 Task: Check the average views per listing of double oven in the last 1 year.
Action: Mouse moved to (1042, 248)
Screenshot: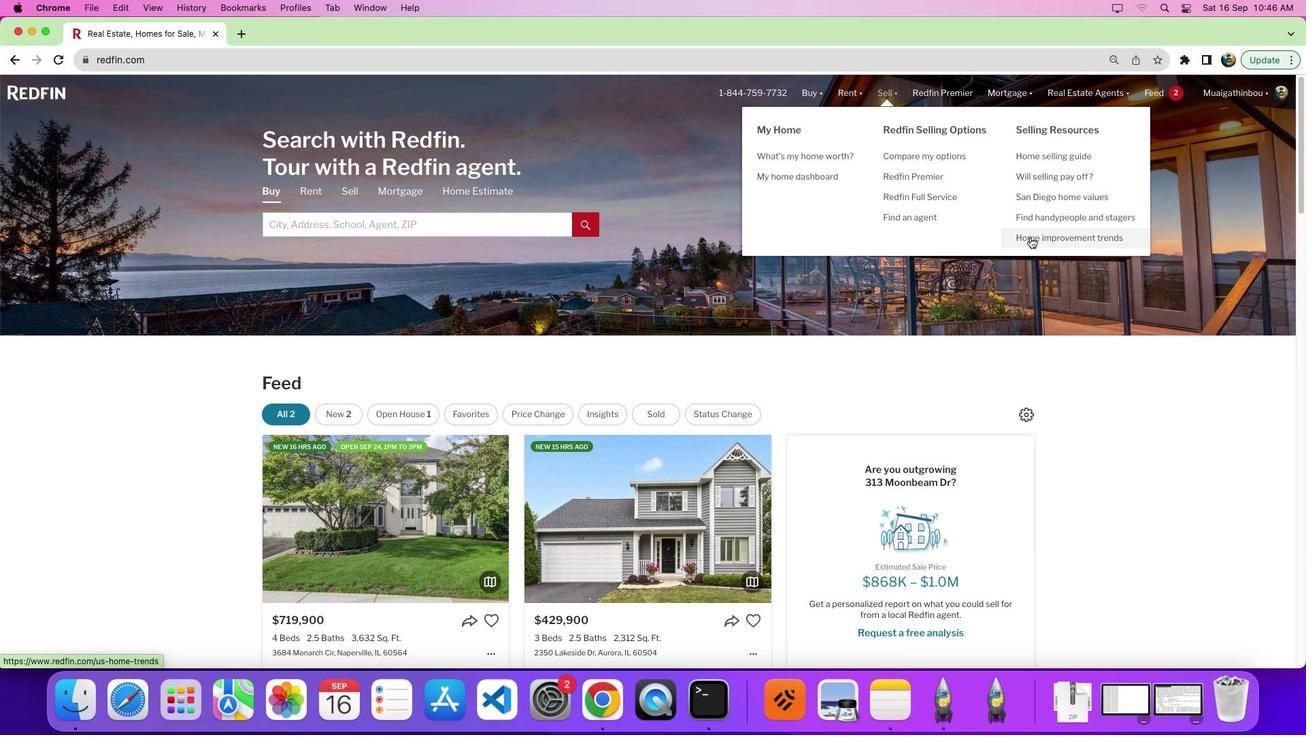 
Action: Mouse pressed left at (1042, 248)
Screenshot: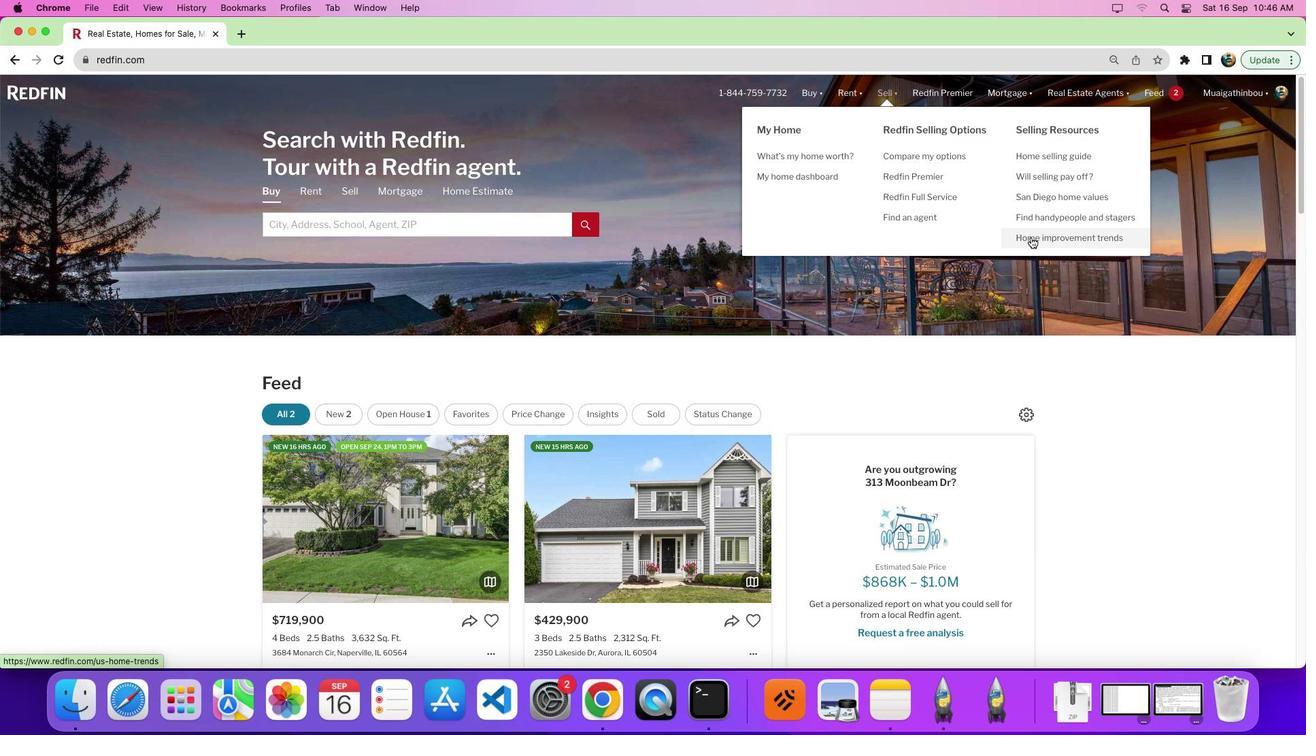 
Action: Mouse moved to (1043, 248)
Screenshot: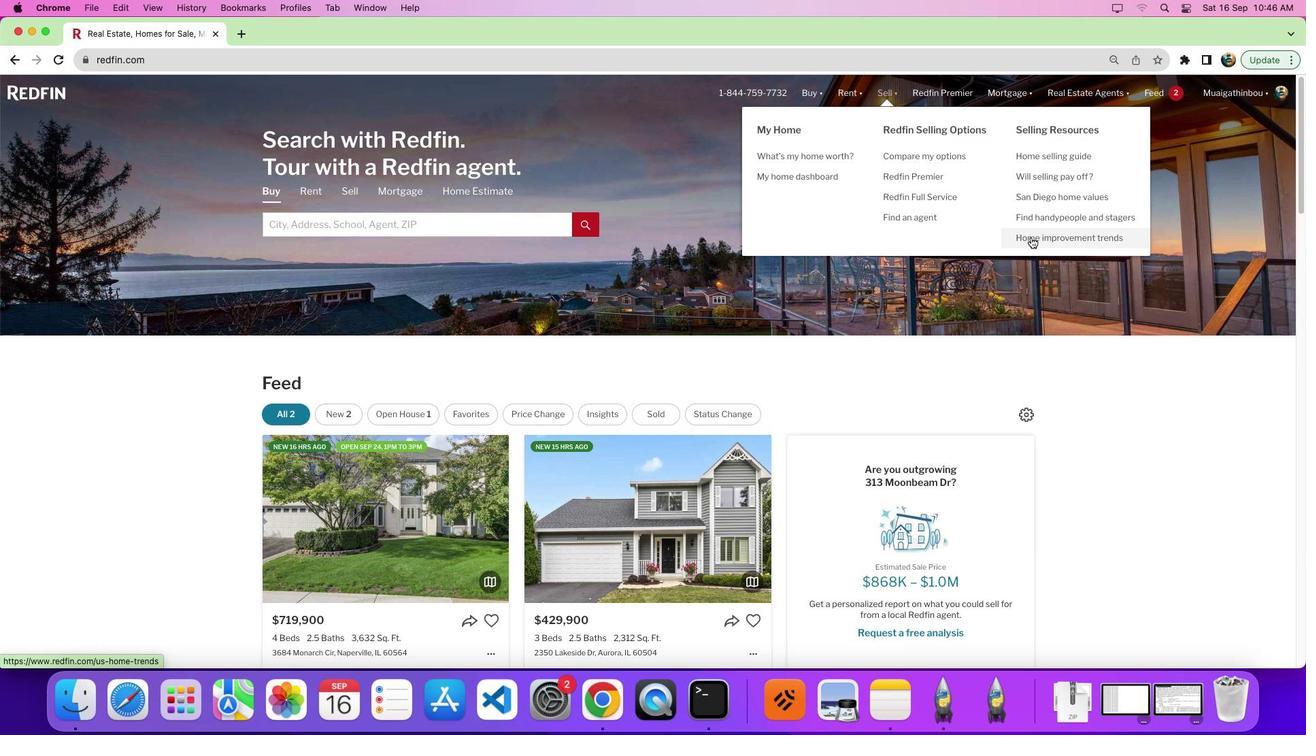 
Action: Mouse pressed left at (1043, 248)
Screenshot: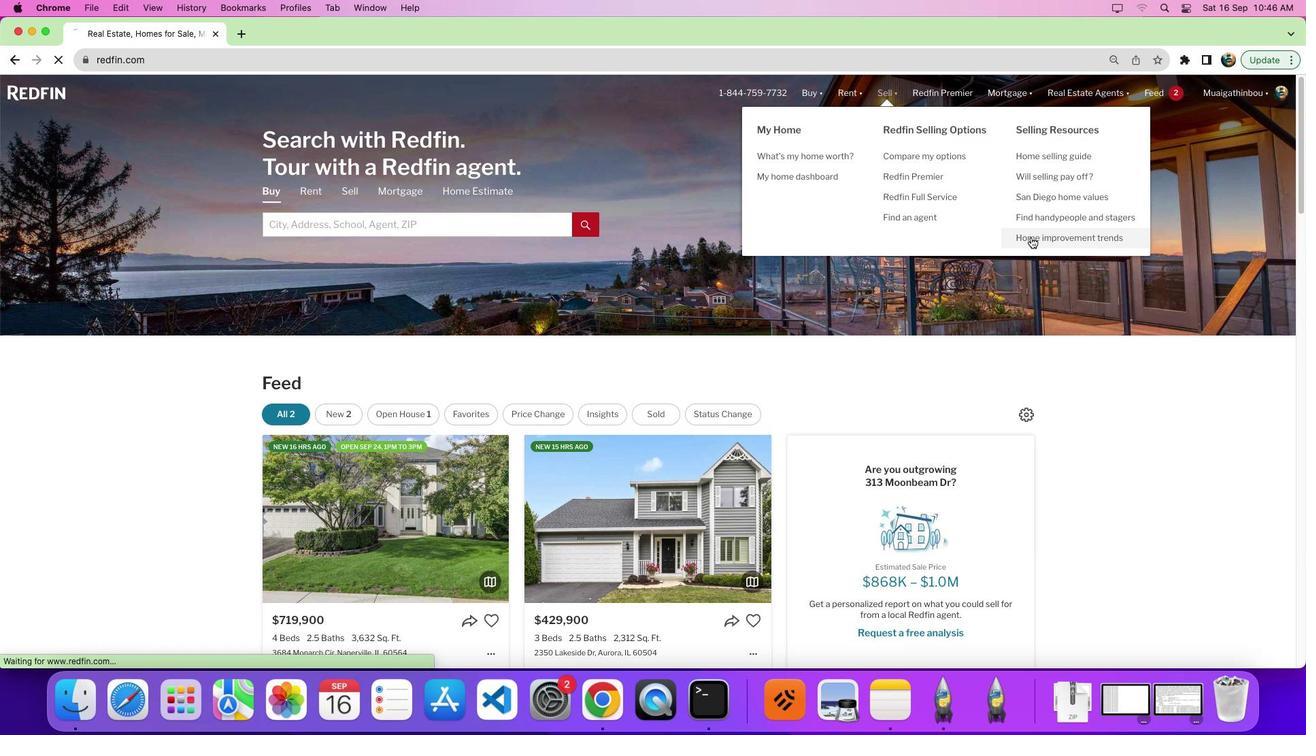 
Action: Mouse moved to (375, 270)
Screenshot: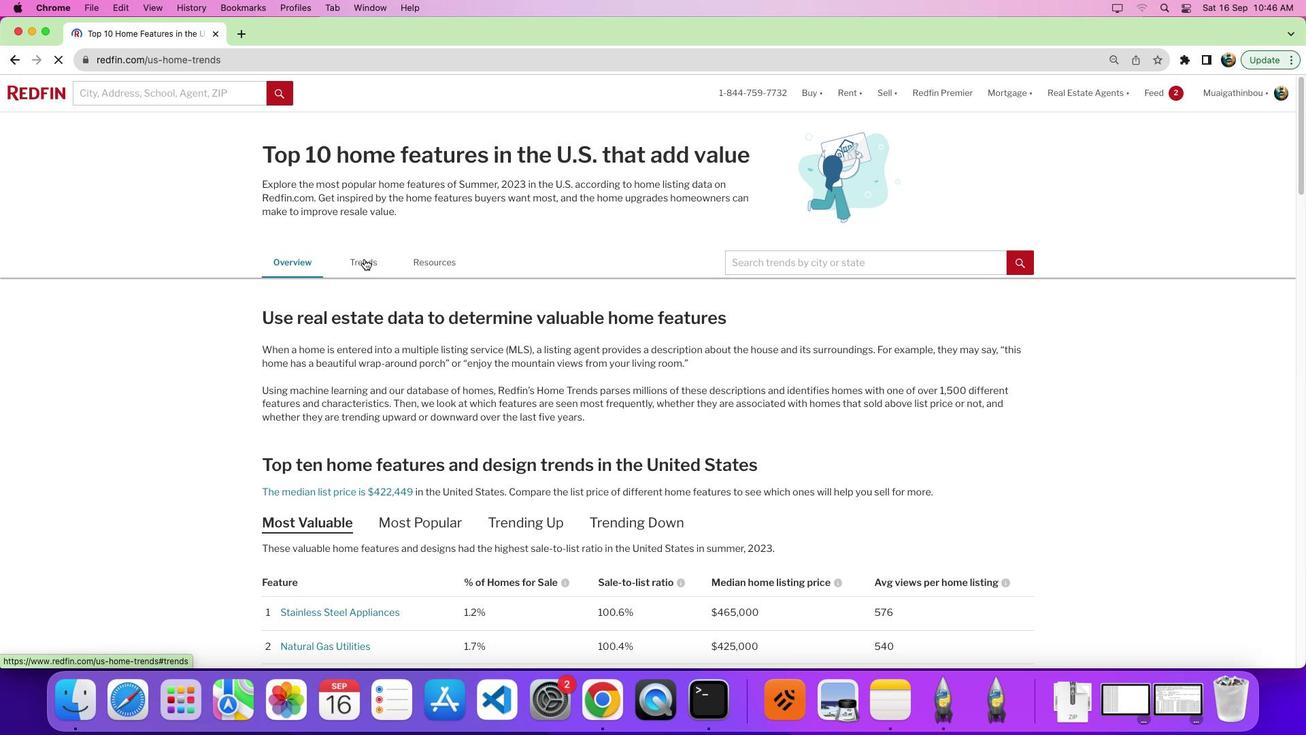 
Action: Mouse pressed left at (375, 270)
Screenshot: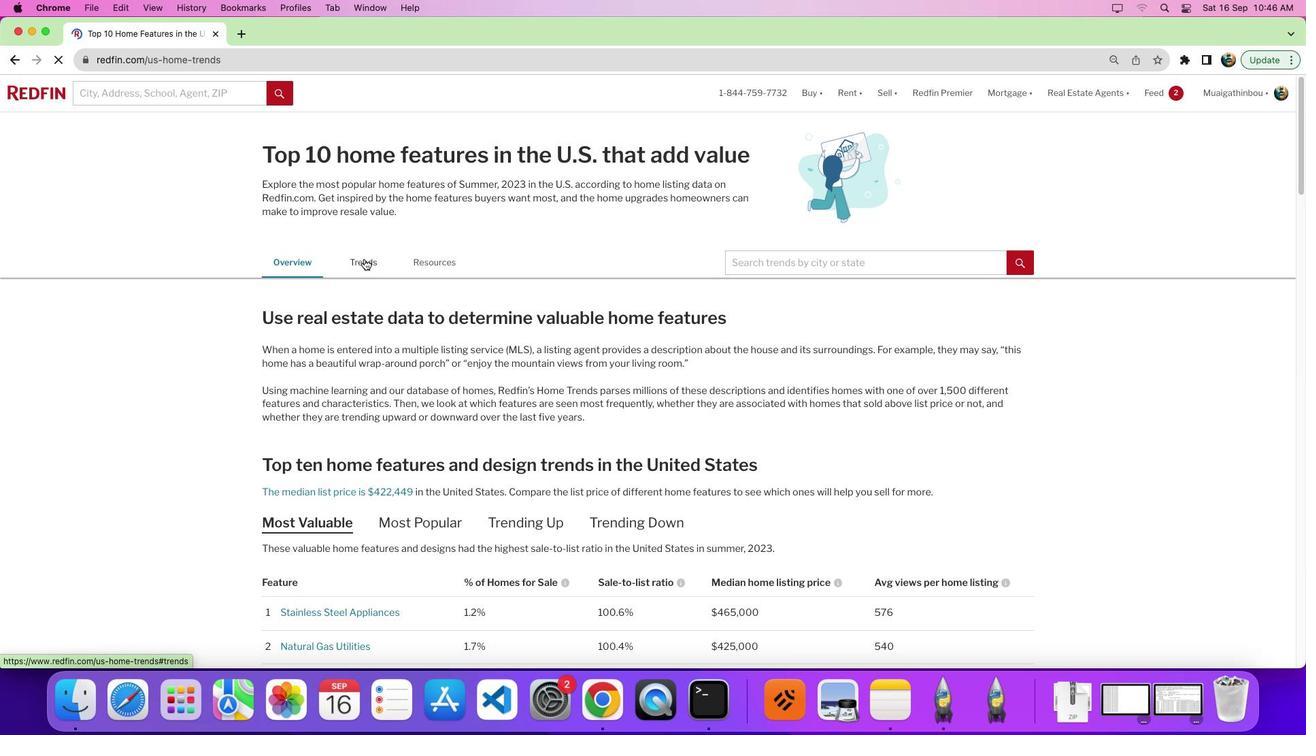 
Action: Mouse moved to (609, 353)
Screenshot: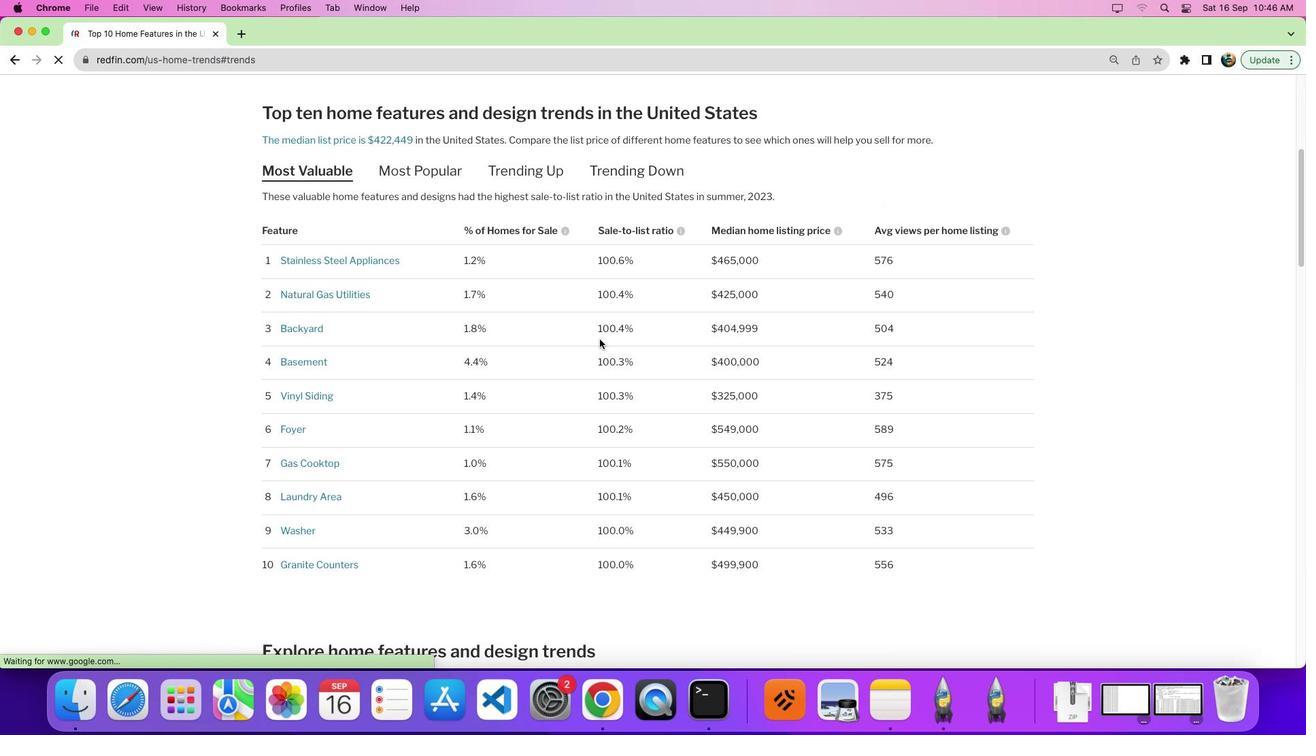 
Action: Mouse scrolled (609, 353) with delta (11, 10)
Screenshot: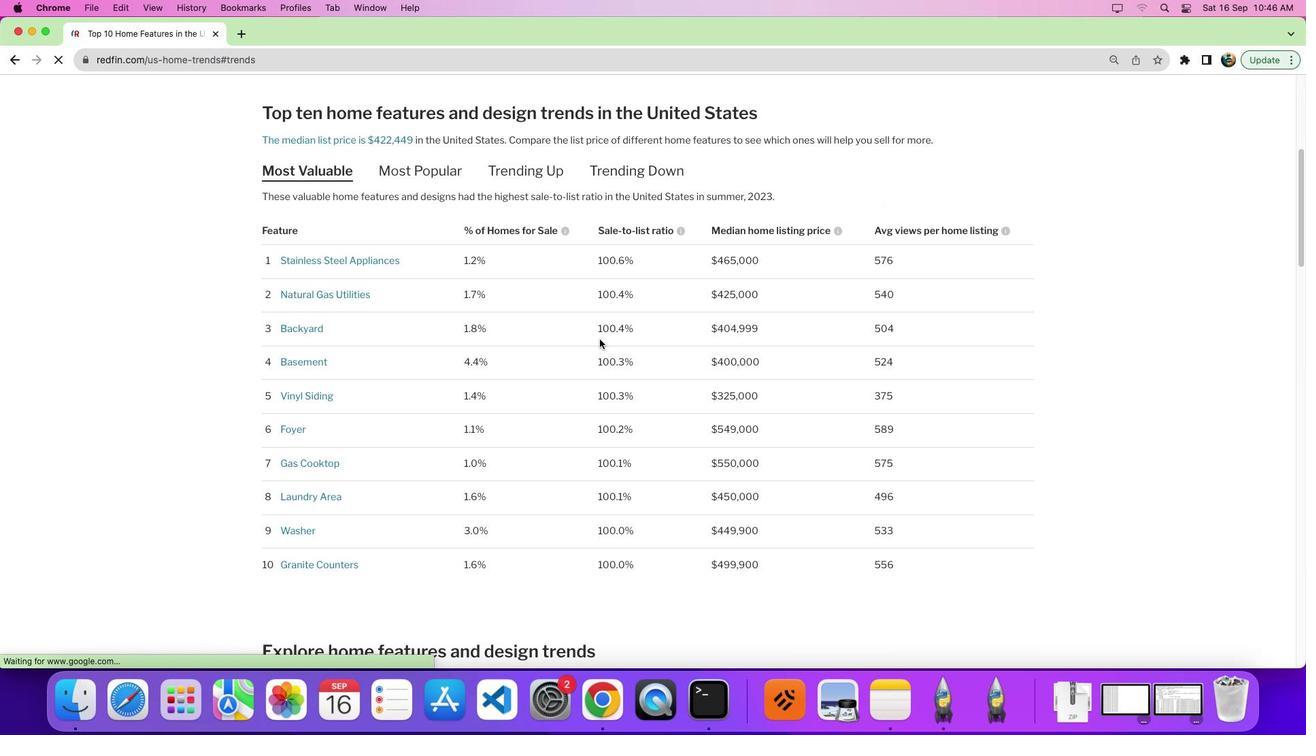 
Action: Mouse moved to (611, 351)
Screenshot: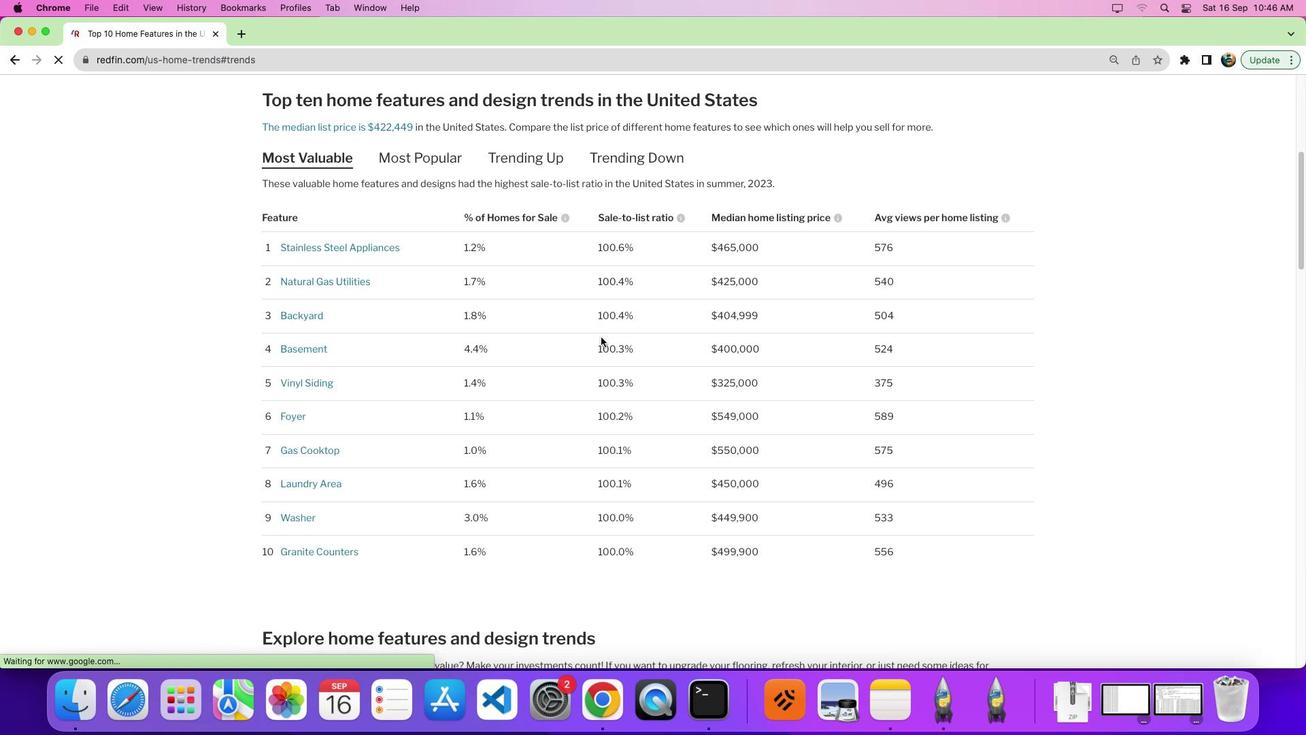 
Action: Mouse scrolled (611, 351) with delta (11, 10)
Screenshot: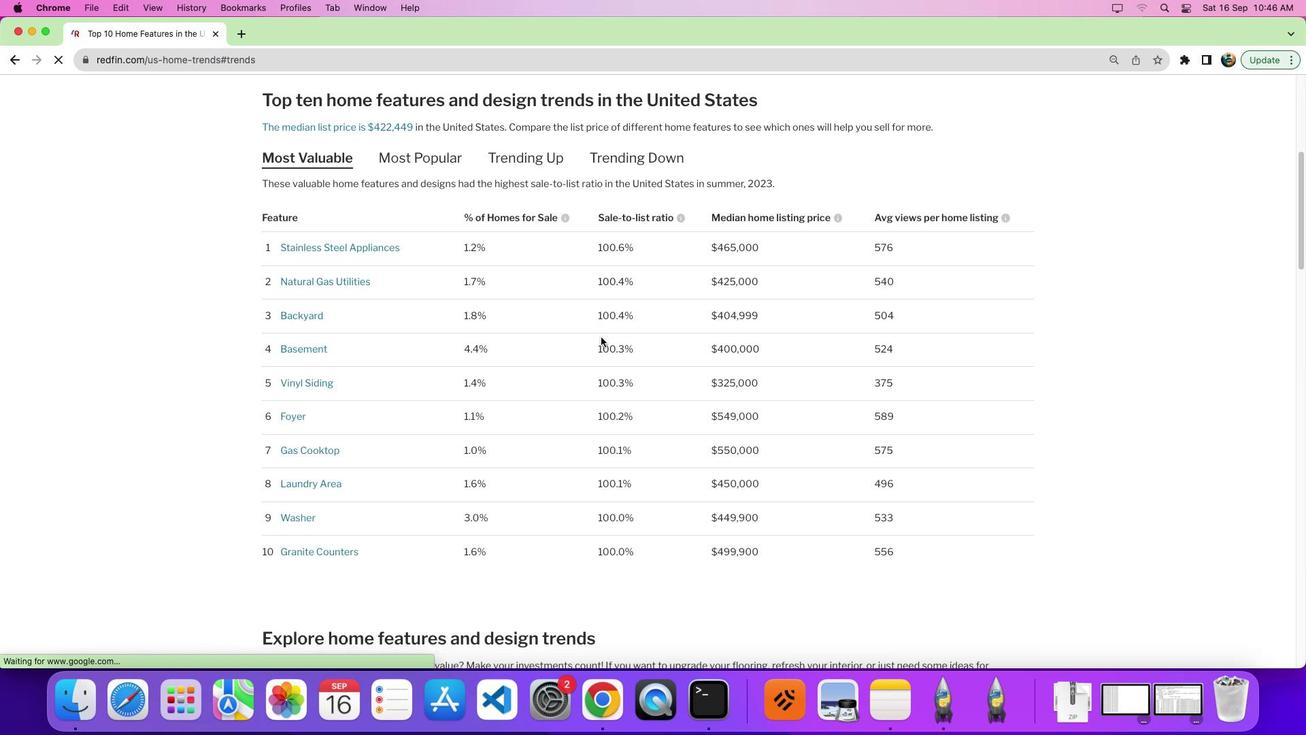 
Action: Mouse moved to (611, 351)
Screenshot: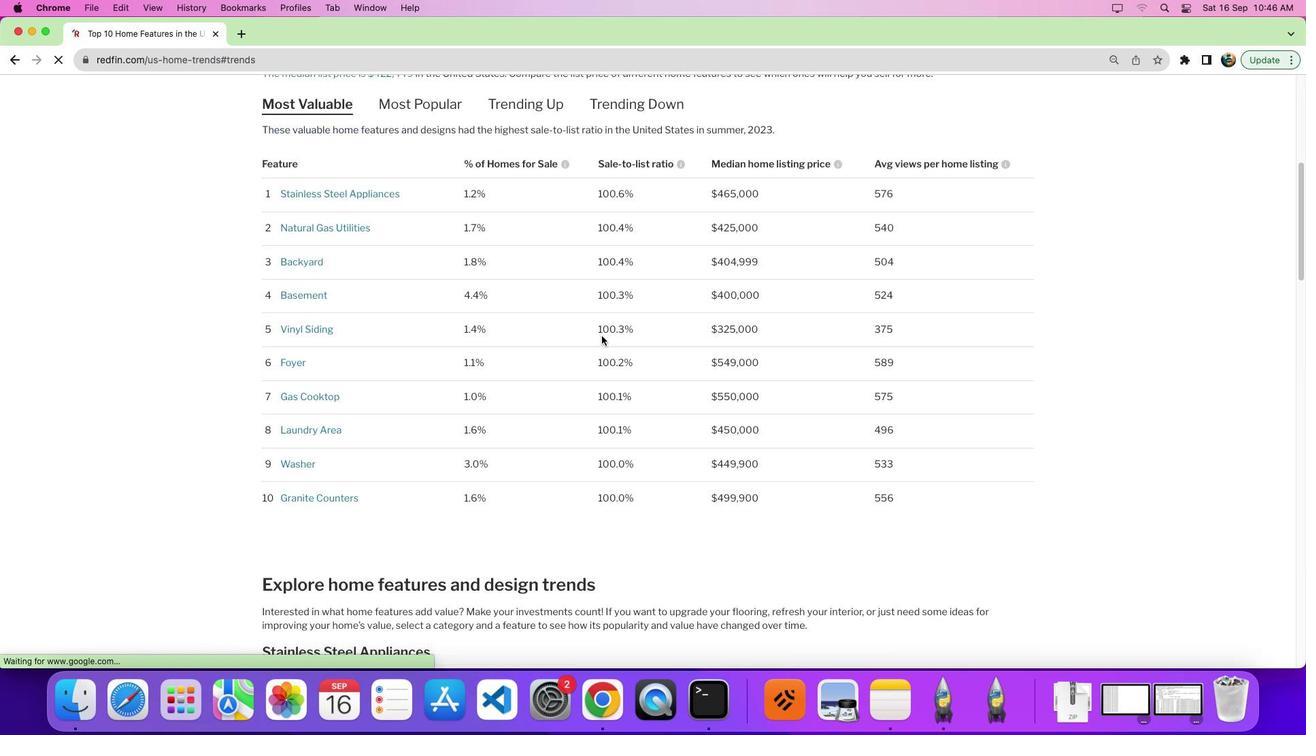 
Action: Mouse scrolled (611, 351) with delta (11, 7)
Screenshot: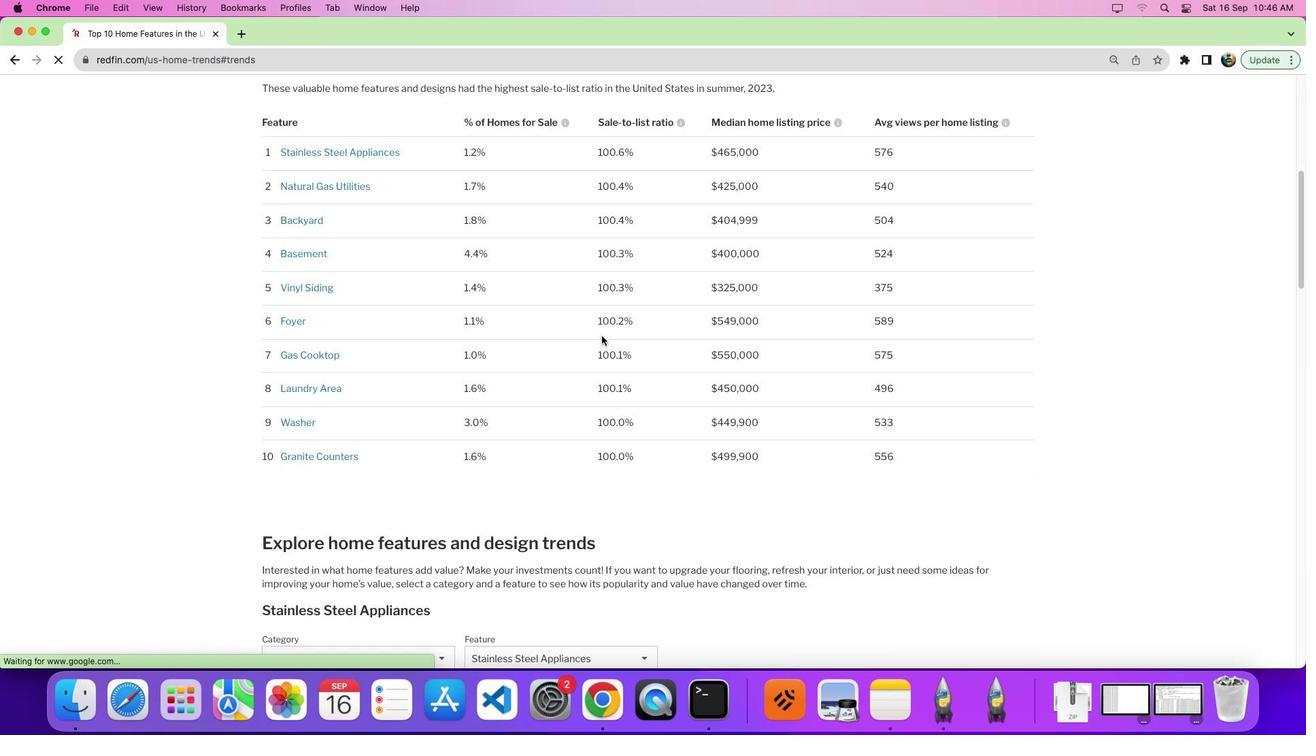 
Action: Mouse moved to (613, 347)
Screenshot: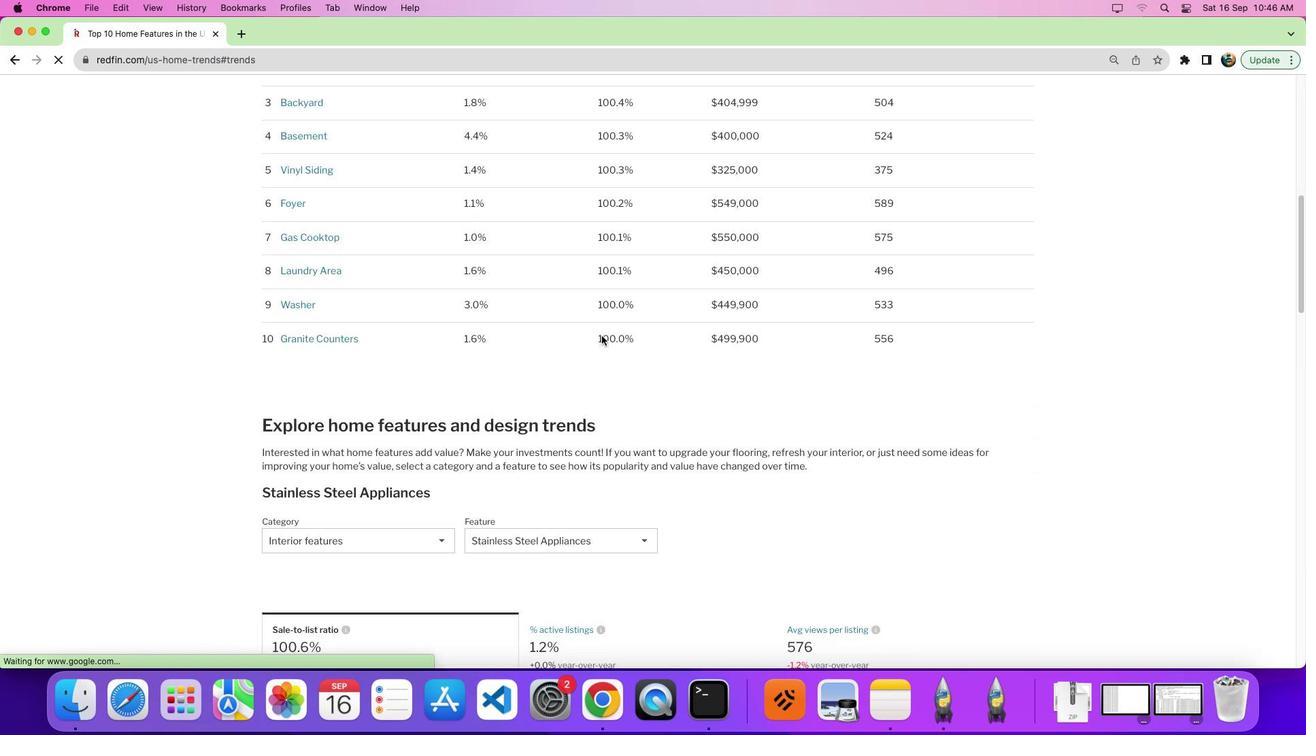 
Action: Mouse scrolled (613, 347) with delta (11, 10)
Screenshot: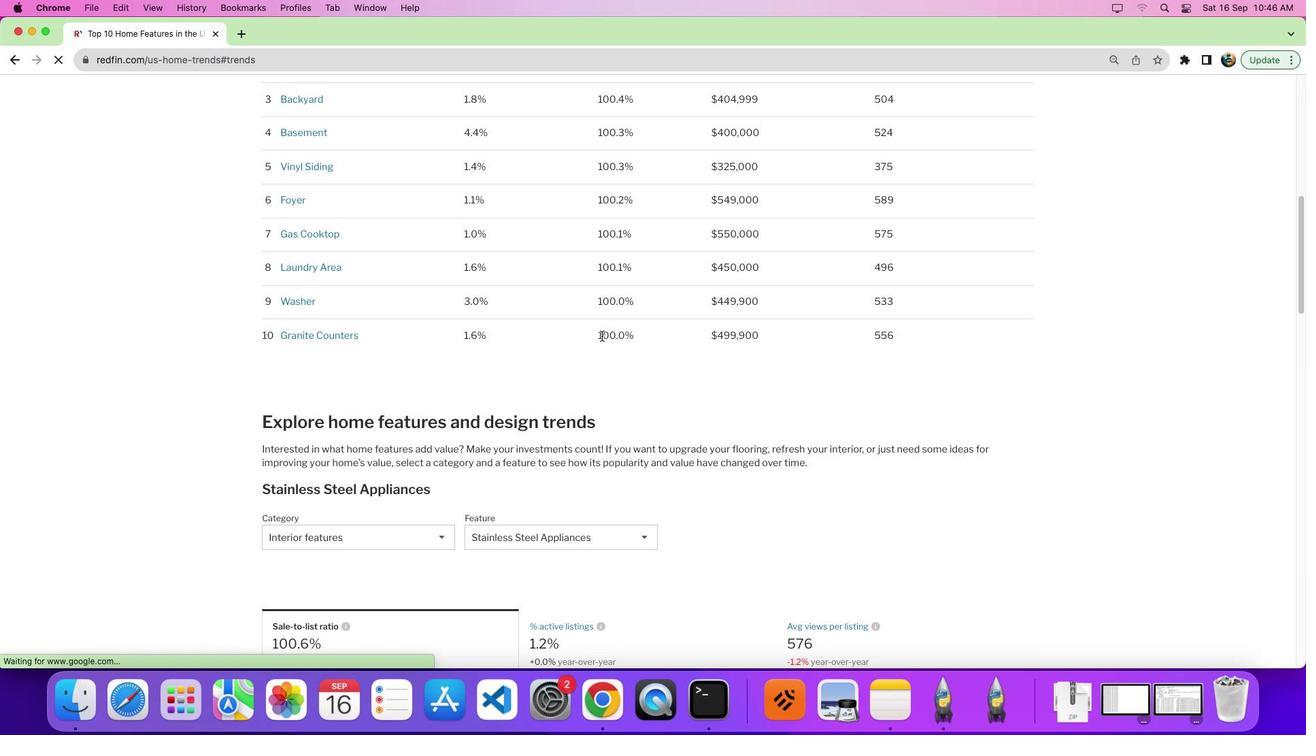 
Action: Mouse scrolled (613, 347) with delta (11, 10)
Screenshot: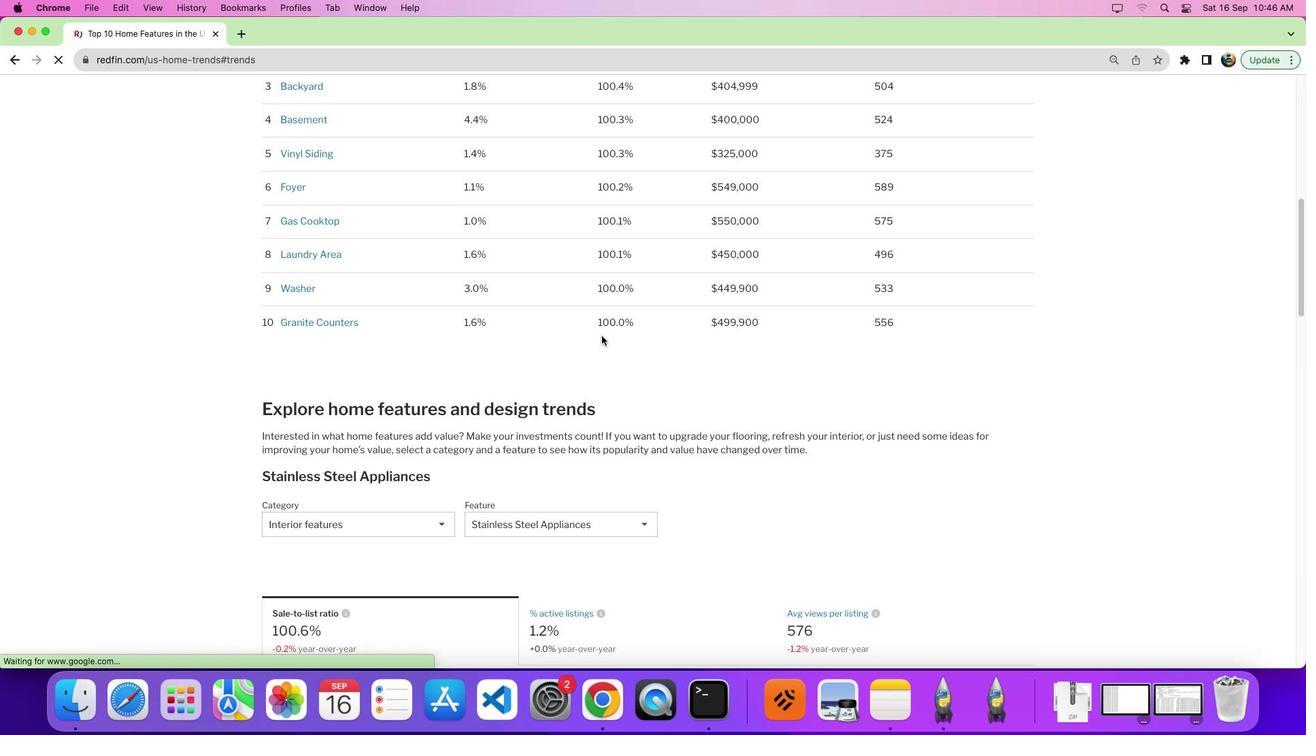 
Action: Mouse scrolled (613, 347) with delta (11, 10)
Screenshot: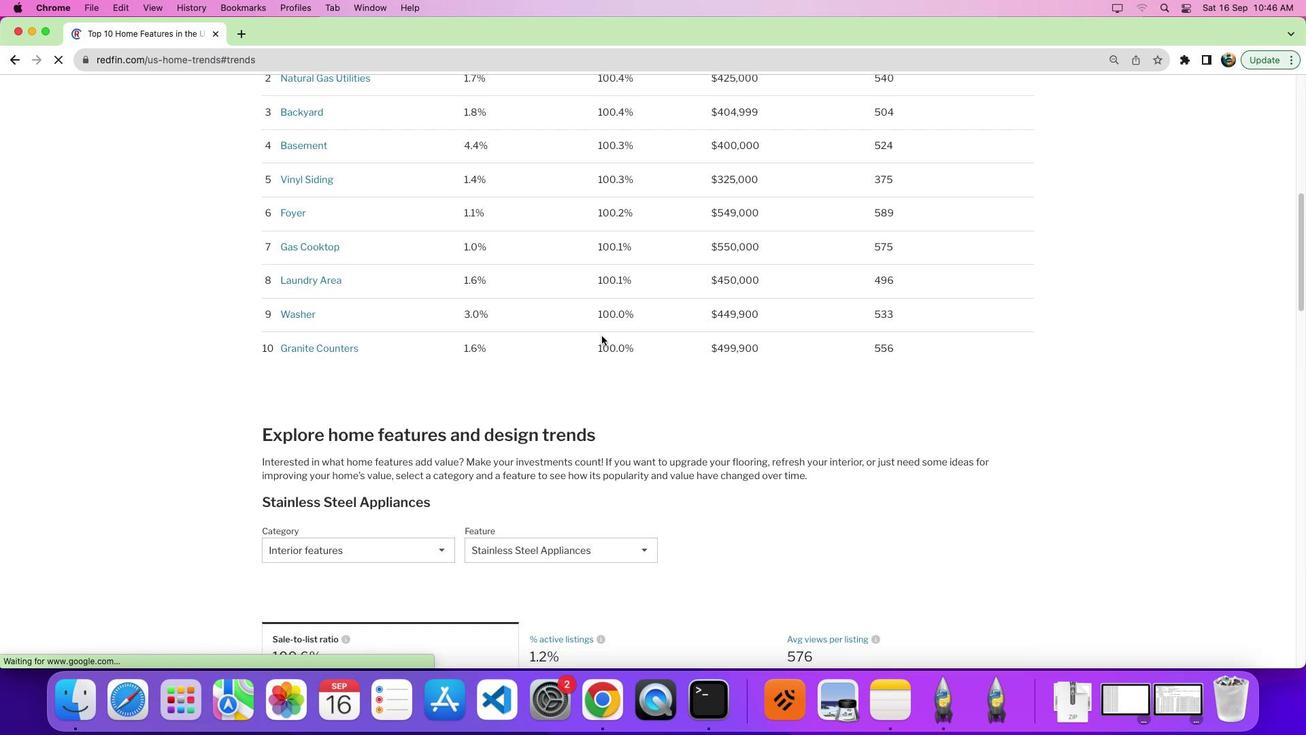 
Action: Mouse scrolled (613, 347) with delta (11, 10)
Screenshot: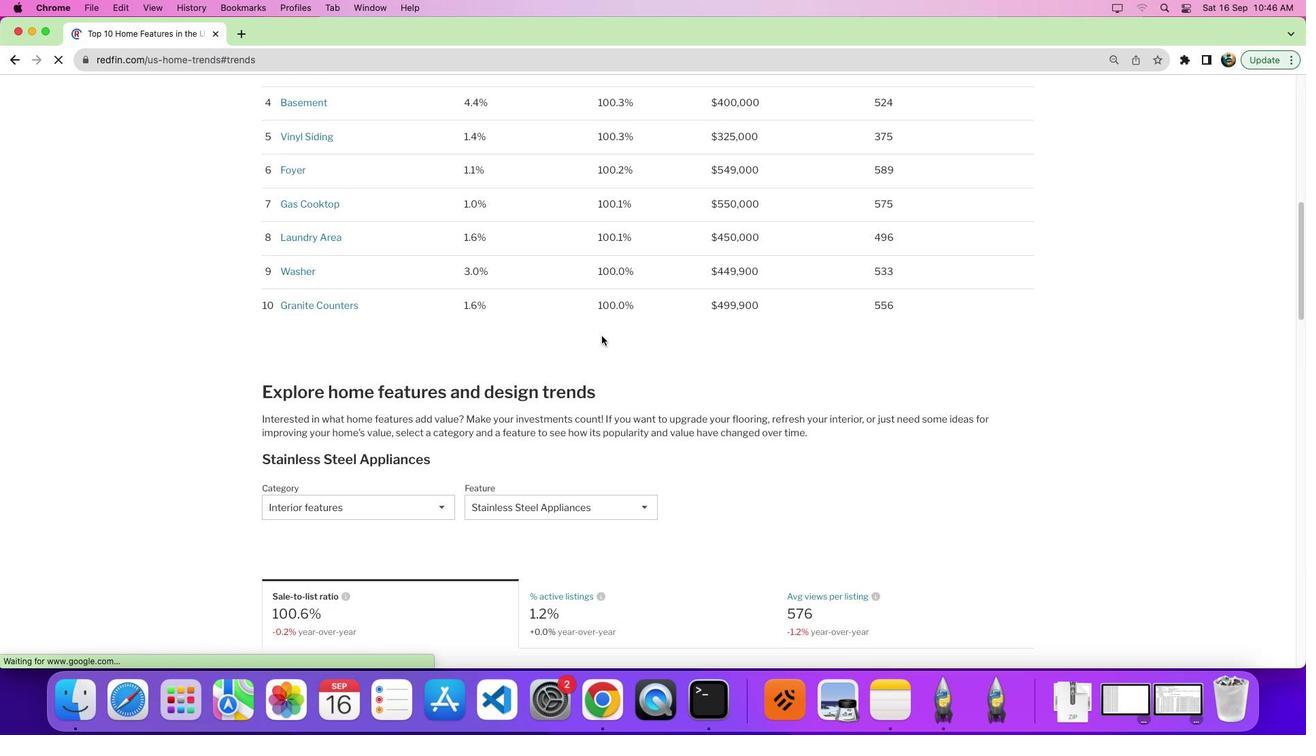 
Action: Mouse scrolled (613, 347) with delta (11, 6)
Screenshot: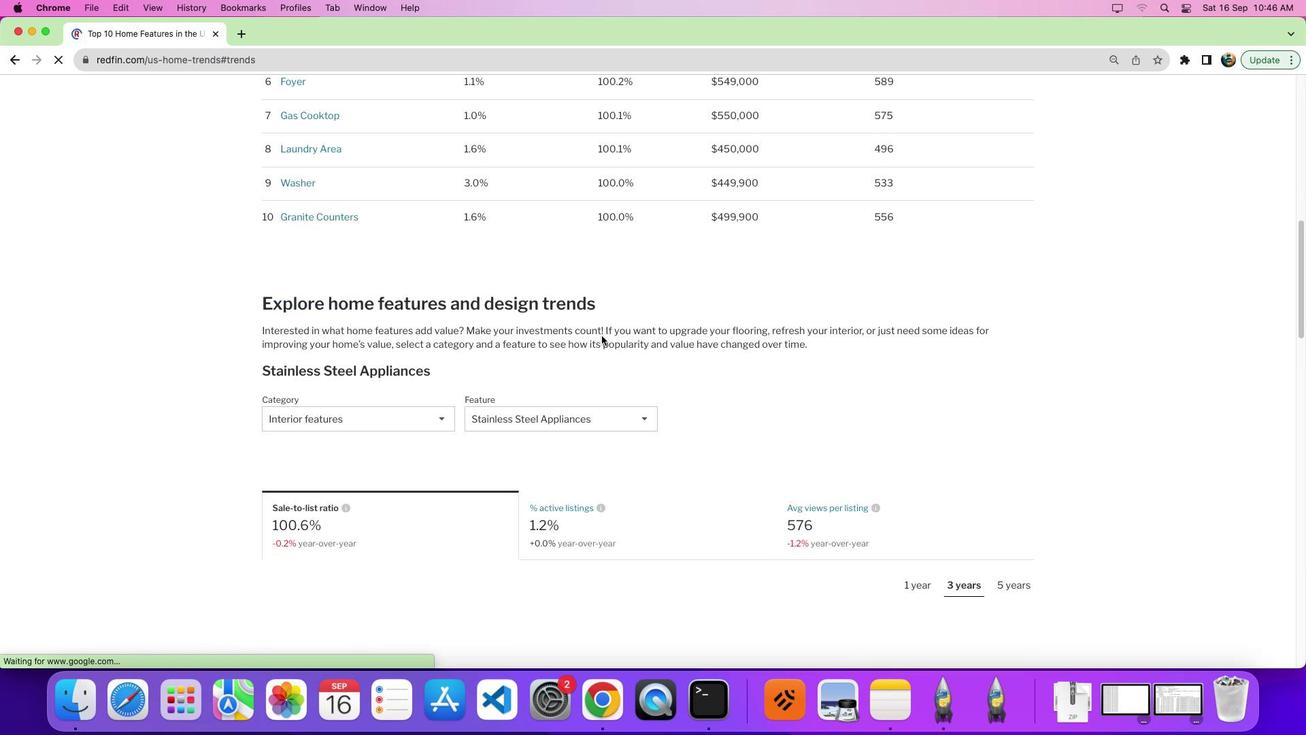 
Action: Mouse moved to (613, 347)
Screenshot: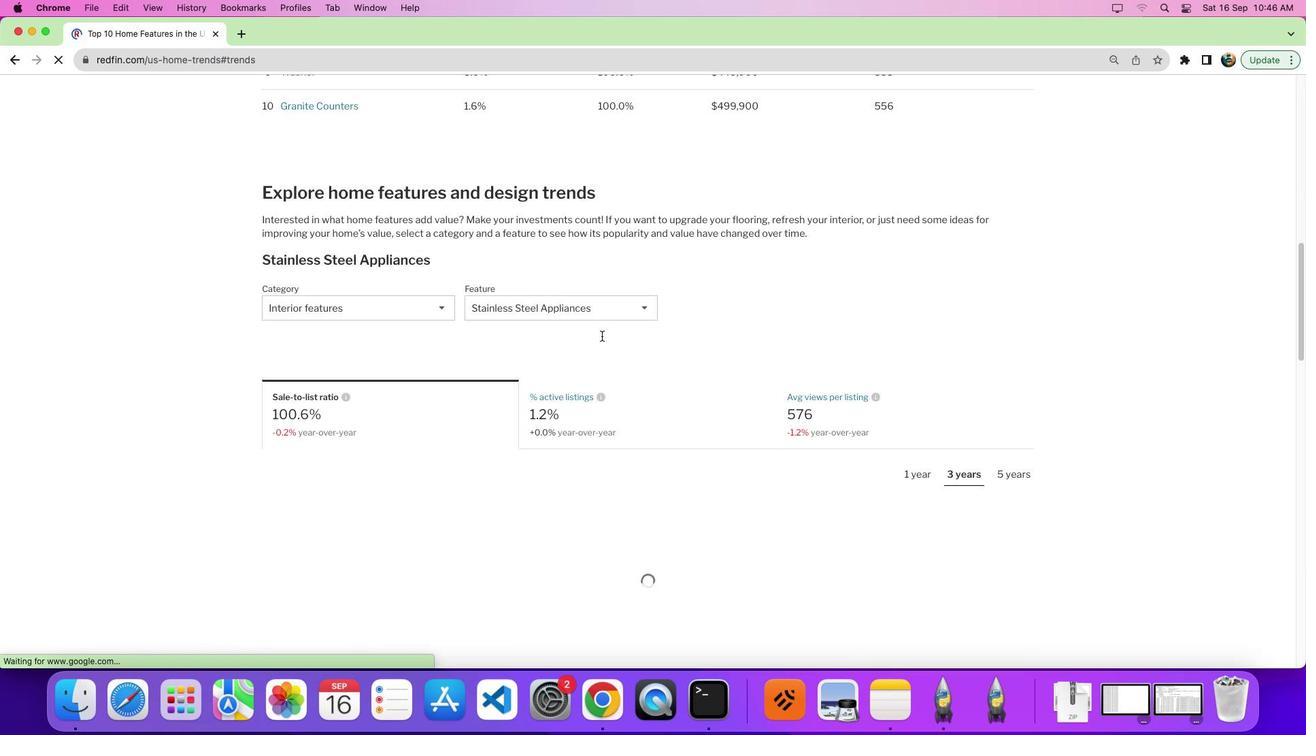 
Action: Mouse scrolled (613, 347) with delta (11, 10)
Screenshot: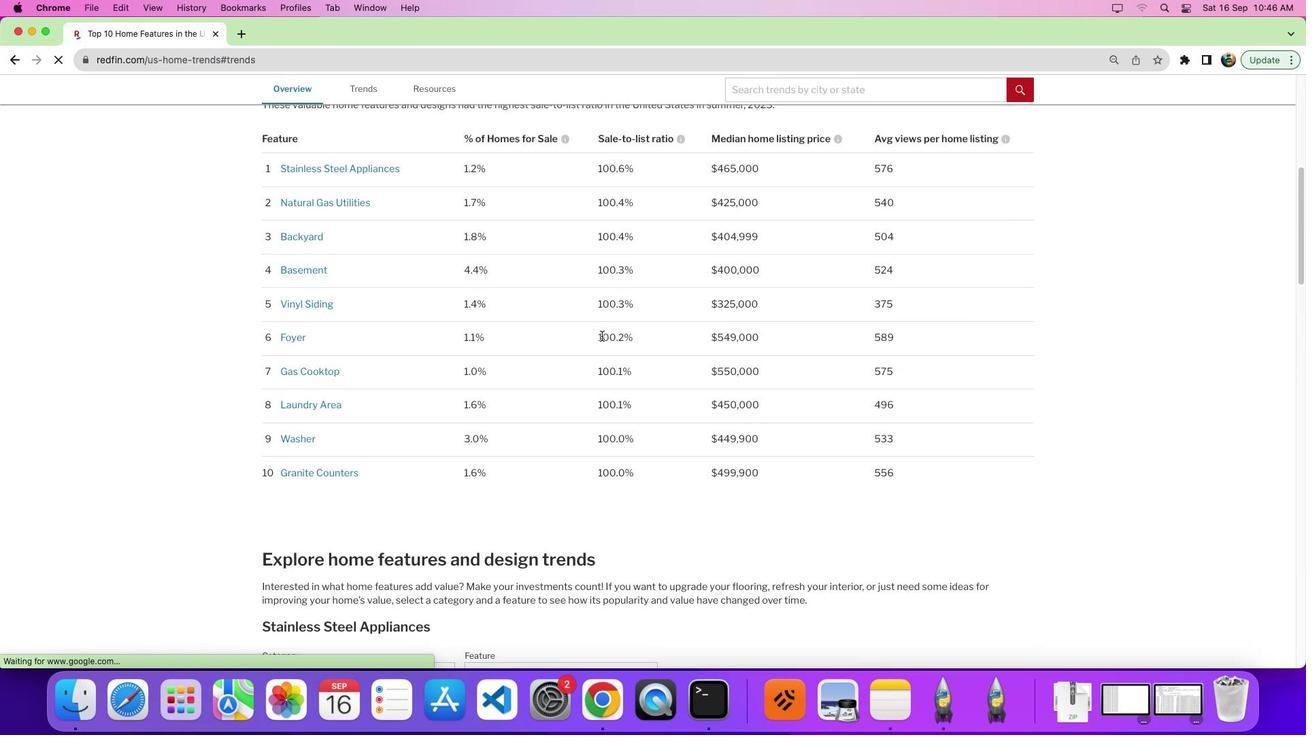 
Action: Mouse scrolled (613, 347) with delta (11, 10)
Screenshot: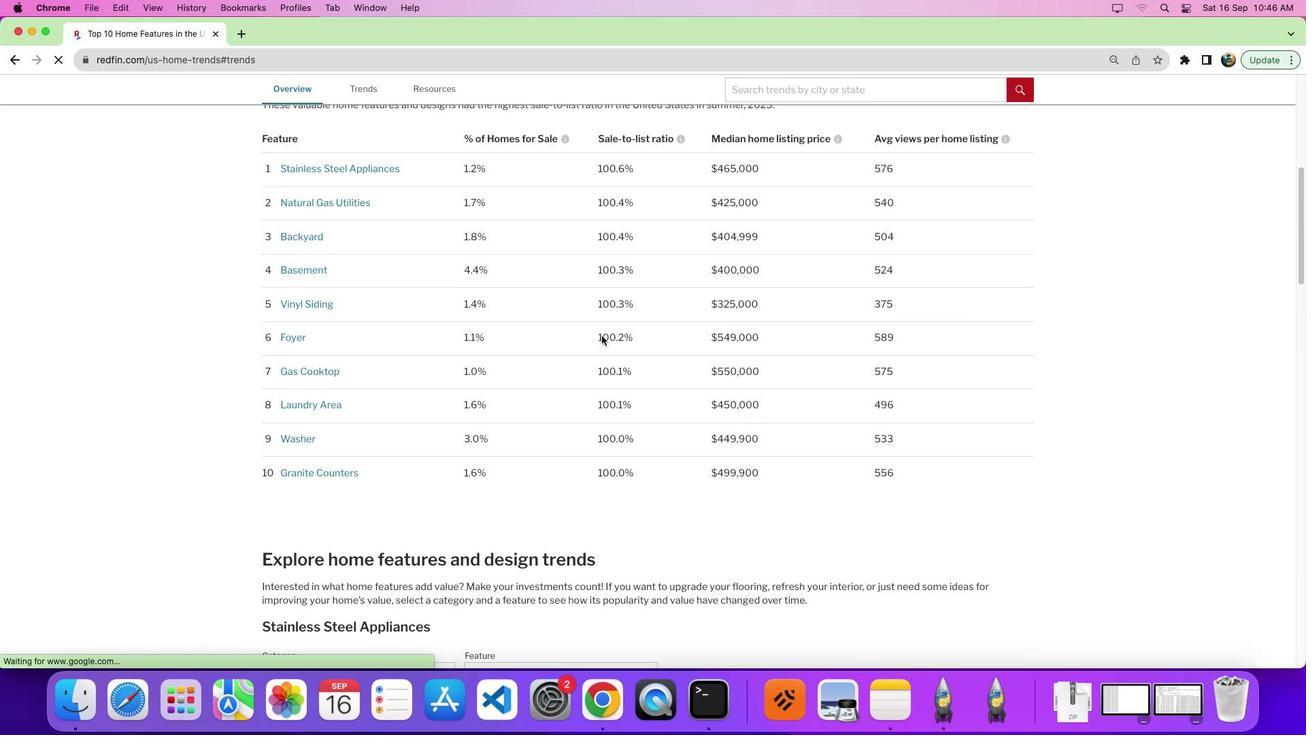 
Action: Mouse scrolled (613, 347) with delta (11, 9)
Screenshot: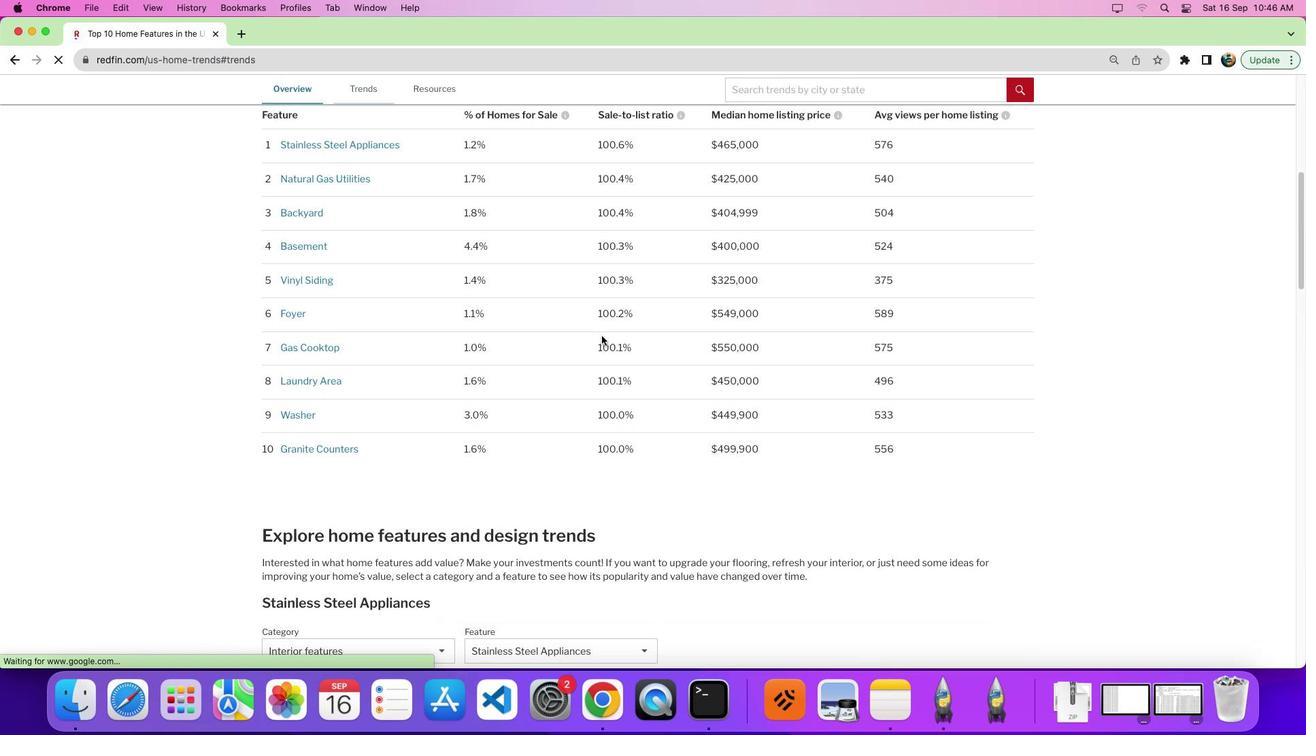 
Action: Mouse scrolled (613, 347) with delta (11, 10)
Screenshot: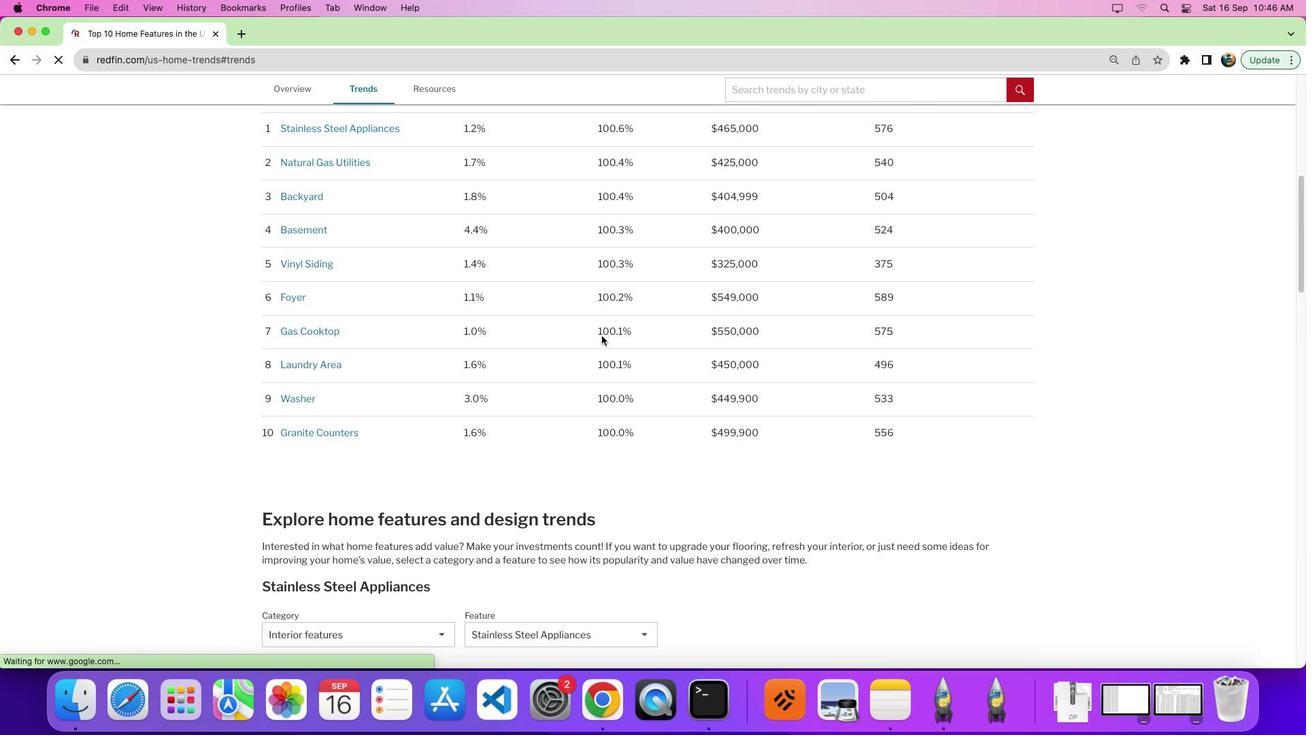
Action: Mouse scrolled (613, 347) with delta (11, 10)
Screenshot: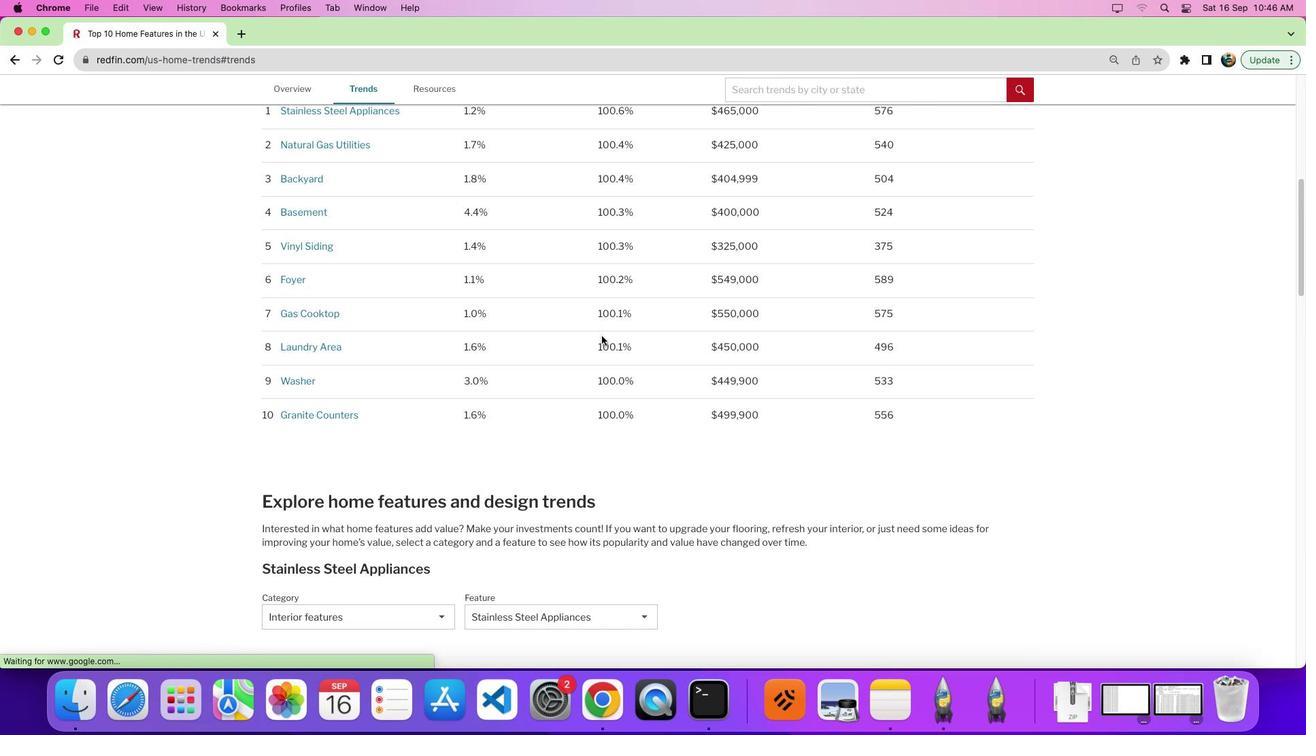 
Action: Mouse moved to (565, 379)
Screenshot: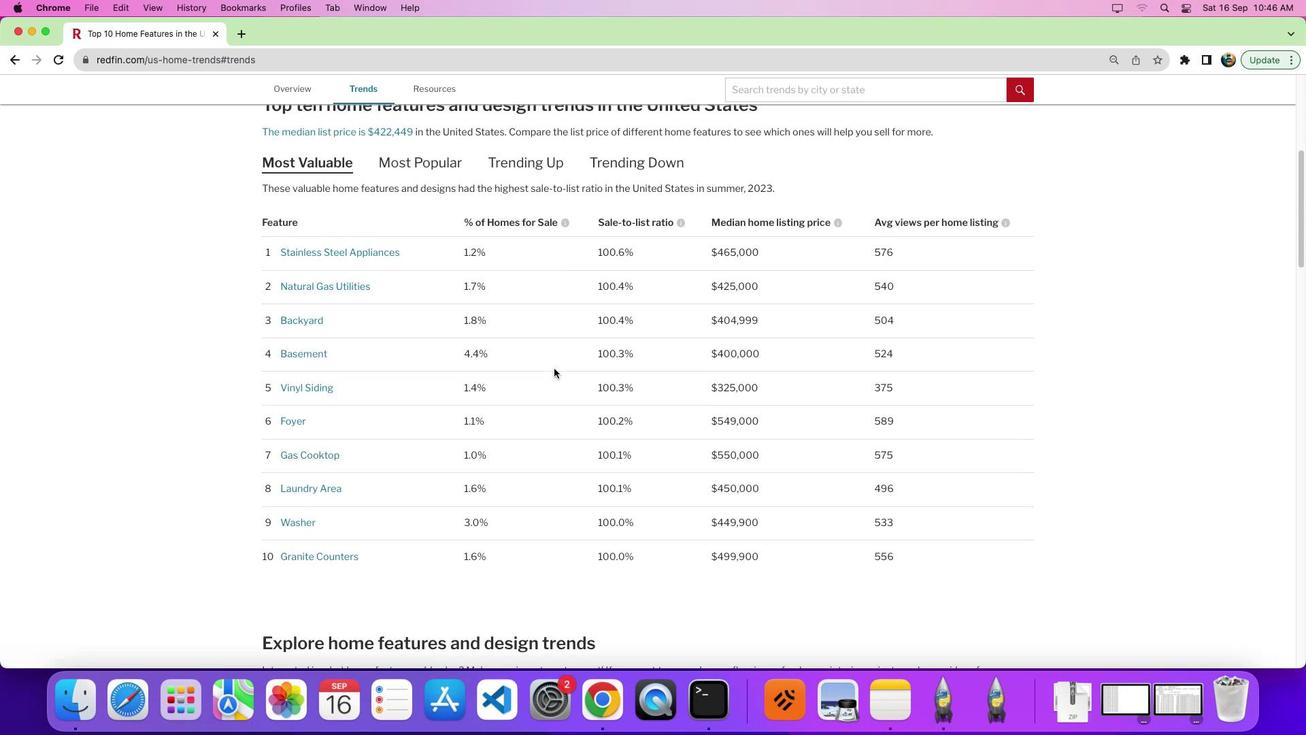 
Action: Mouse scrolled (565, 379) with delta (11, 10)
Screenshot: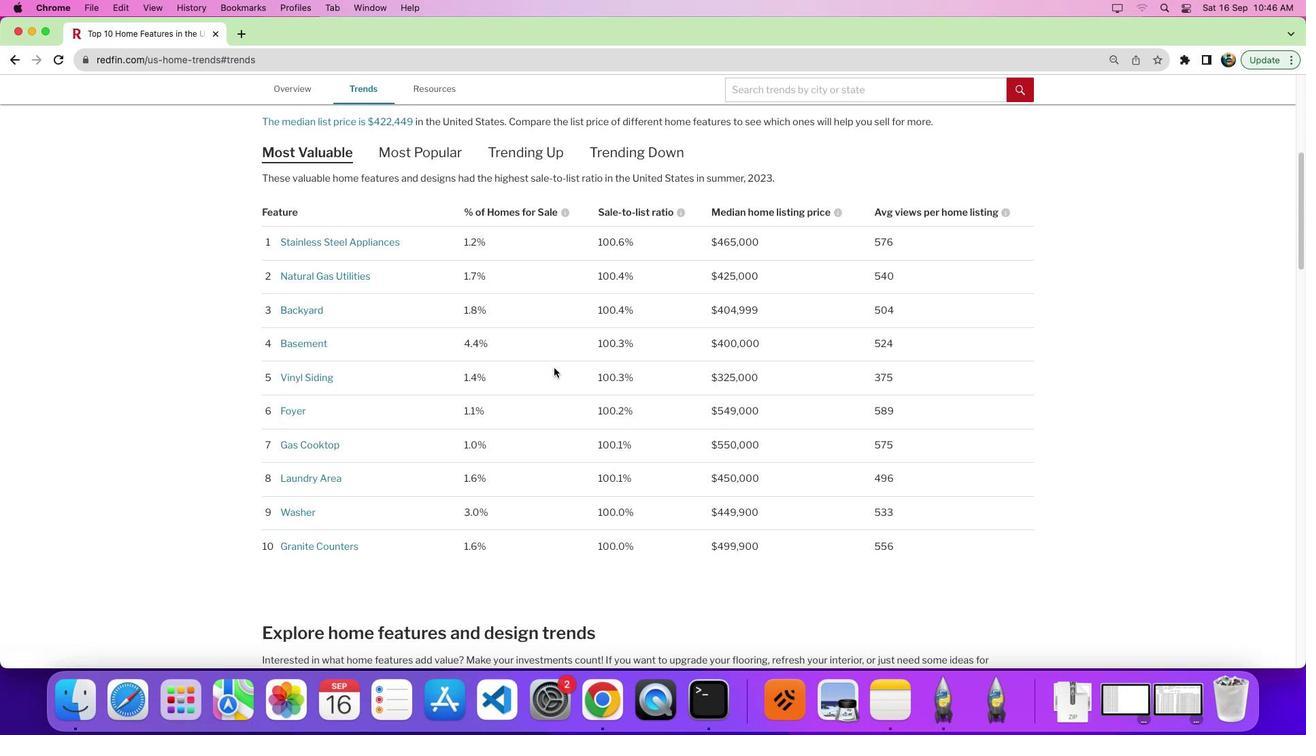 
Action: Mouse scrolled (565, 379) with delta (11, 10)
Screenshot: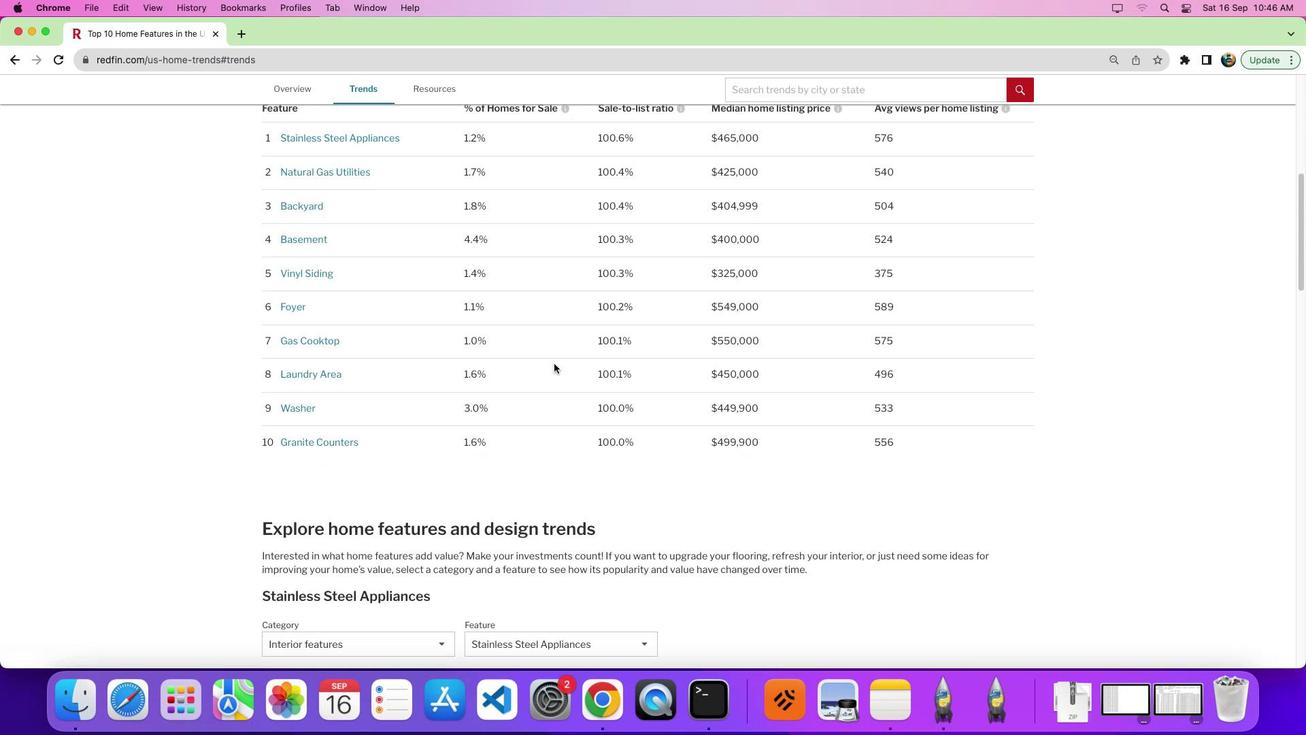 
Action: Mouse scrolled (565, 379) with delta (11, 6)
Screenshot: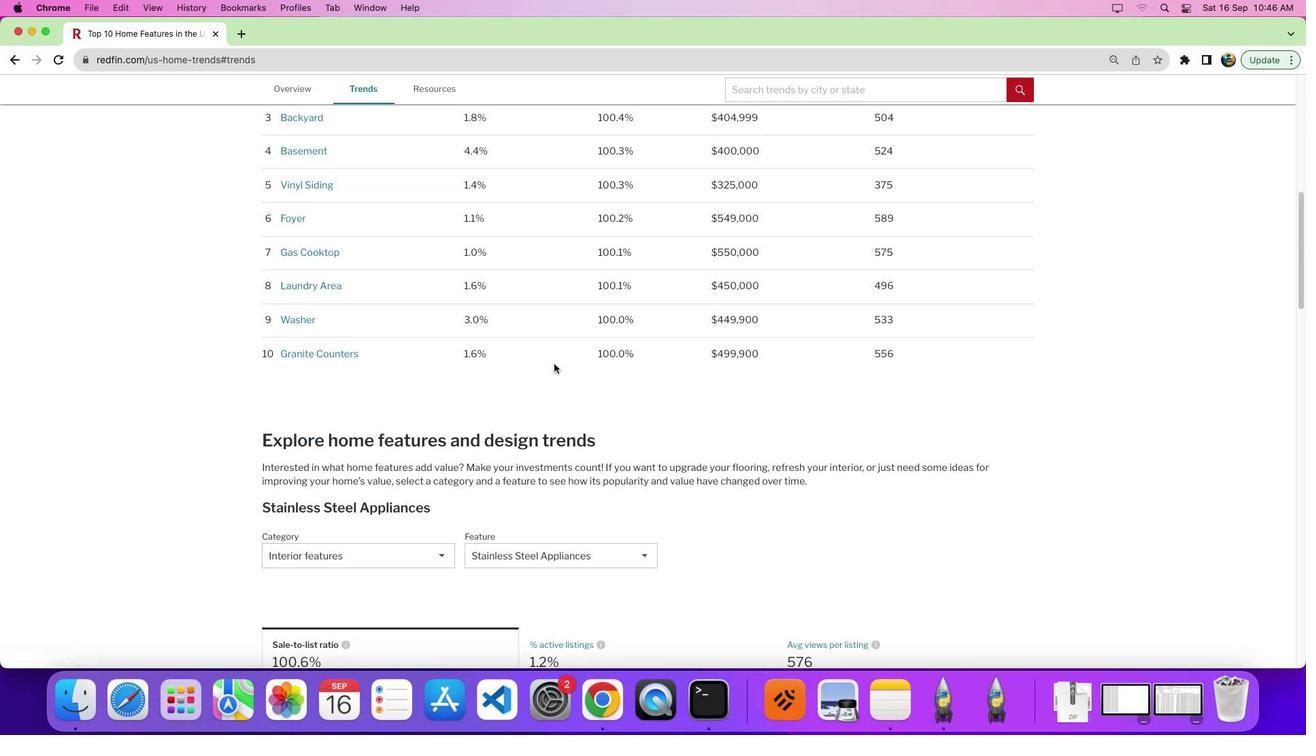 
Action: Mouse moved to (566, 375)
Screenshot: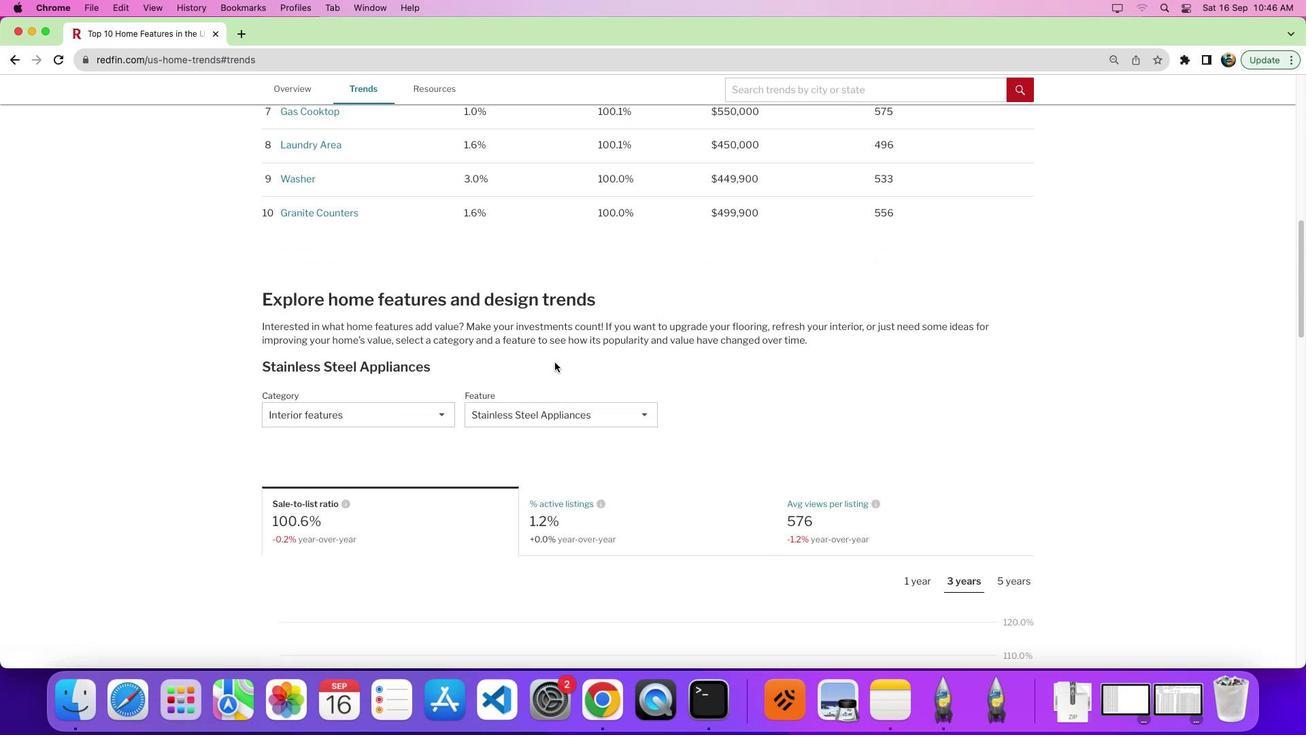 
Action: Mouse scrolled (566, 375) with delta (11, 6)
Screenshot: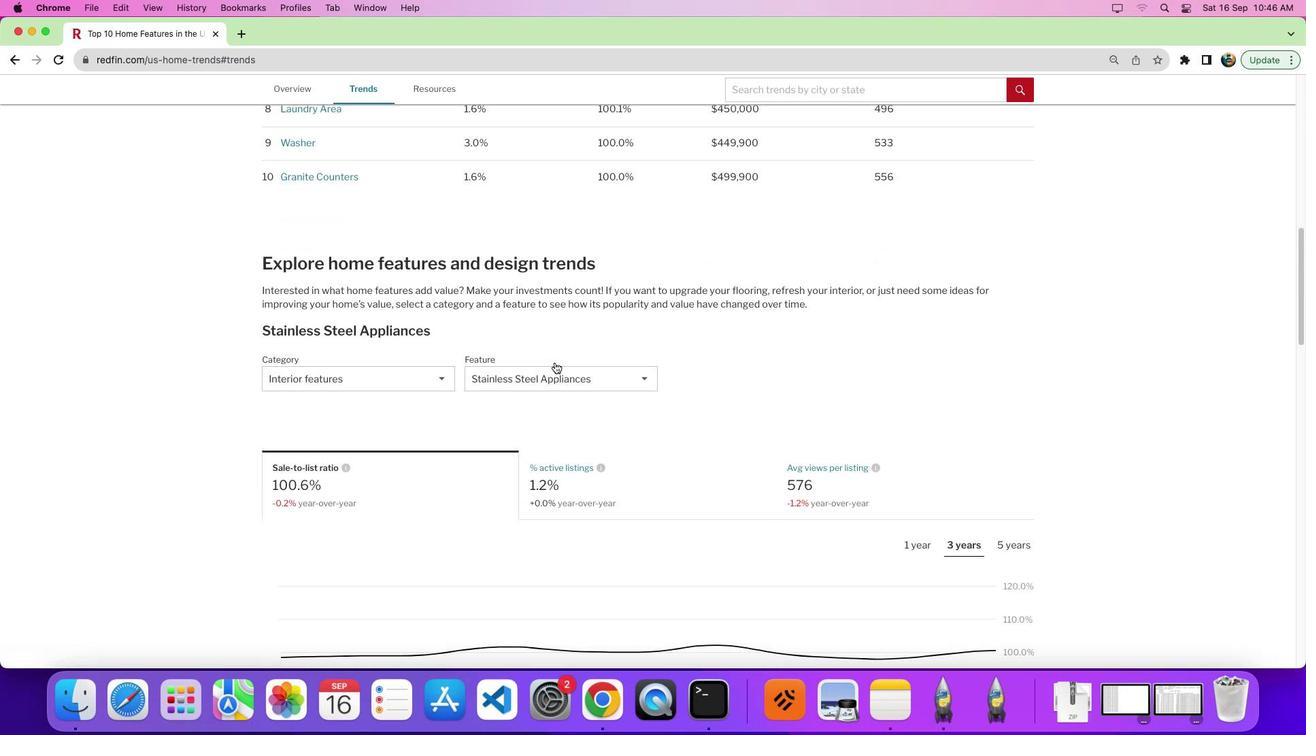 
Action: Mouse moved to (530, 334)
Screenshot: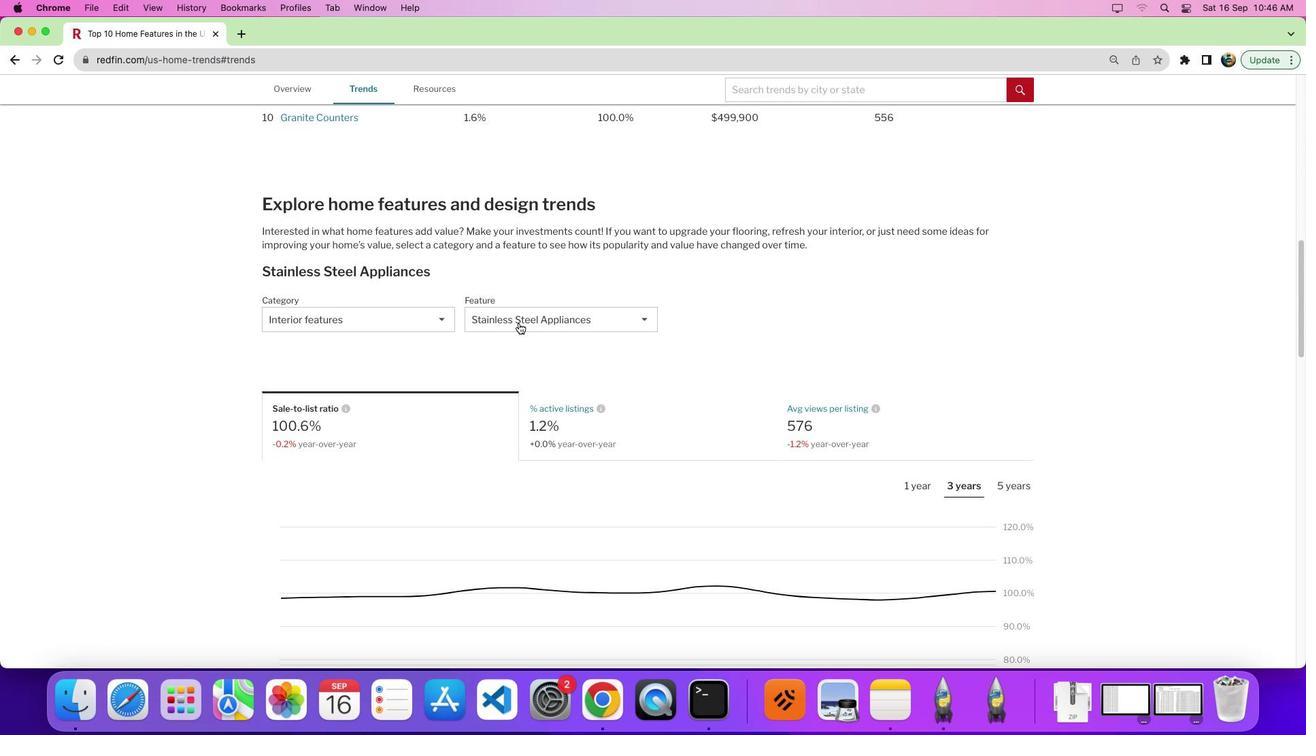 
Action: Mouse pressed left at (530, 334)
Screenshot: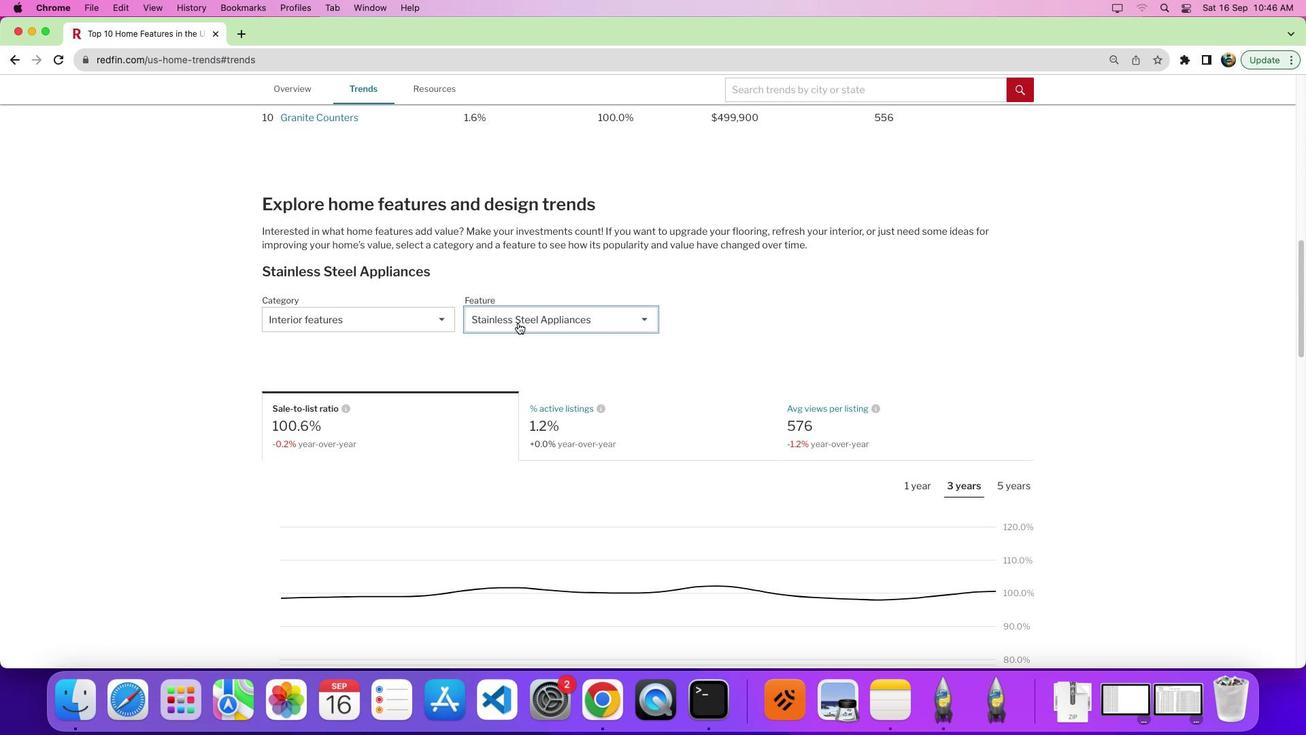 
Action: Mouse moved to (529, 427)
Screenshot: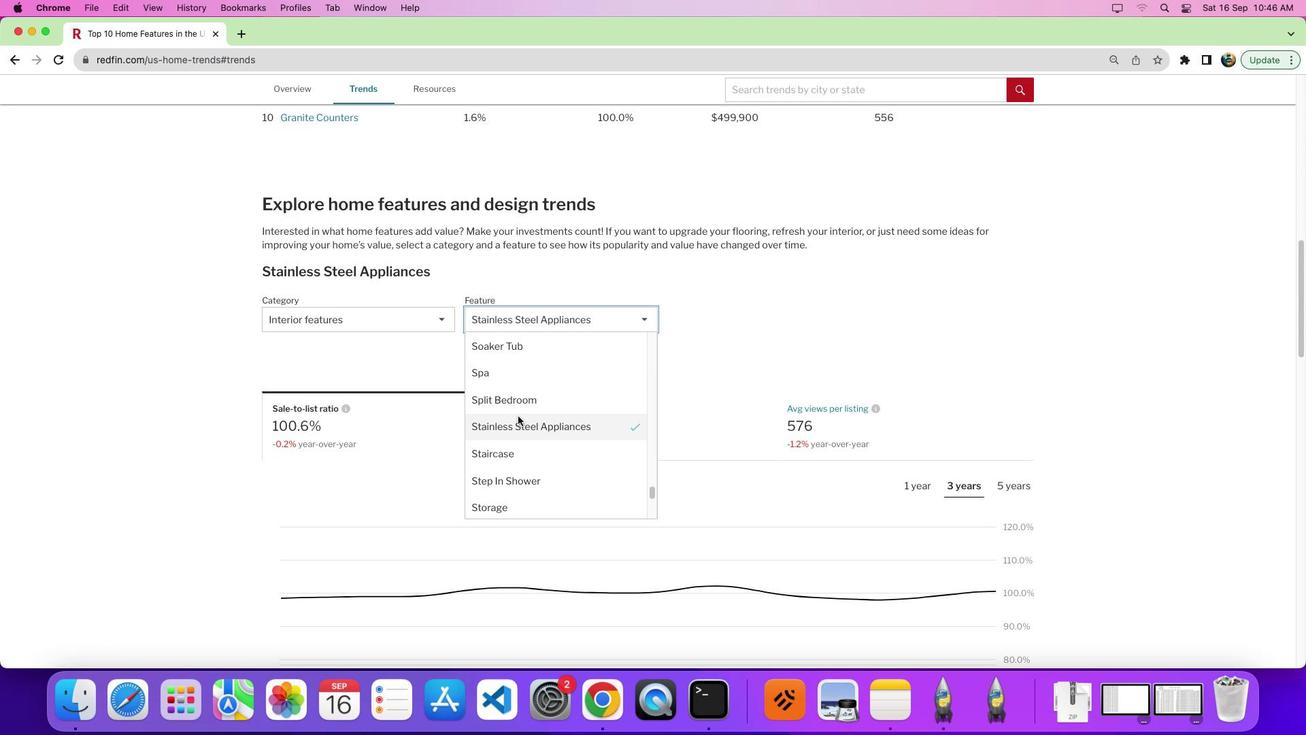 
Action: Mouse scrolled (529, 427) with delta (11, 12)
Screenshot: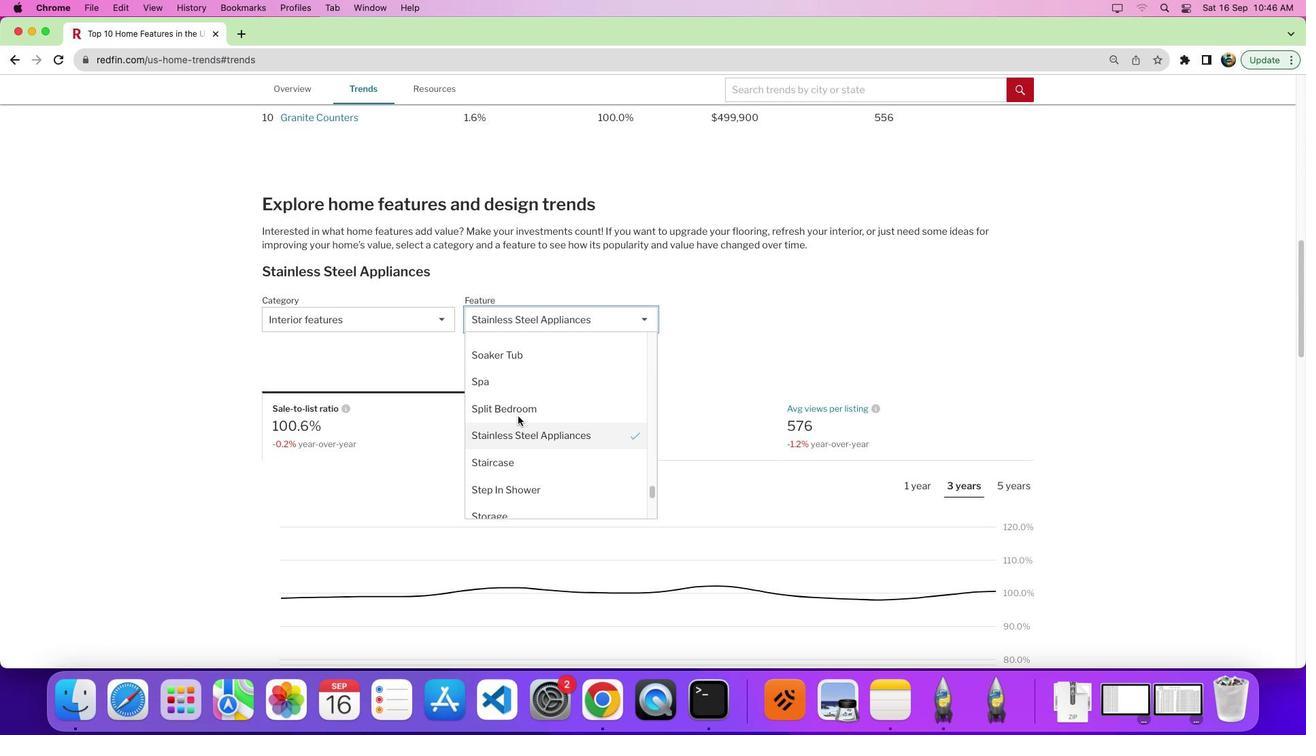 
Action: Mouse scrolled (529, 427) with delta (11, 12)
Screenshot: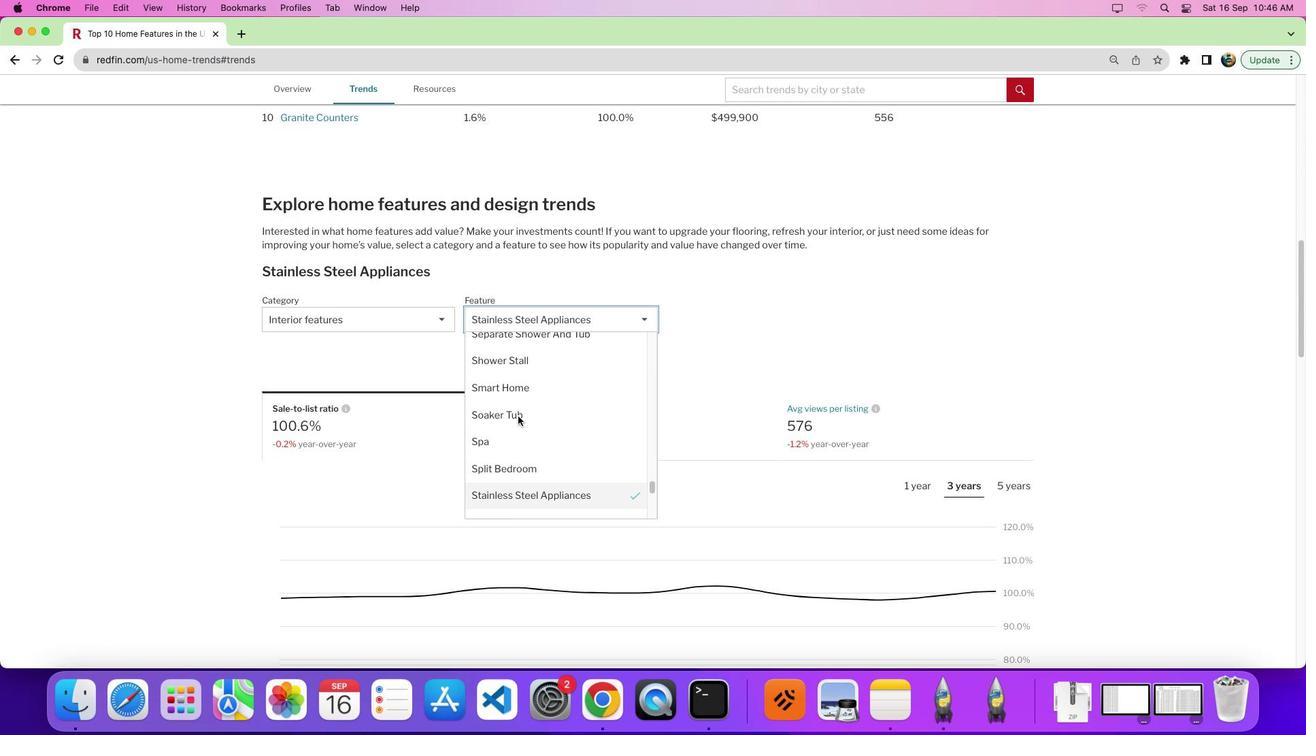 
Action: Mouse scrolled (529, 427) with delta (11, 16)
Screenshot: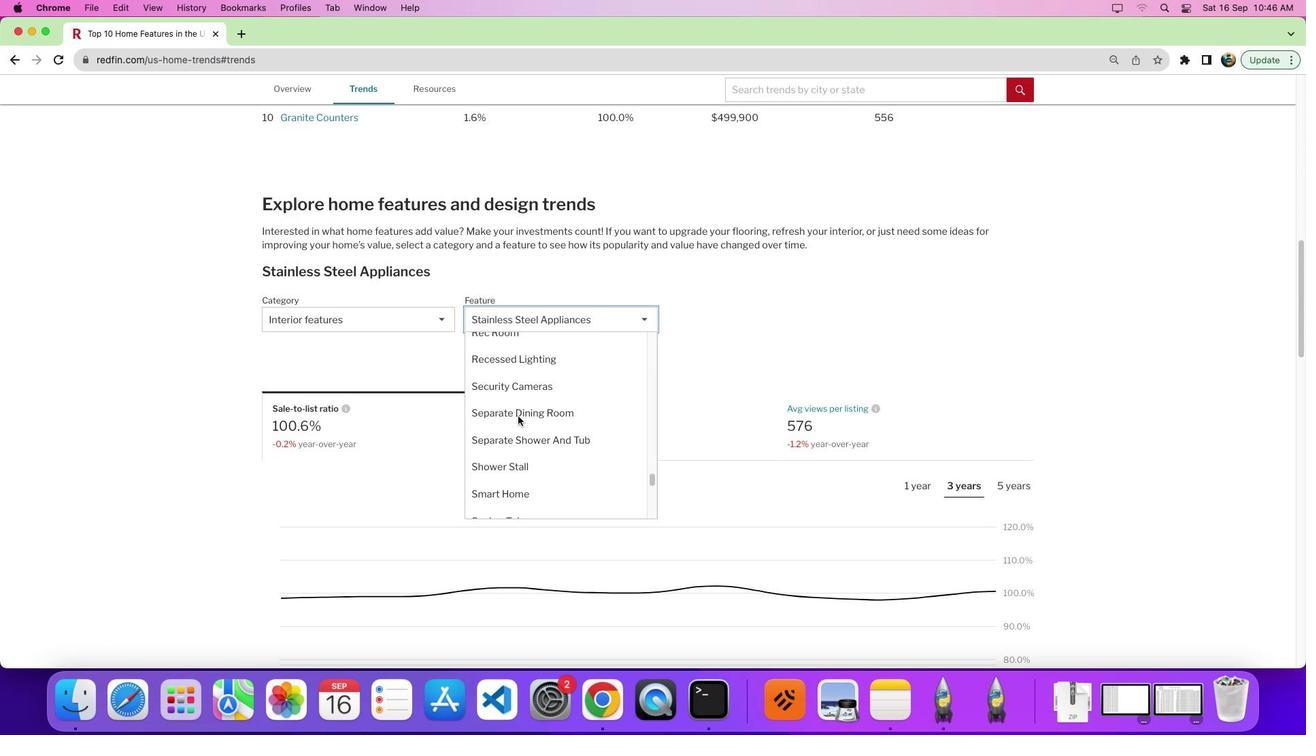 
Action: Mouse scrolled (529, 427) with delta (11, 12)
Screenshot: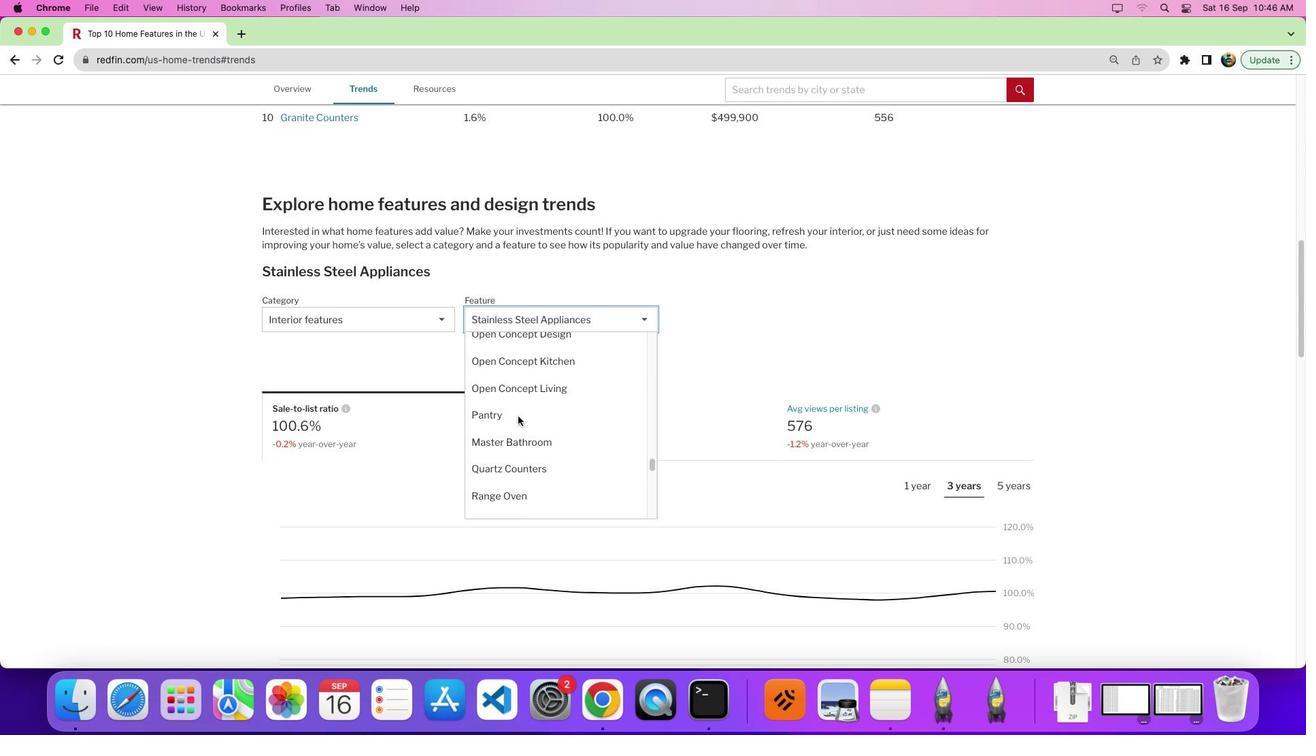 
Action: Mouse scrolled (529, 427) with delta (11, 12)
Screenshot: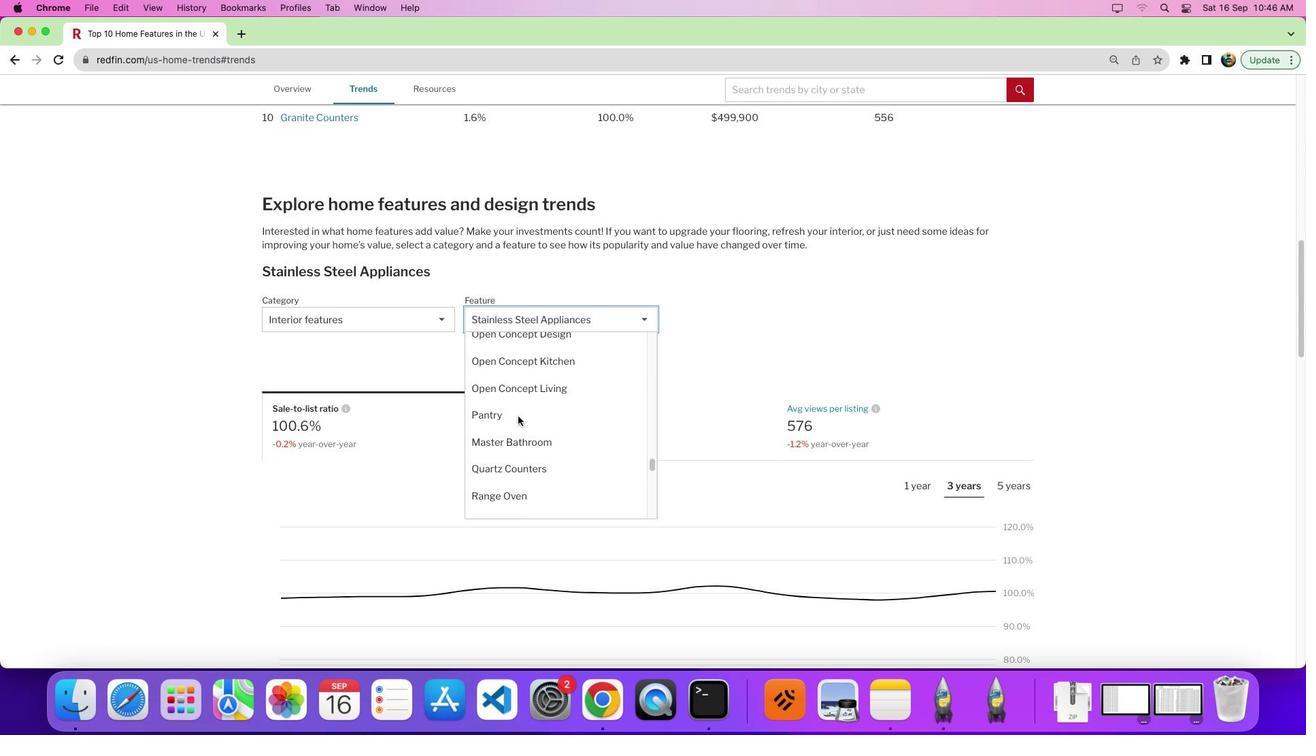 
Action: Mouse scrolled (529, 427) with delta (11, 17)
Screenshot: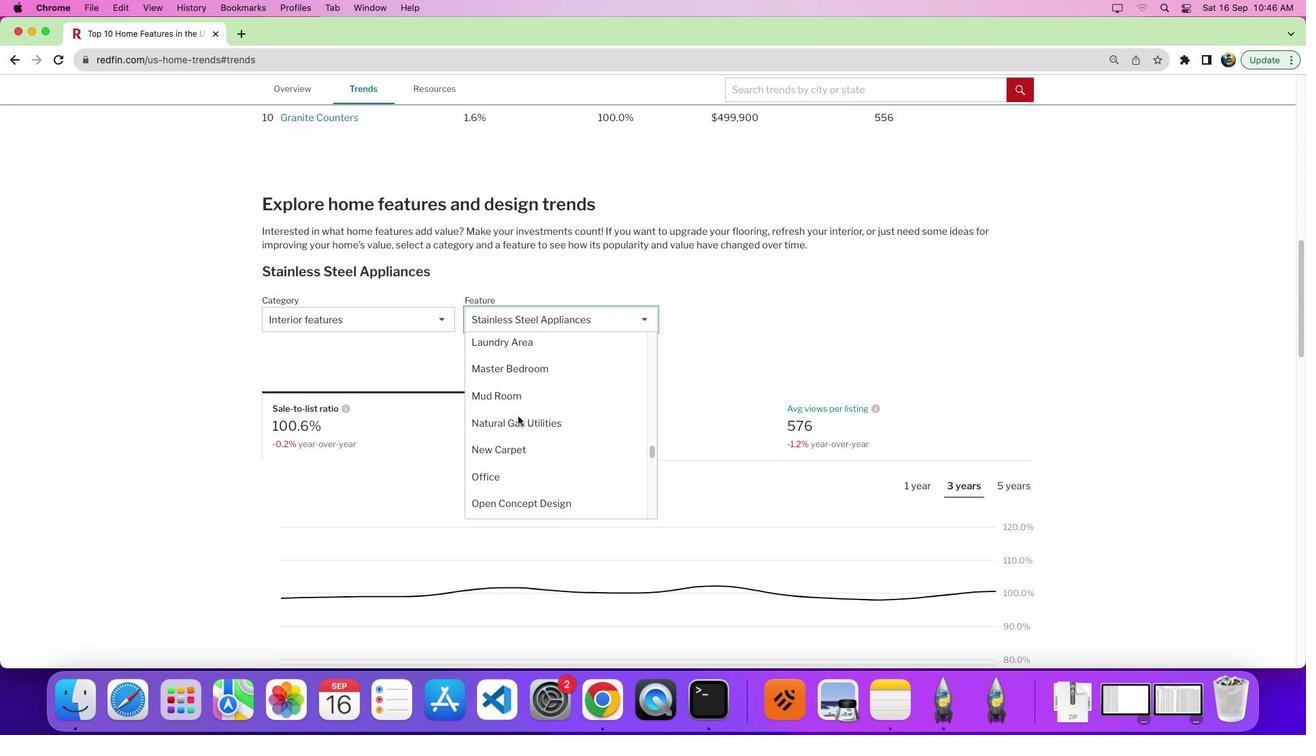 
Action: Mouse scrolled (529, 427) with delta (11, 12)
Screenshot: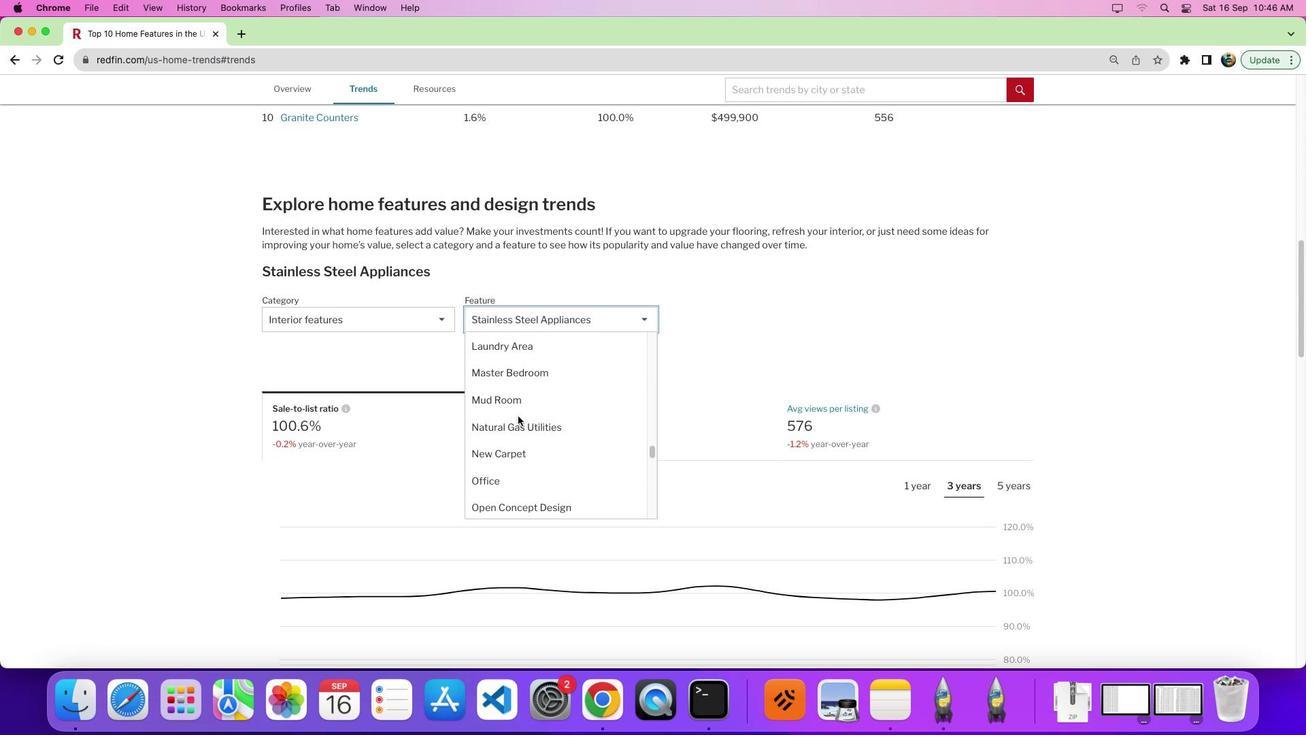 
Action: Mouse scrolled (529, 427) with delta (11, 12)
Screenshot: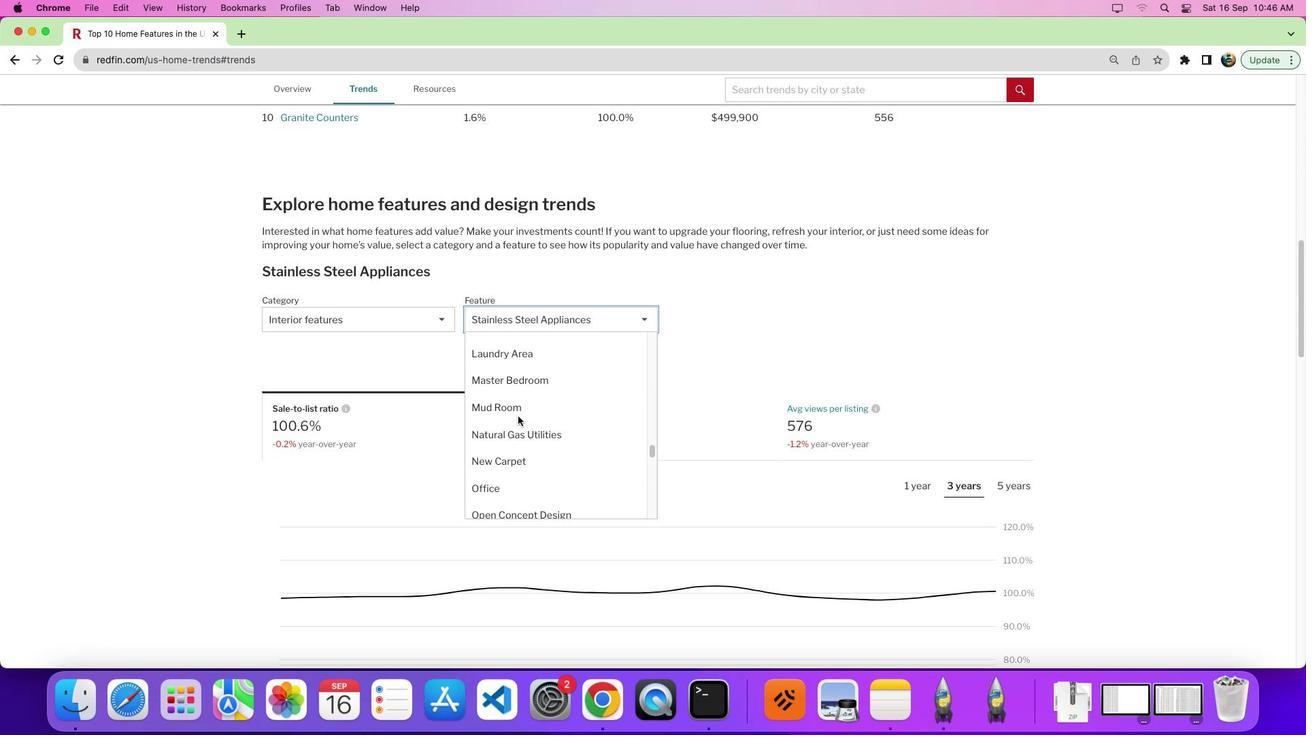
Action: Mouse scrolled (529, 427) with delta (11, 12)
Screenshot: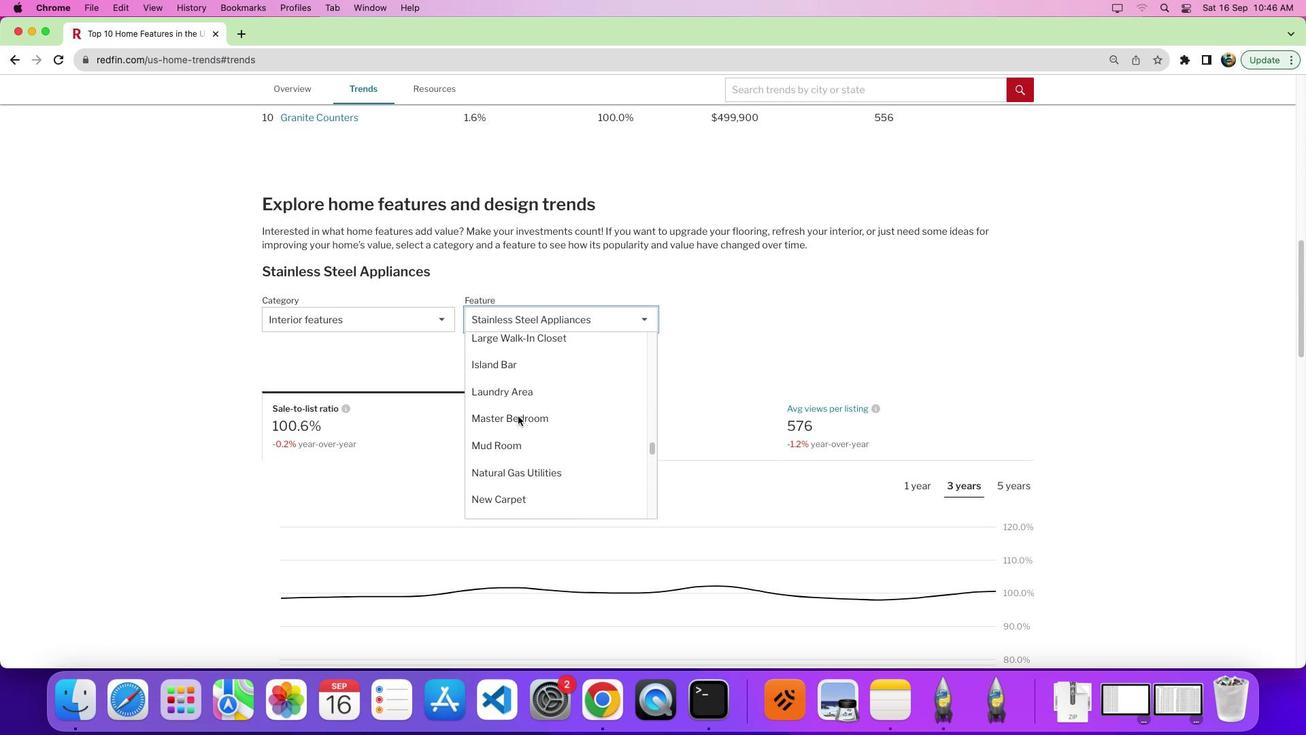 
Action: Mouse scrolled (529, 427) with delta (11, 12)
Screenshot: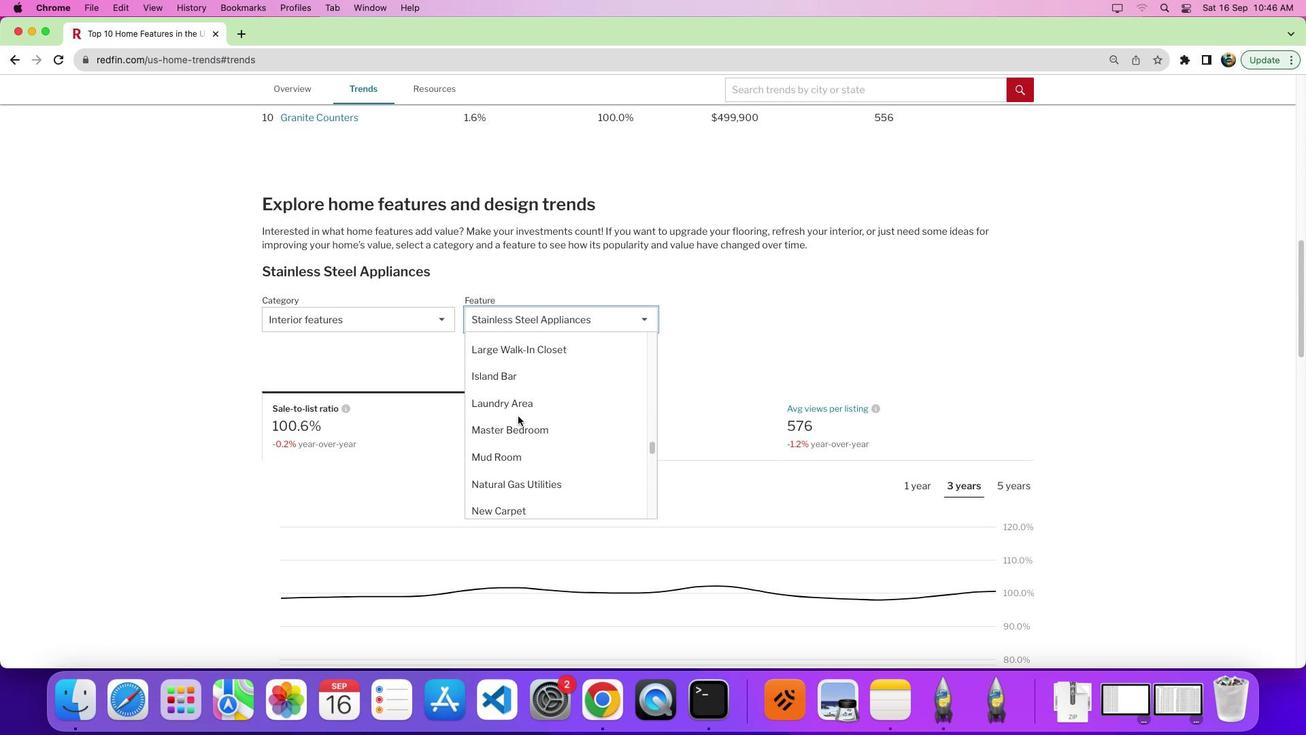 
Action: Mouse scrolled (529, 427) with delta (11, 12)
Screenshot: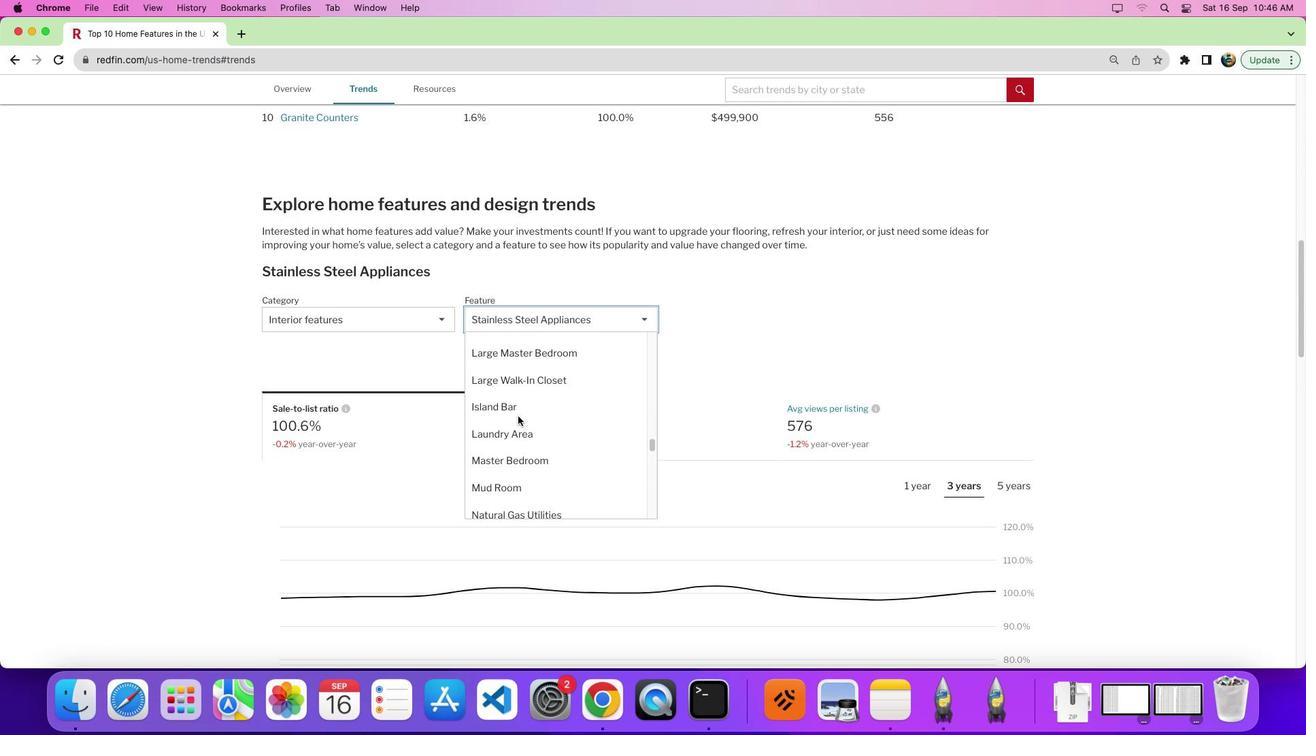 
Action: Mouse scrolled (529, 427) with delta (11, 12)
Screenshot: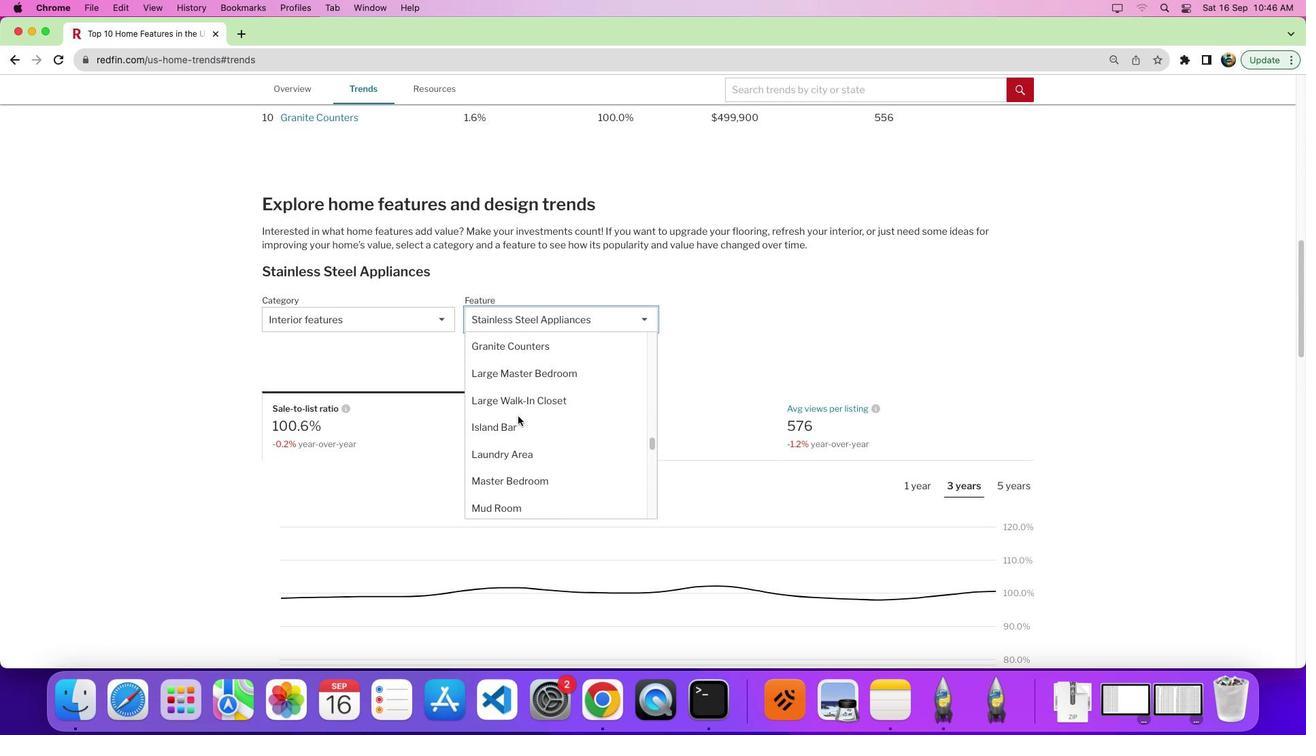 
Action: Mouse scrolled (529, 427) with delta (11, 12)
Screenshot: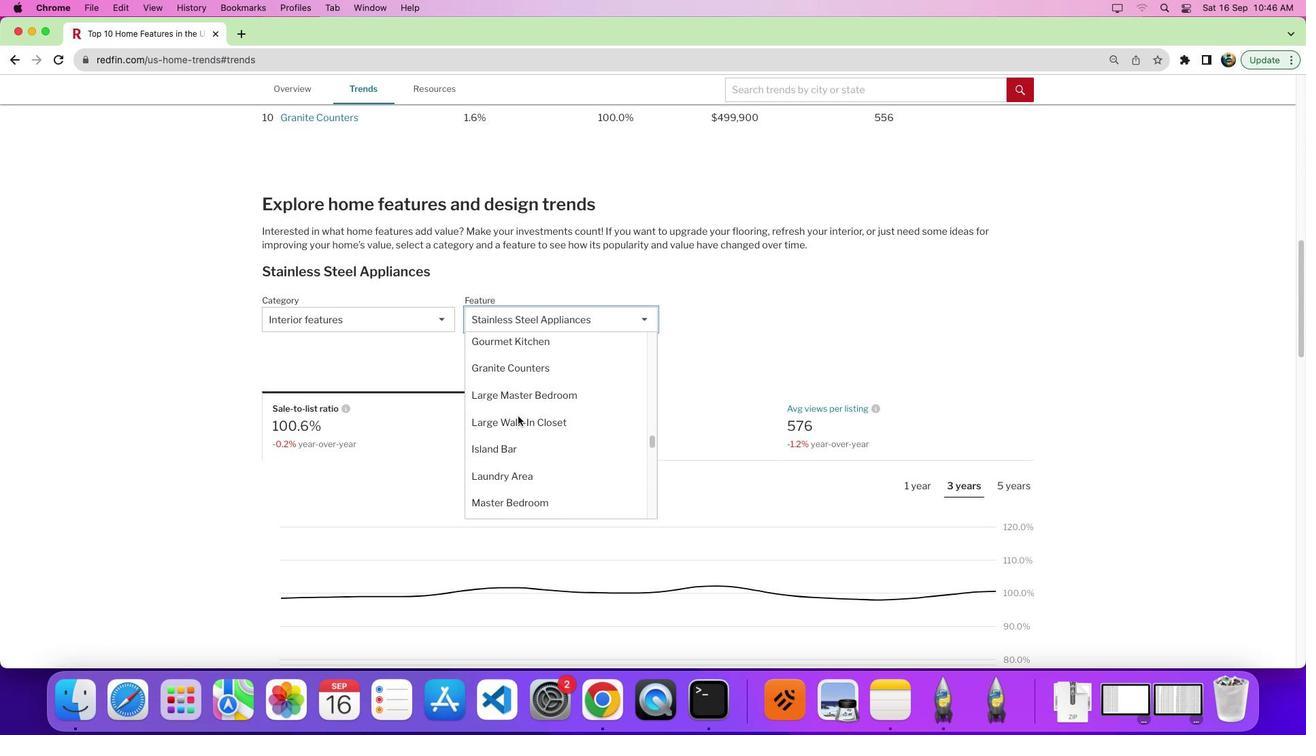 
Action: Mouse scrolled (529, 427) with delta (11, 12)
Screenshot: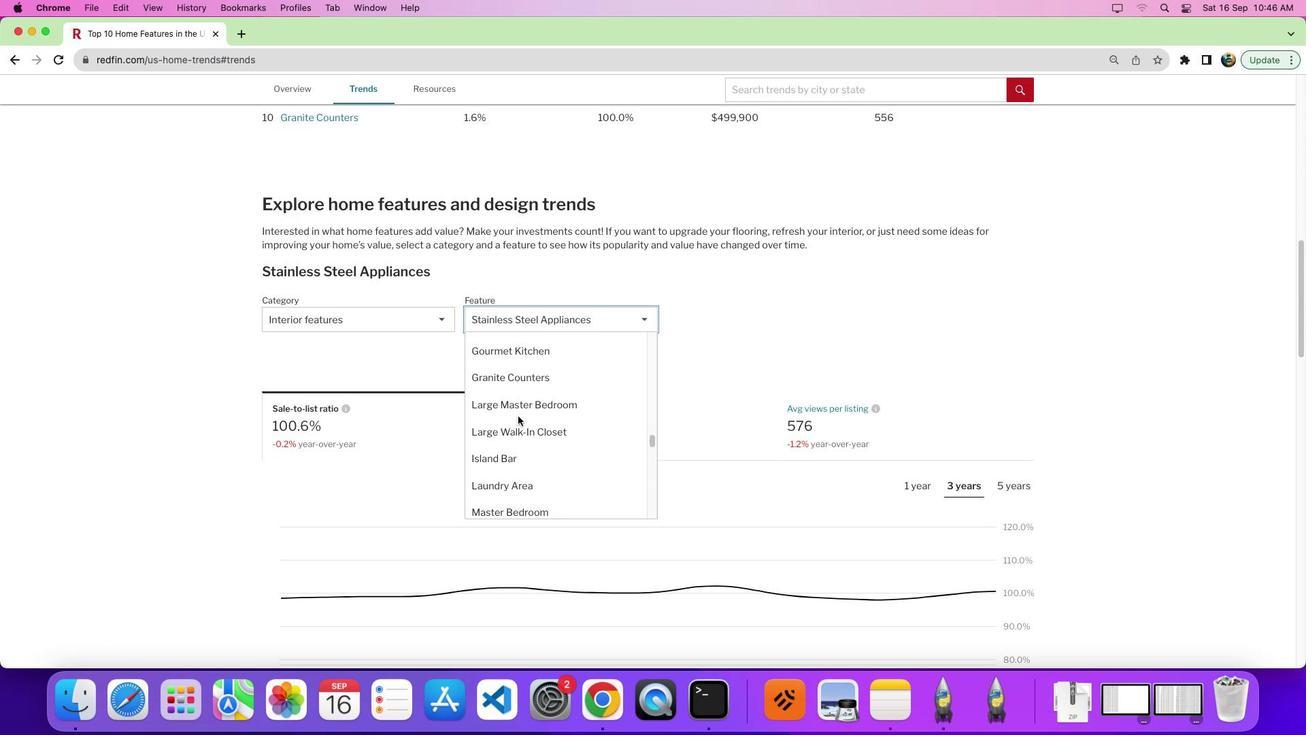 
Action: Mouse scrolled (529, 427) with delta (11, 12)
Screenshot: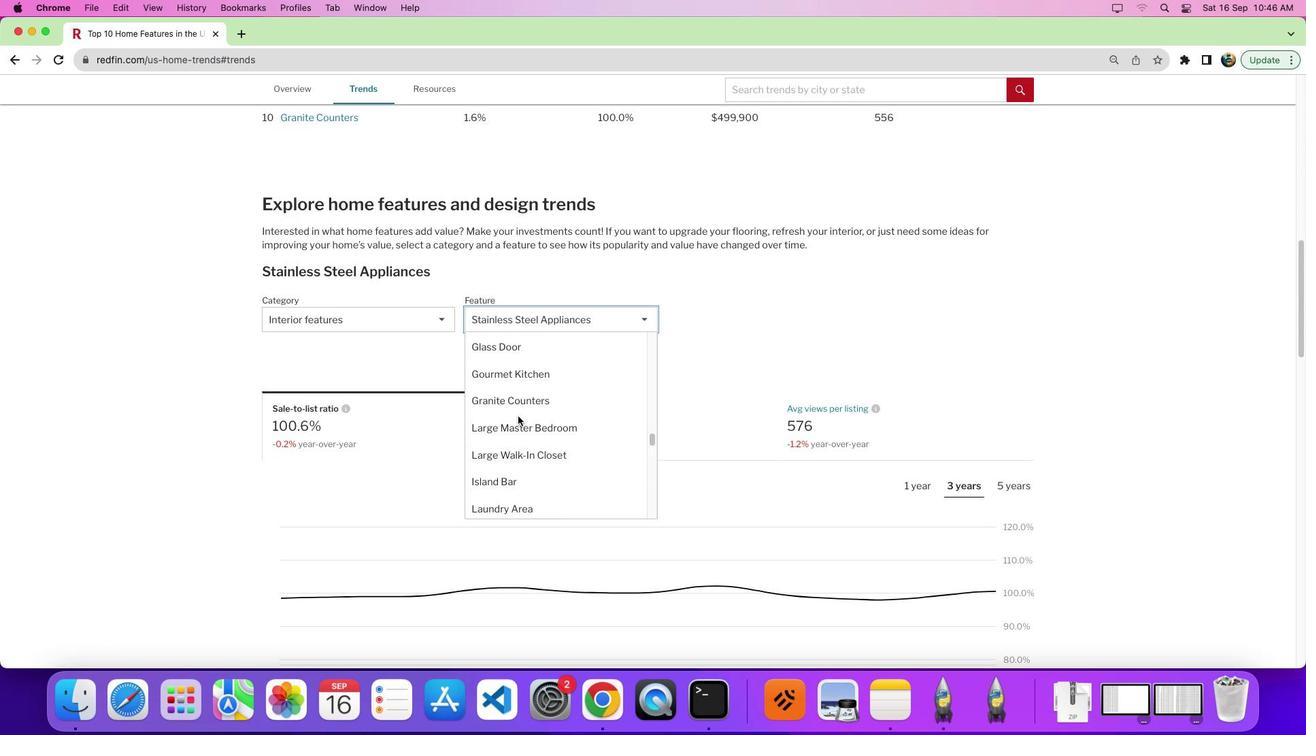 
Action: Mouse scrolled (529, 427) with delta (11, 12)
Screenshot: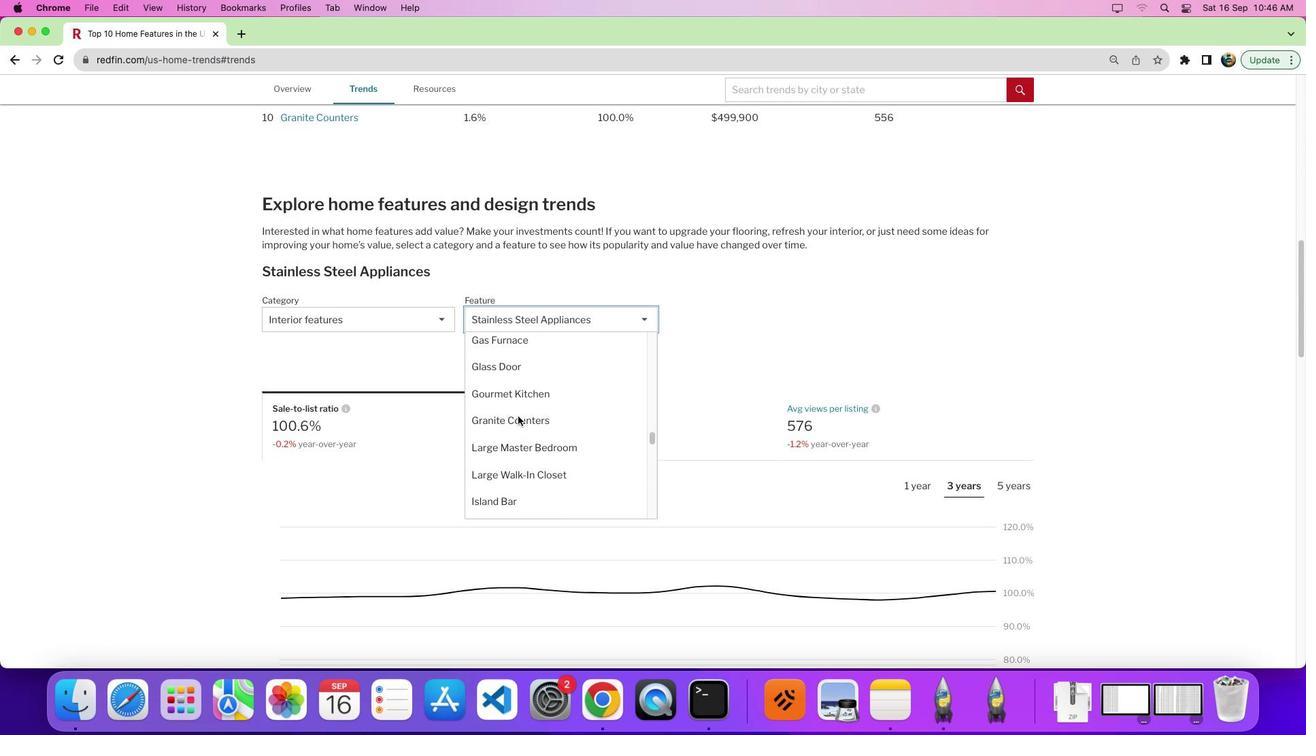 
Action: Mouse moved to (529, 427)
Screenshot: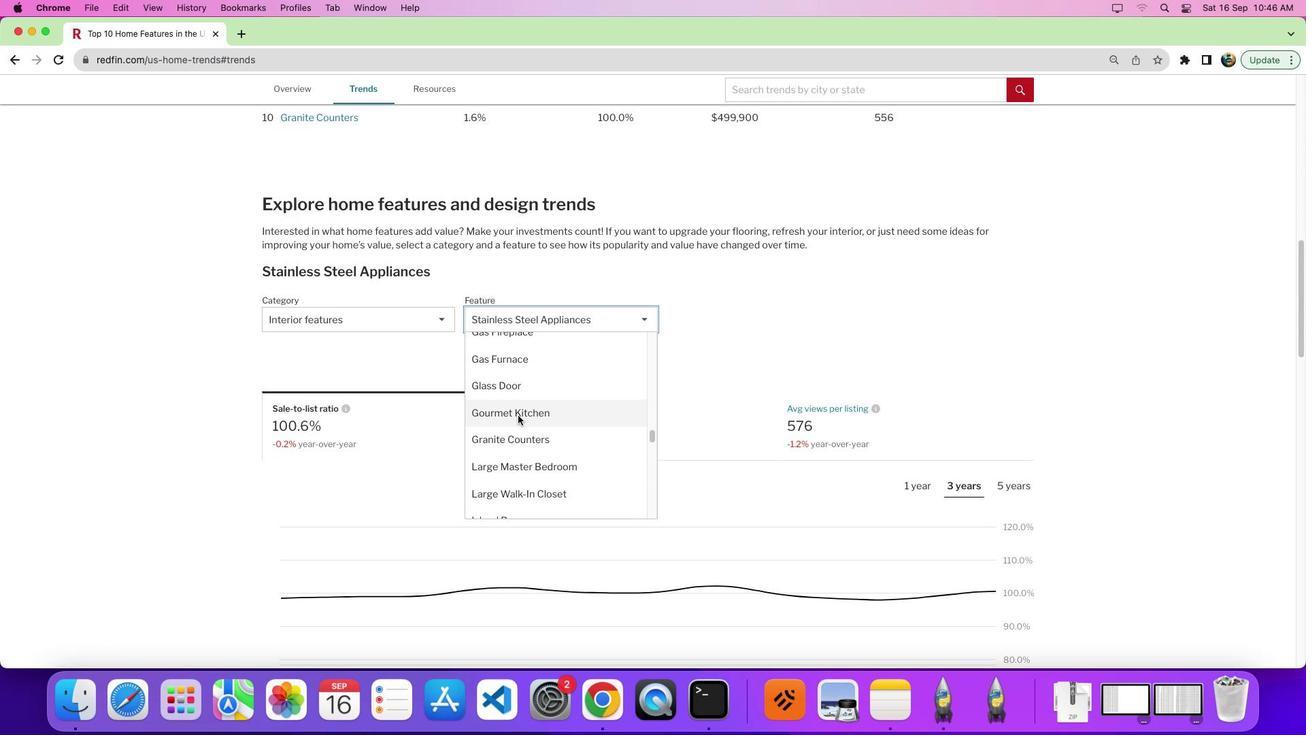 
Action: Mouse scrolled (529, 427) with delta (11, 12)
Screenshot: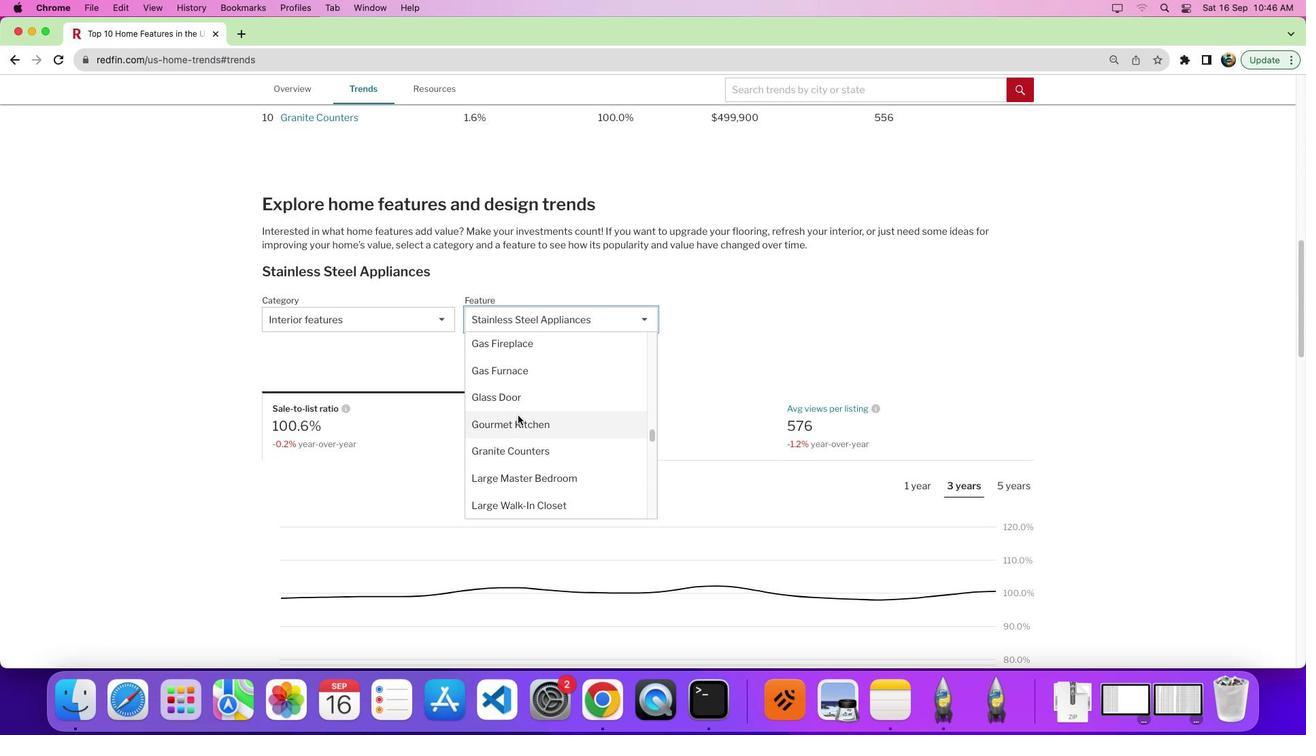 
Action: Mouse scrolled (529, 427) with delta (11, 12)
Screenshot: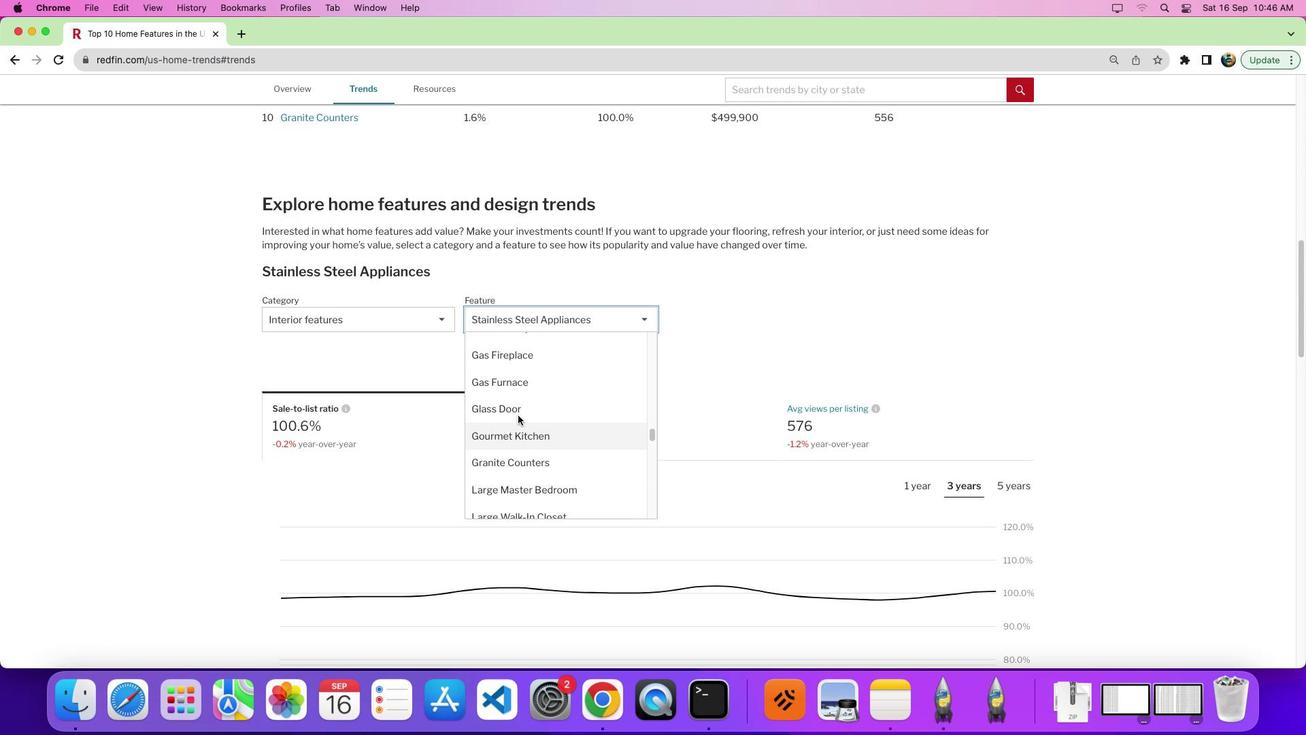 
Action: Mouse scrolled (529, 427) with delta (11, 12)
Screenshot: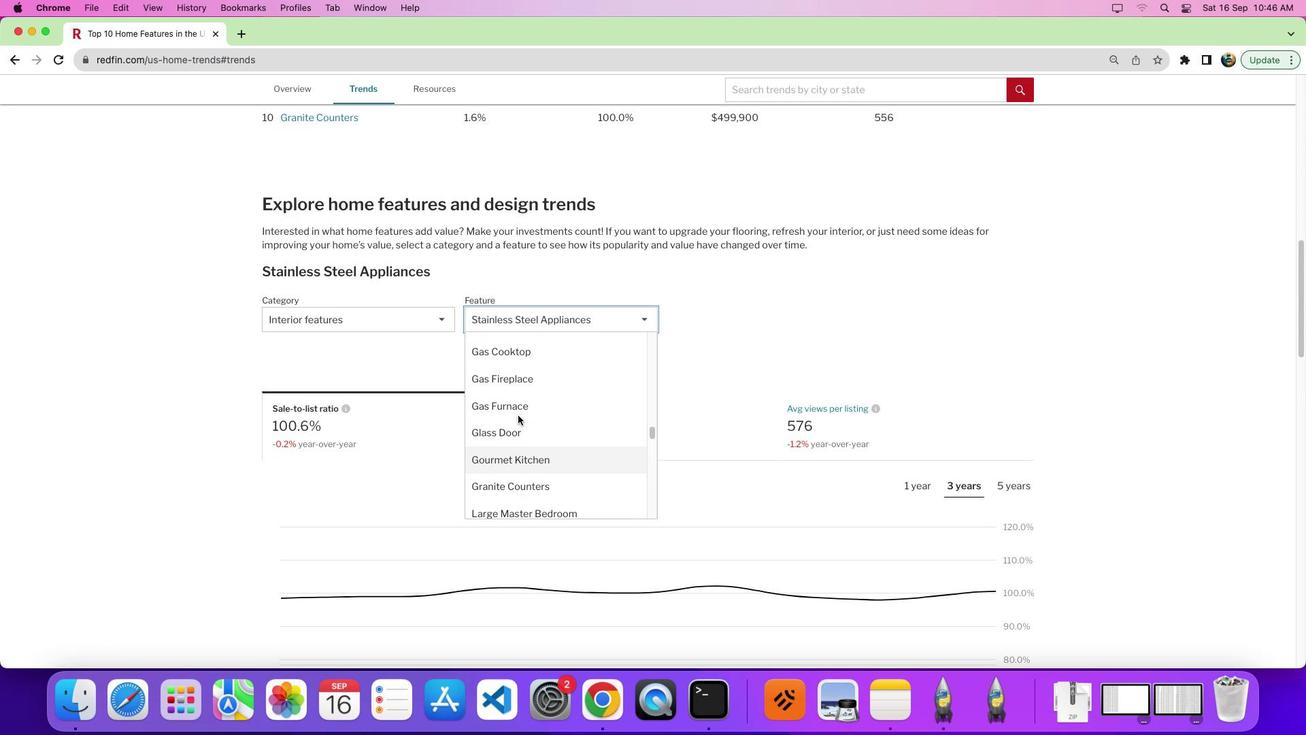 
Action: Mouse scrolled (529, 427) with delta (11, 12)
Screenshot: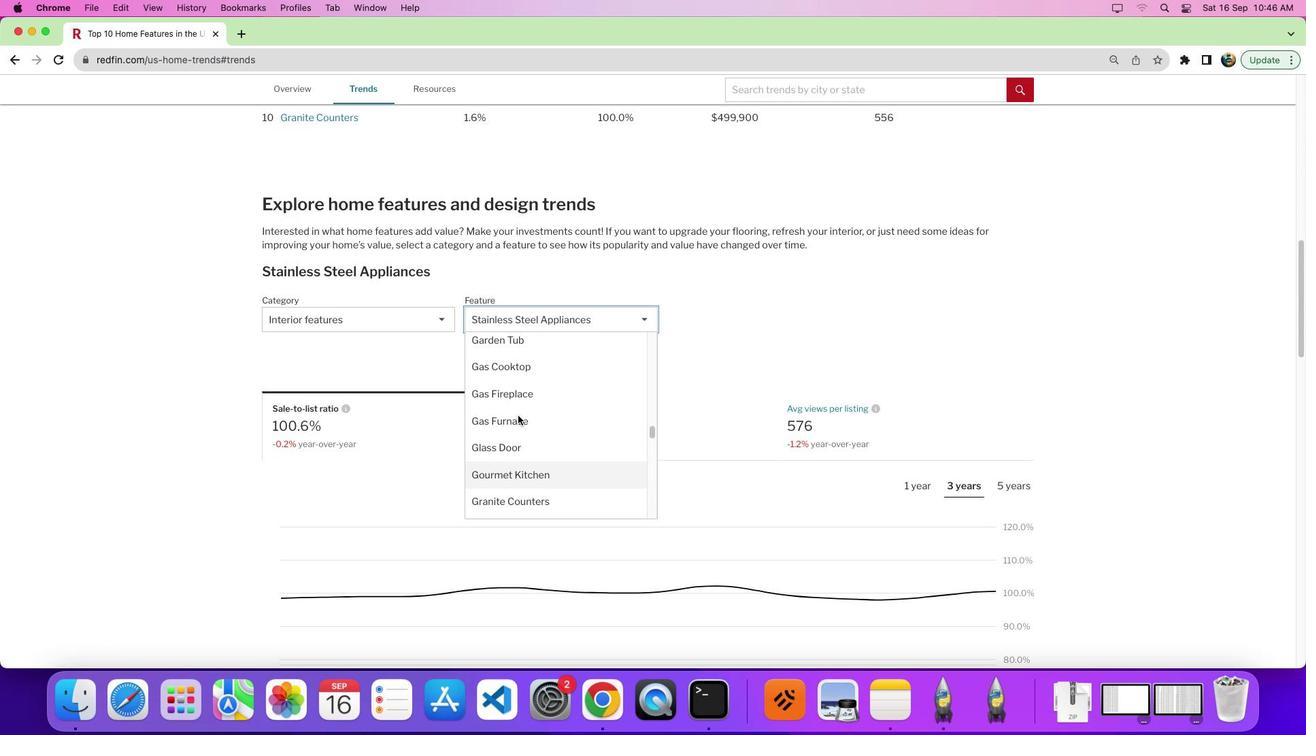 
Action: Mouse moved to (529, 426)
Screenshot: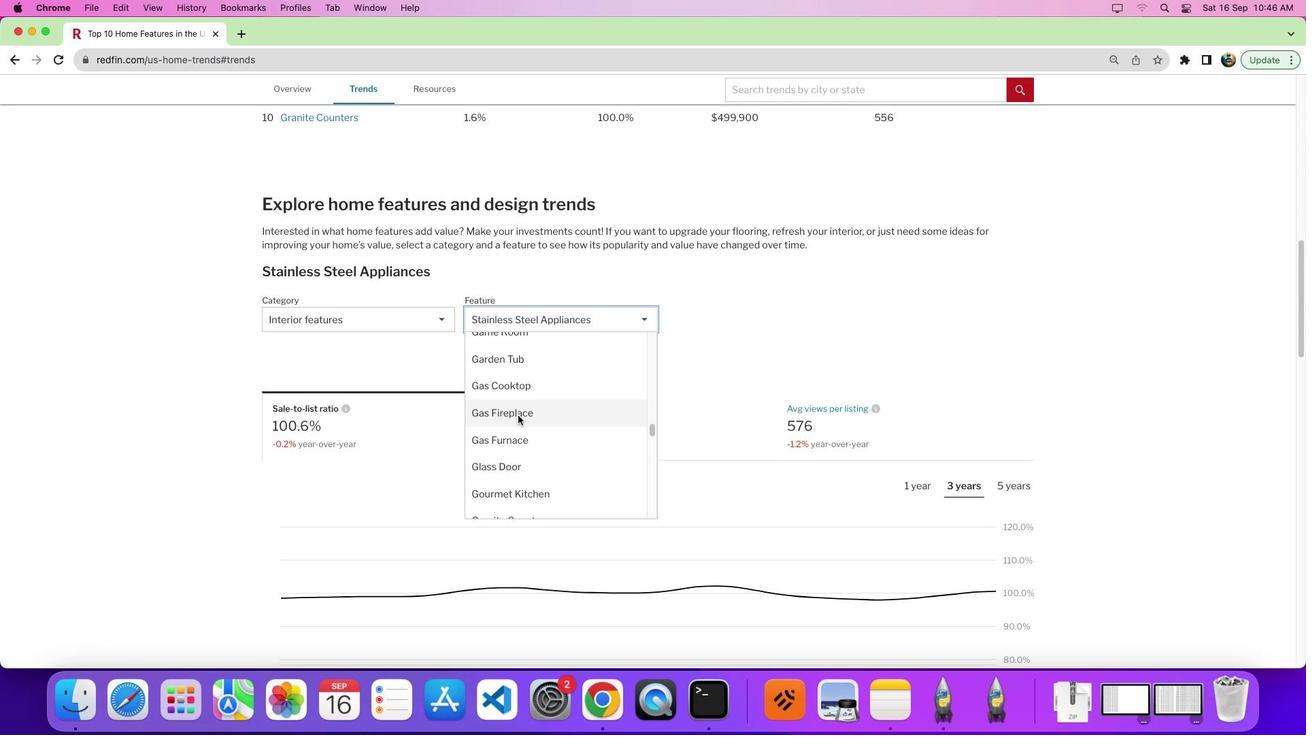 
Action: Mouse scrolled (529, 426) with delta (11, 12)
Screenshot: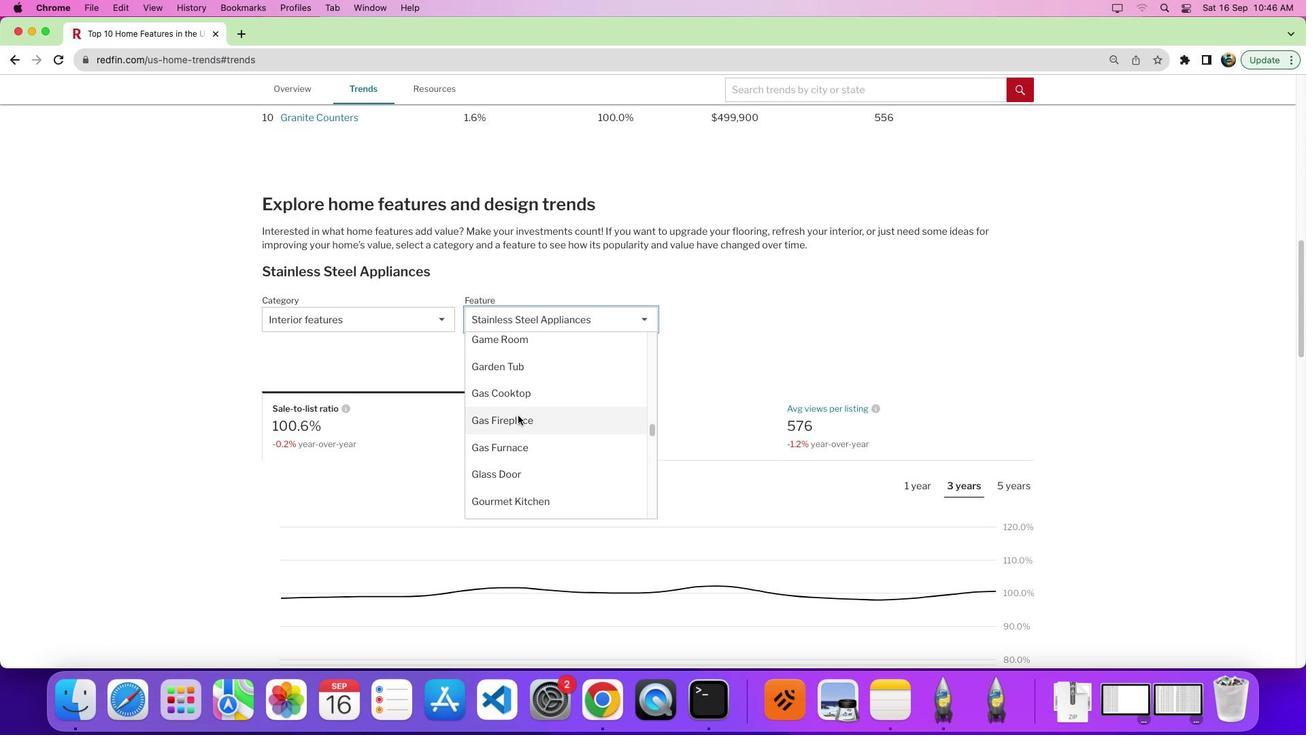 
Action: Mouse scrolled (529, 426) with delta (11, 12)
Screenshot: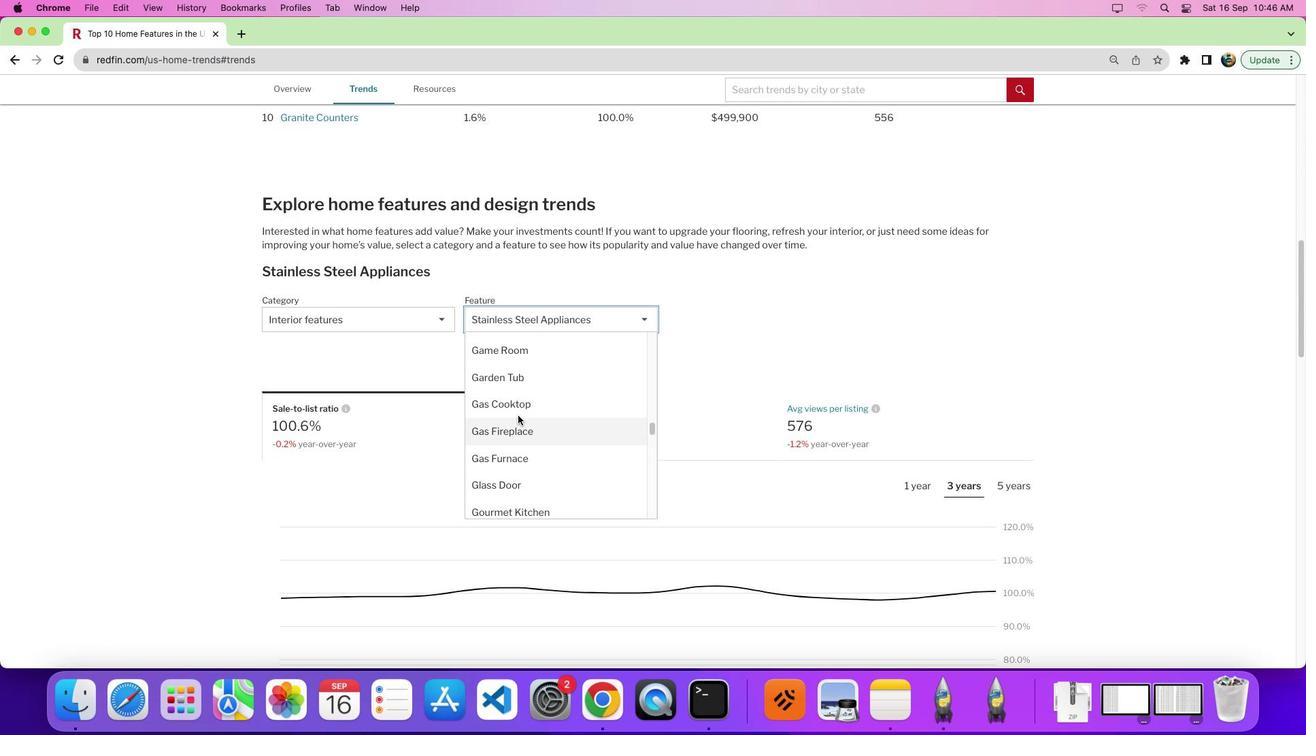 
Action: Mouse scrolled (529, 426) with delta (11, 12)
Screenshot: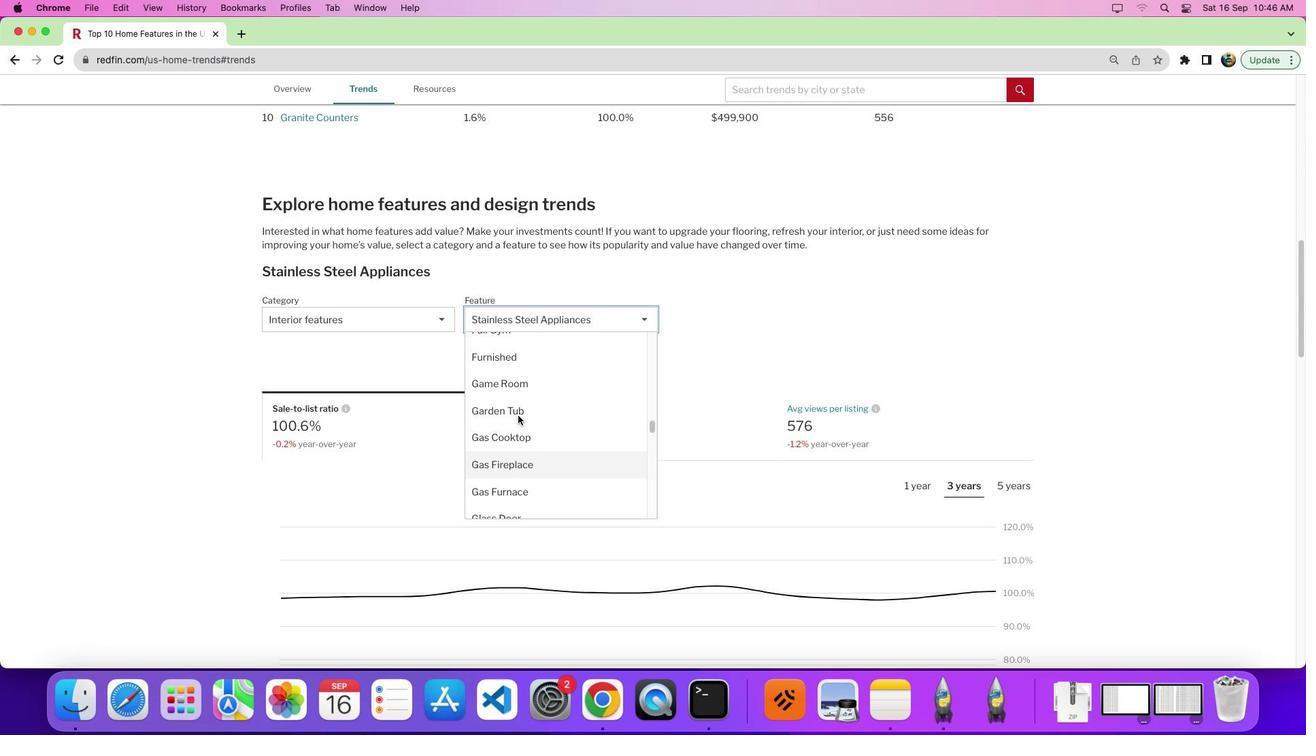 
Action: Mouse scrolled (529, 426) with delta (11, 12)
Screenshot: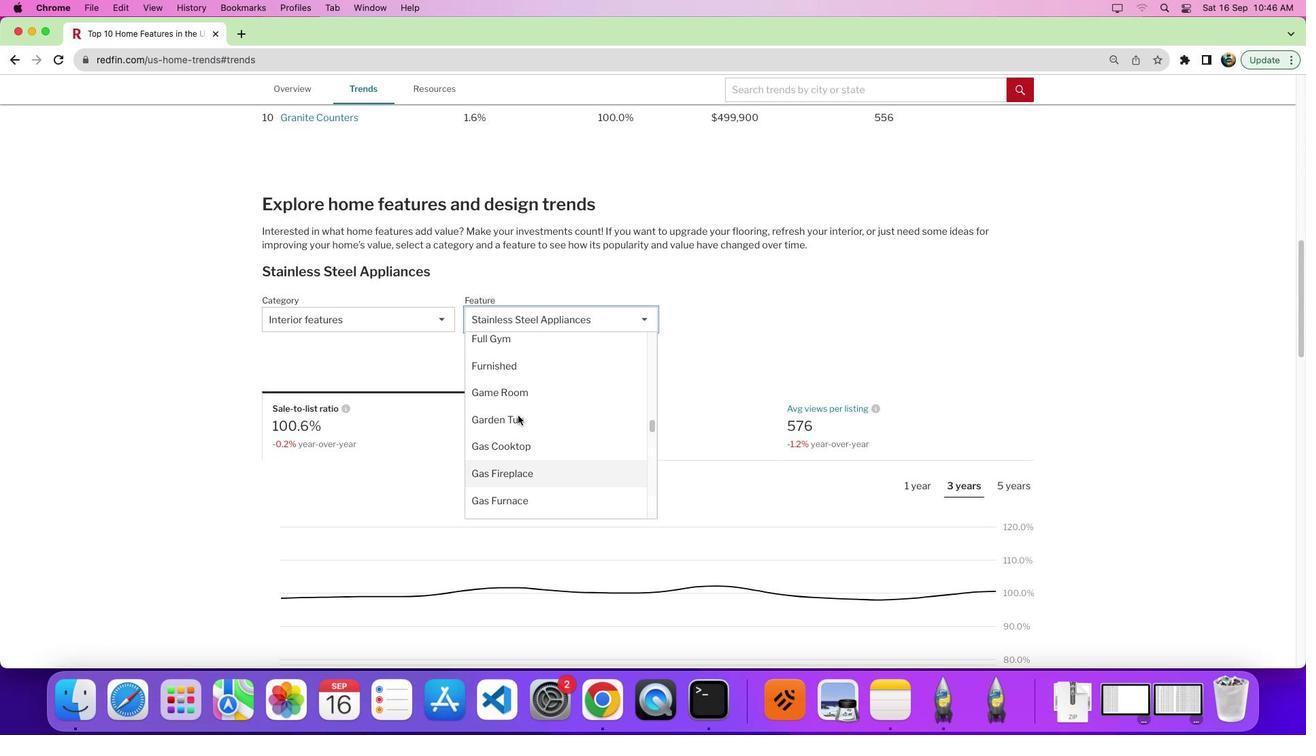 
Action: Mouse scrolled (529, 426) with delta (11, 12)
Screenshot: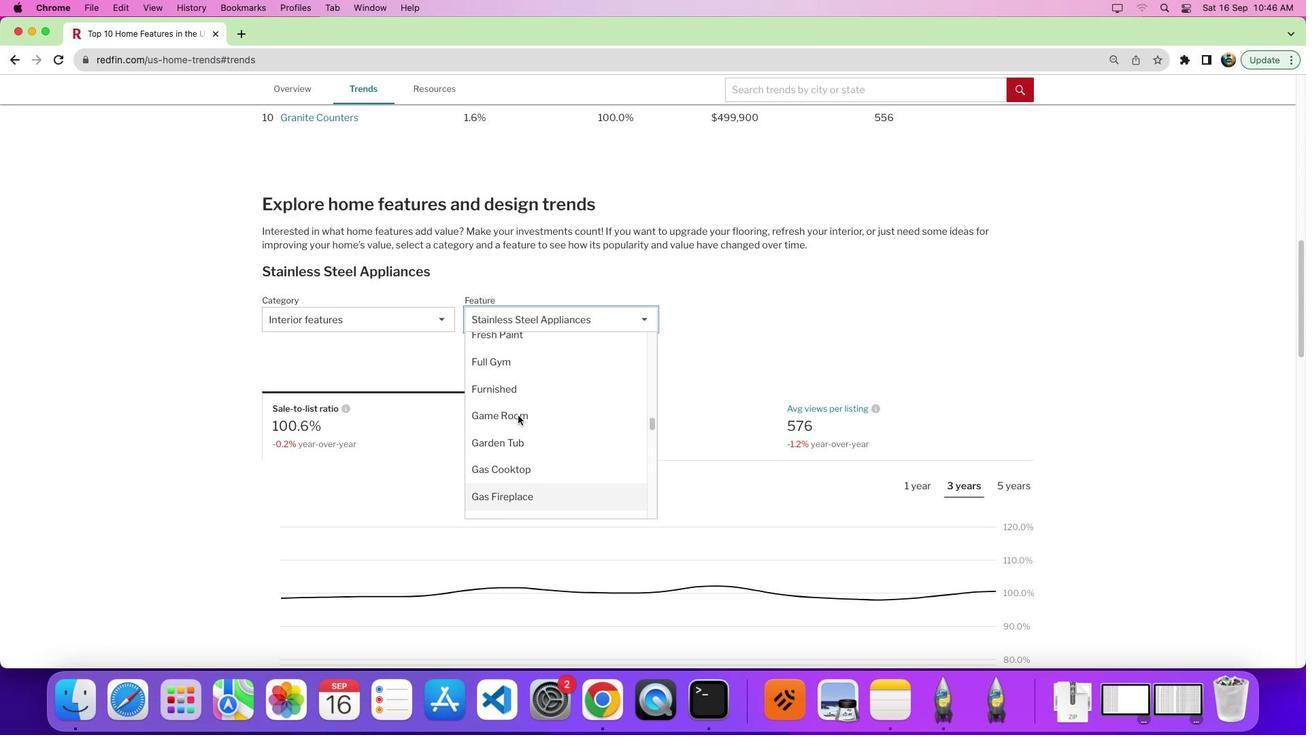 
Action: Mouse scrolled (529, 426) with delta (11, 12)
Screenshot: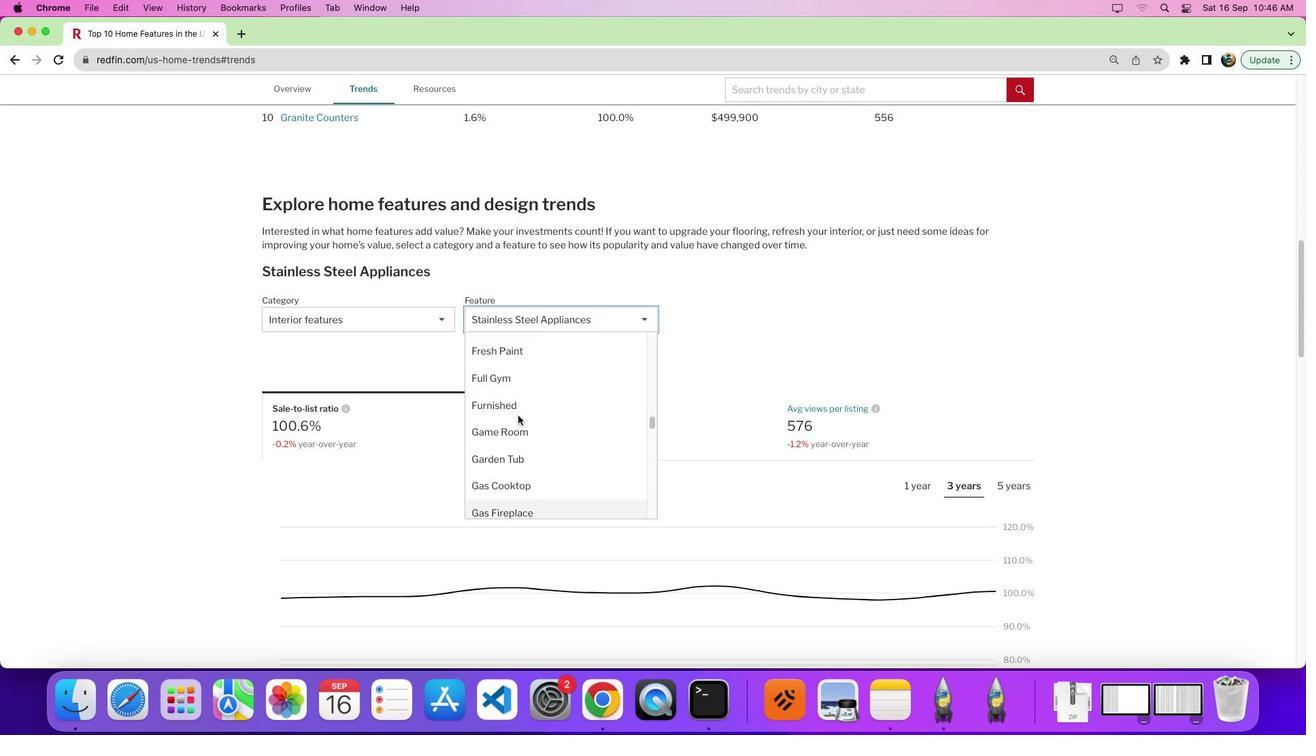 
Action: Mouse scrolled (529, 426) with delta (11, 12)
Screenshot: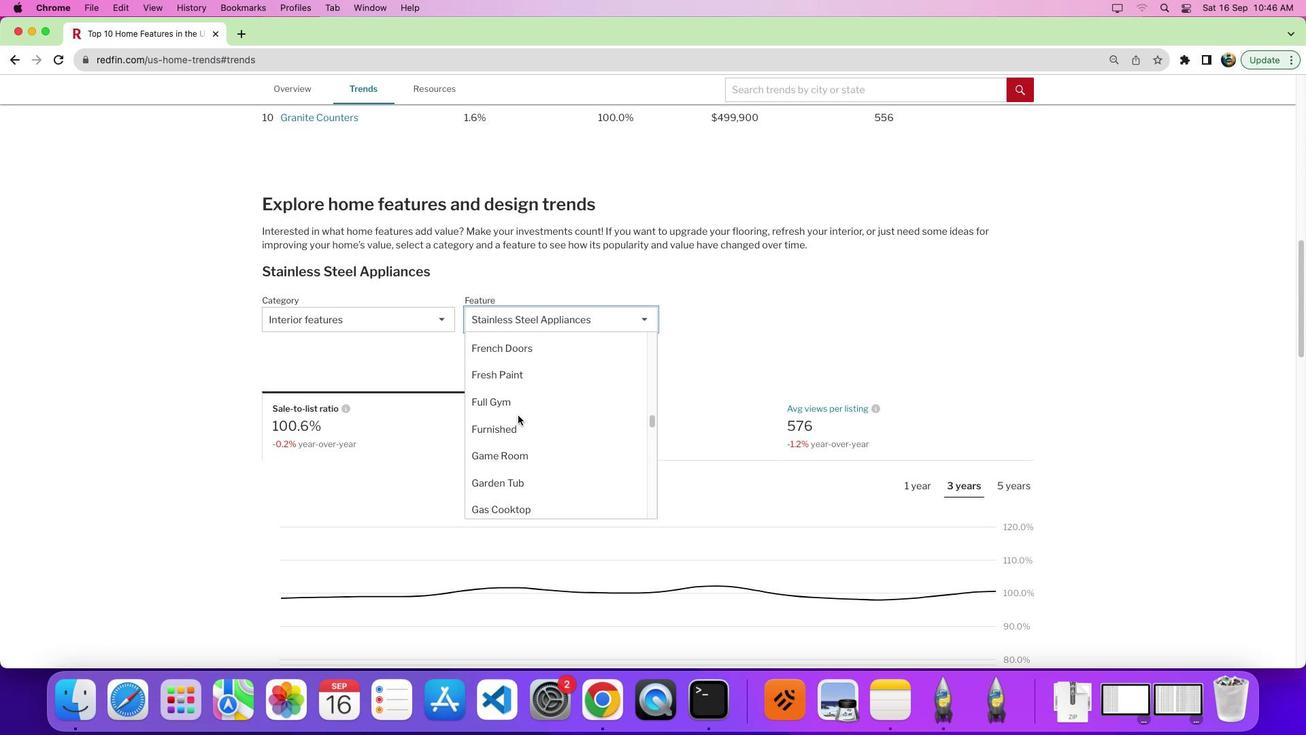 
Action: Mouse scrolled (529, 426) with delta (11, 12)
Screenshot: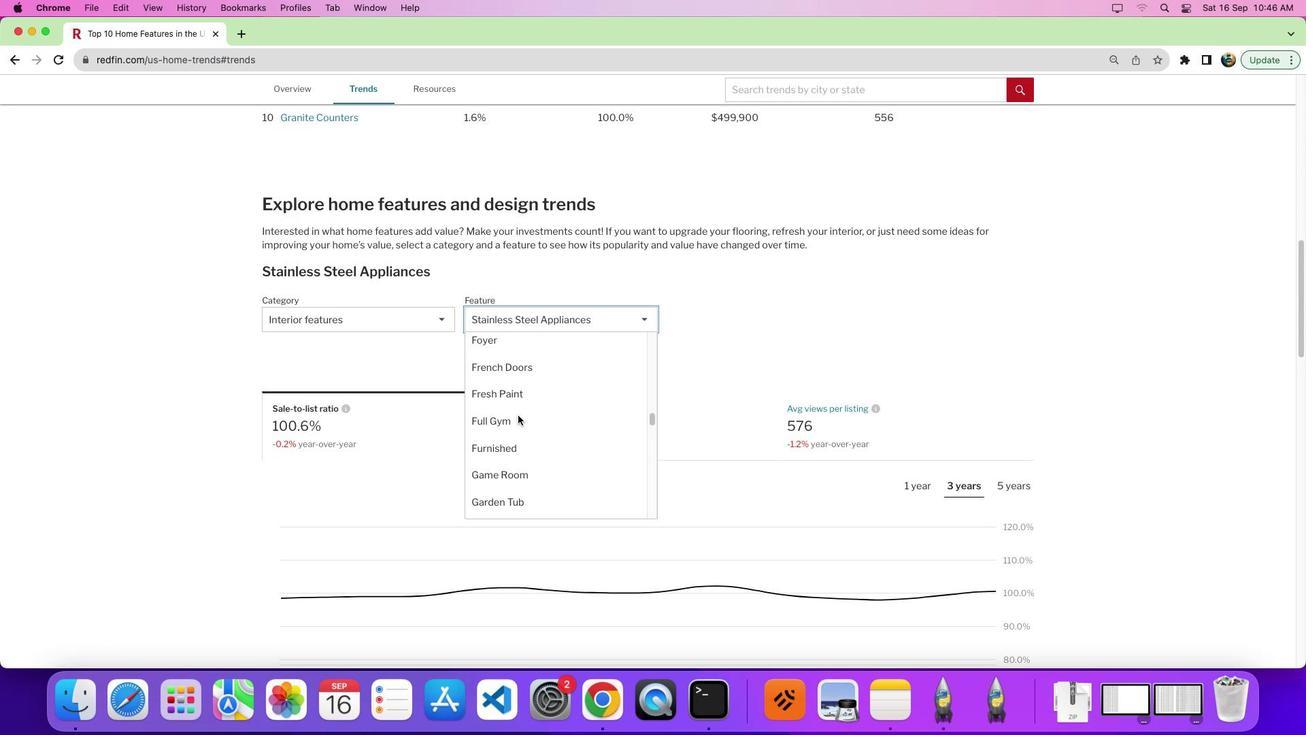 
Action: Mouse scrolled (529, 426) with delta (11, 12)
Screenshot: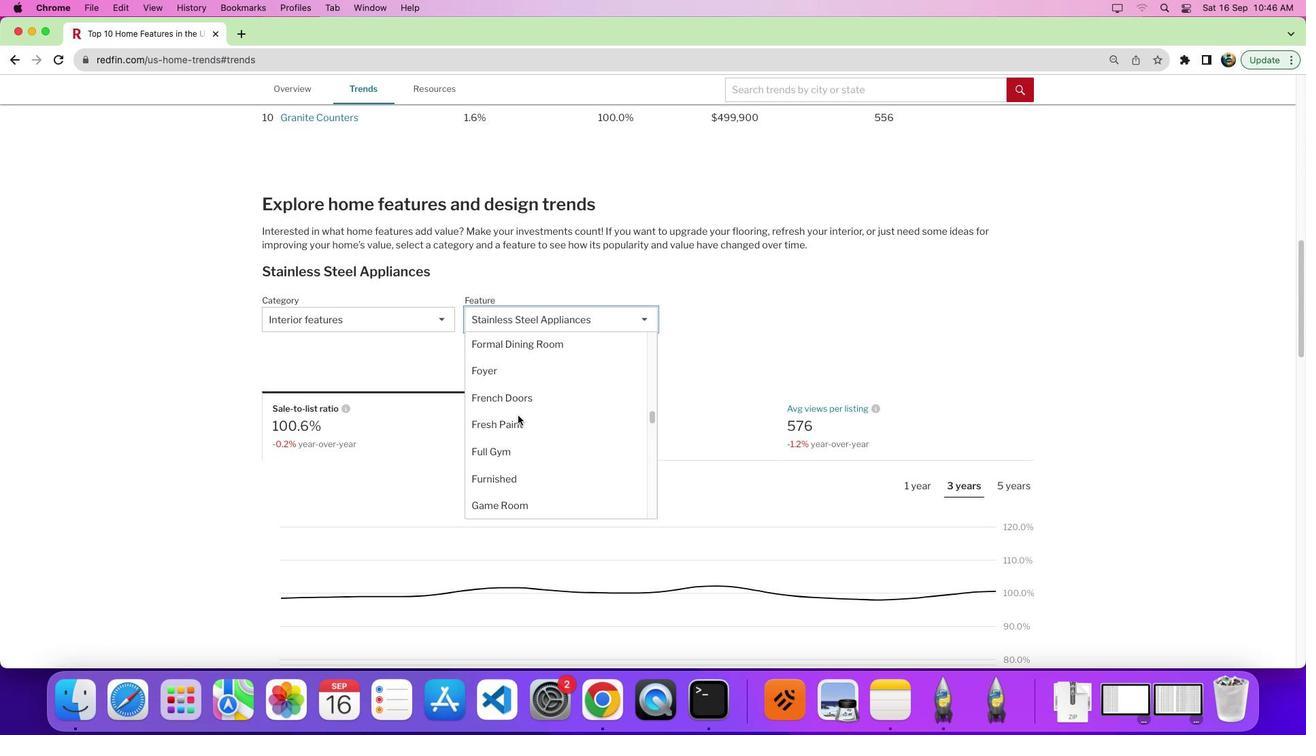
Action: Mouse scrolled (529, 426) with delta (11, 12)
Screenshot: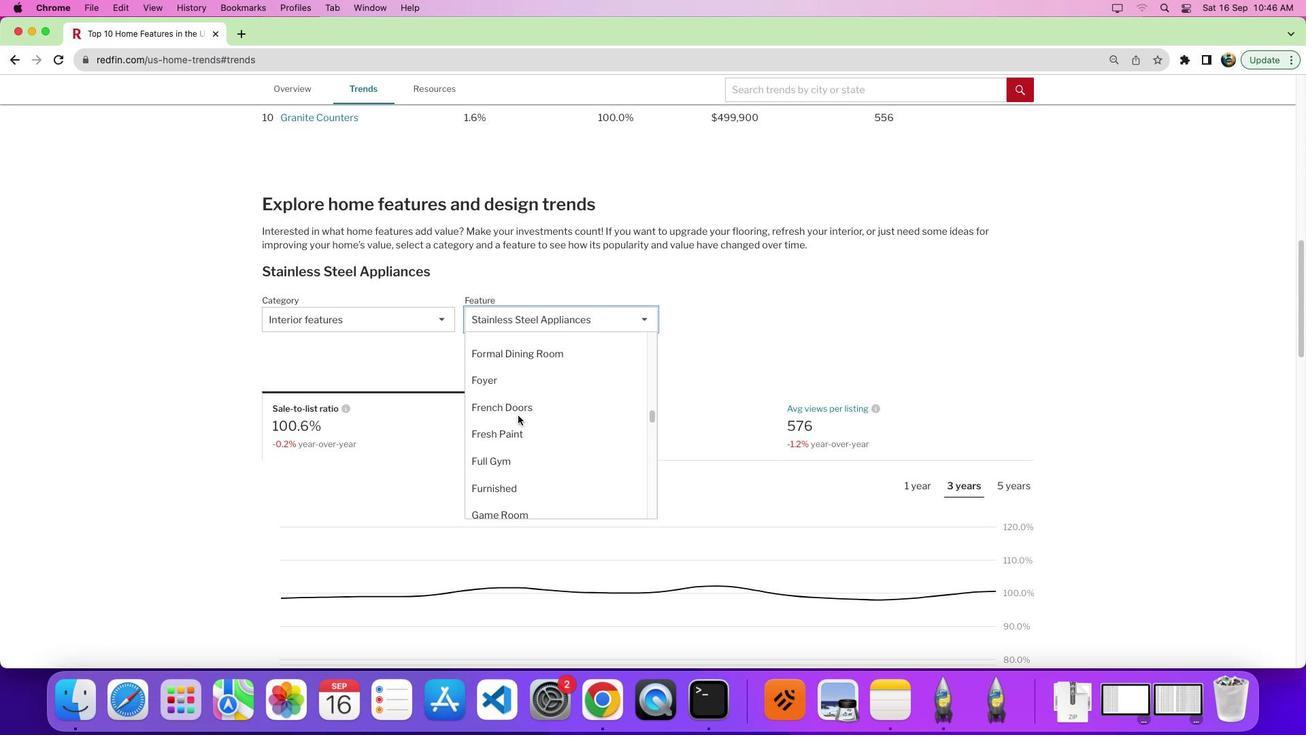 
Action: Mouse scrolled (529, 426) with delta (11, 12)
Screenshot: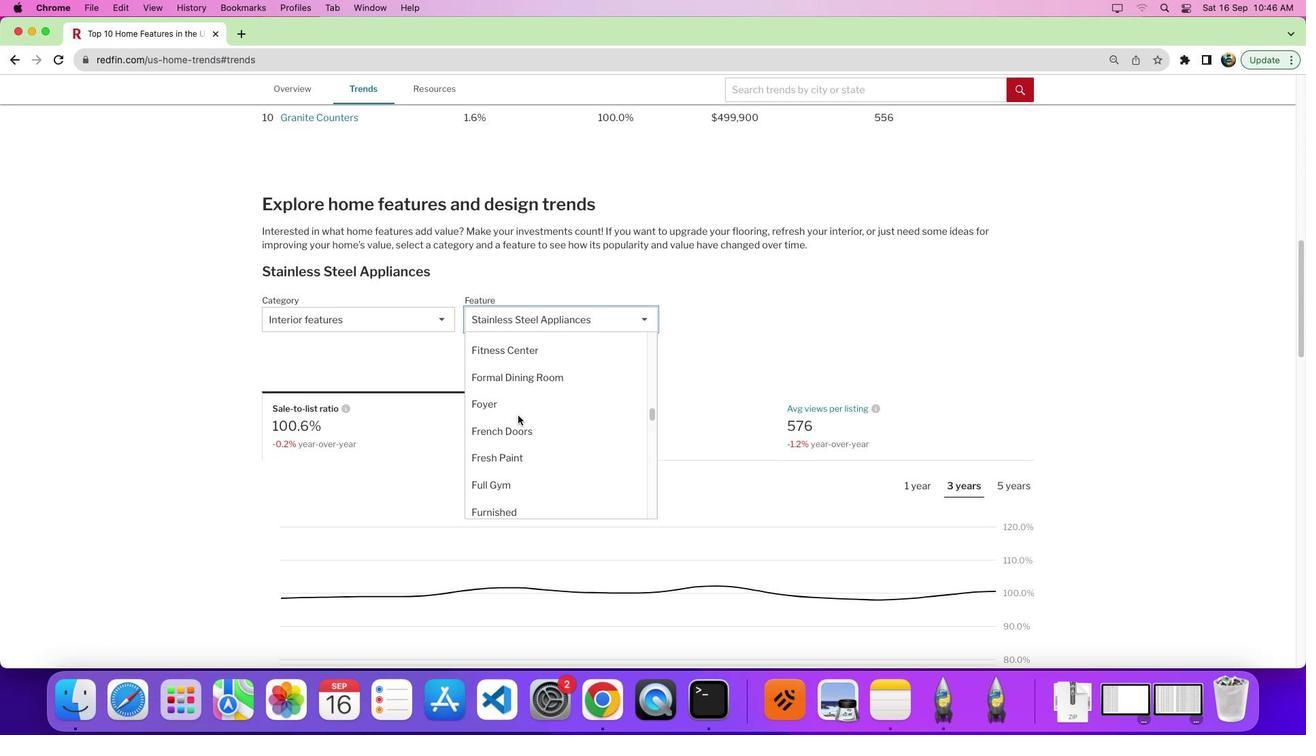 
Action: Mouse scrolled (529, 426) with delta (11, 12)
Screenshot: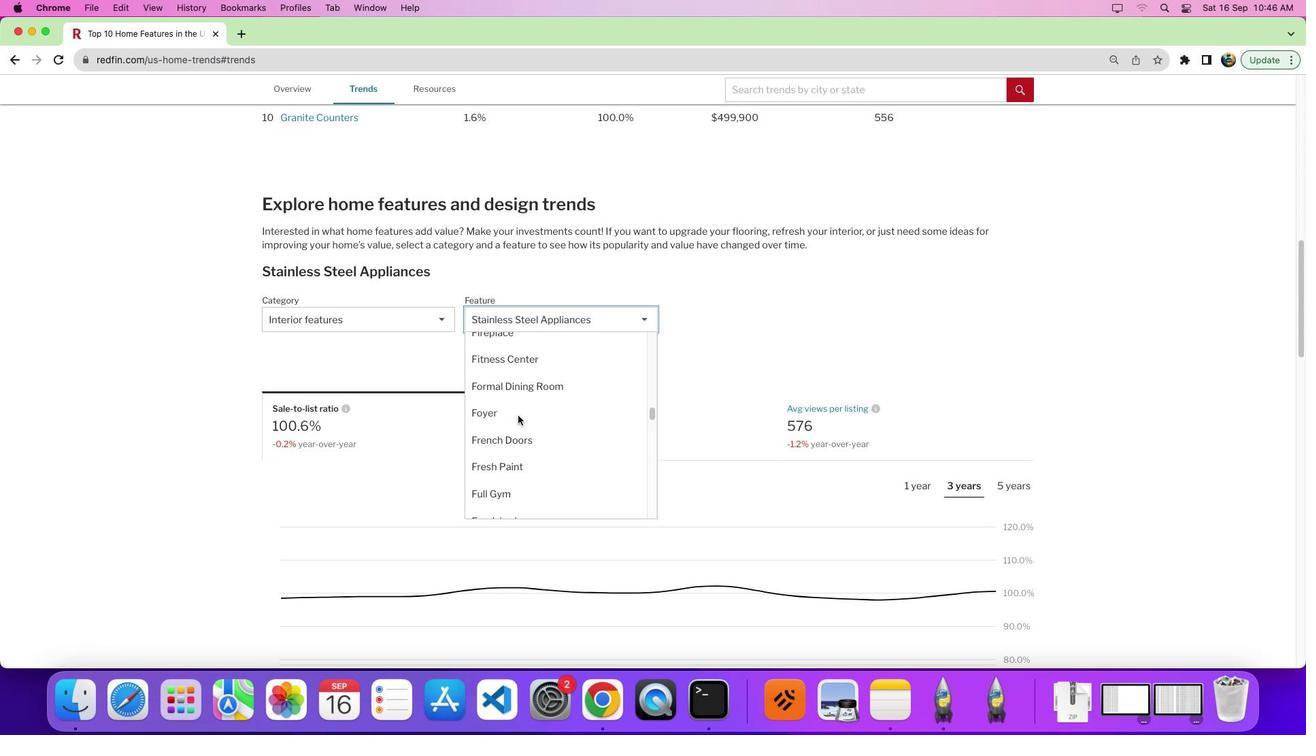 
Action: Mouse scrolled (529, 426) with delta (11, 12)
Screenshot: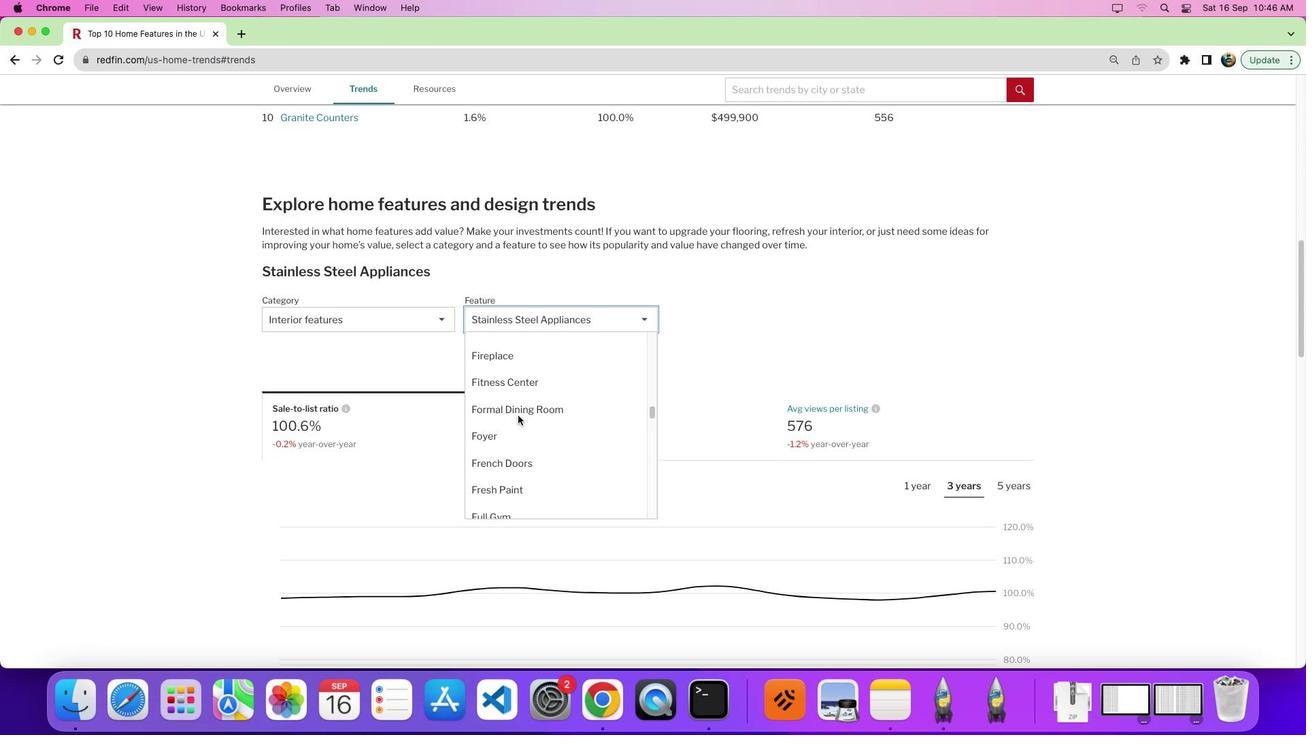 
Action: Mouse scrolled (529, 426) with delta (11, 12)
Screenshot: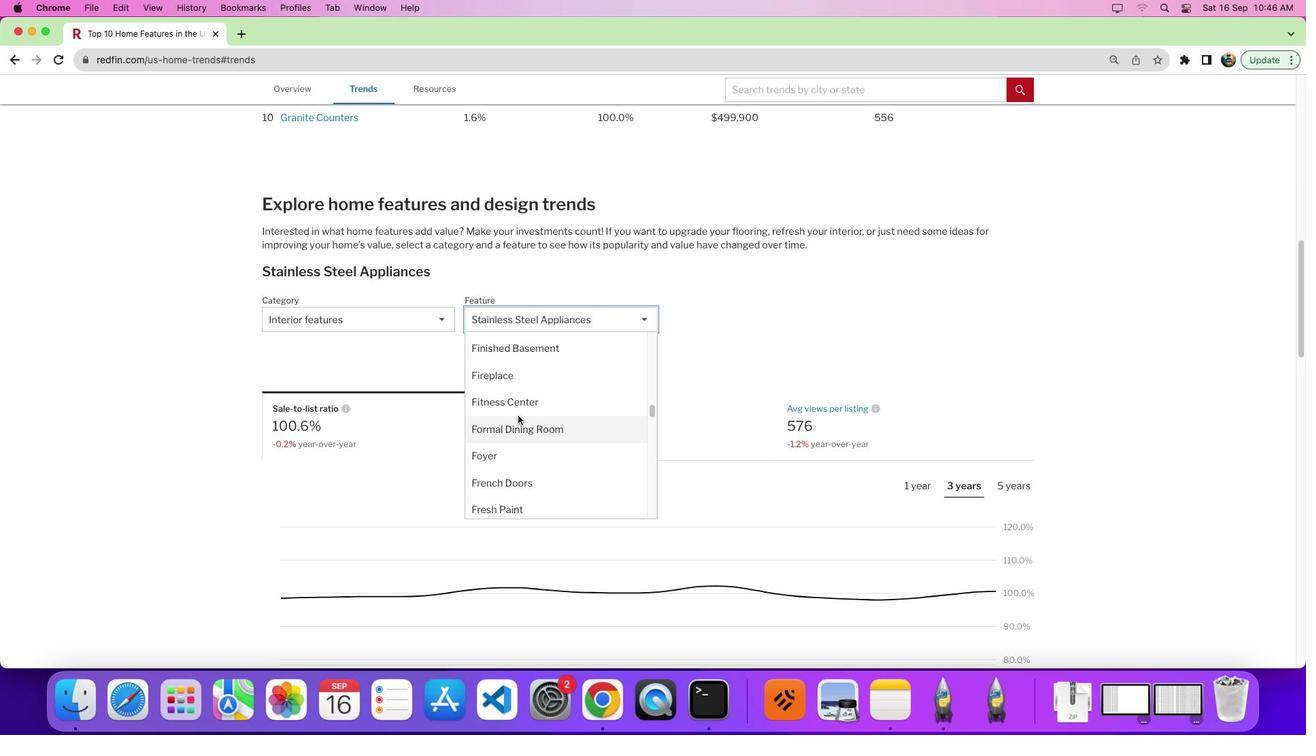 
Action: Mouse scrolled (529, 426) with delta (11, 12)
Screenshot: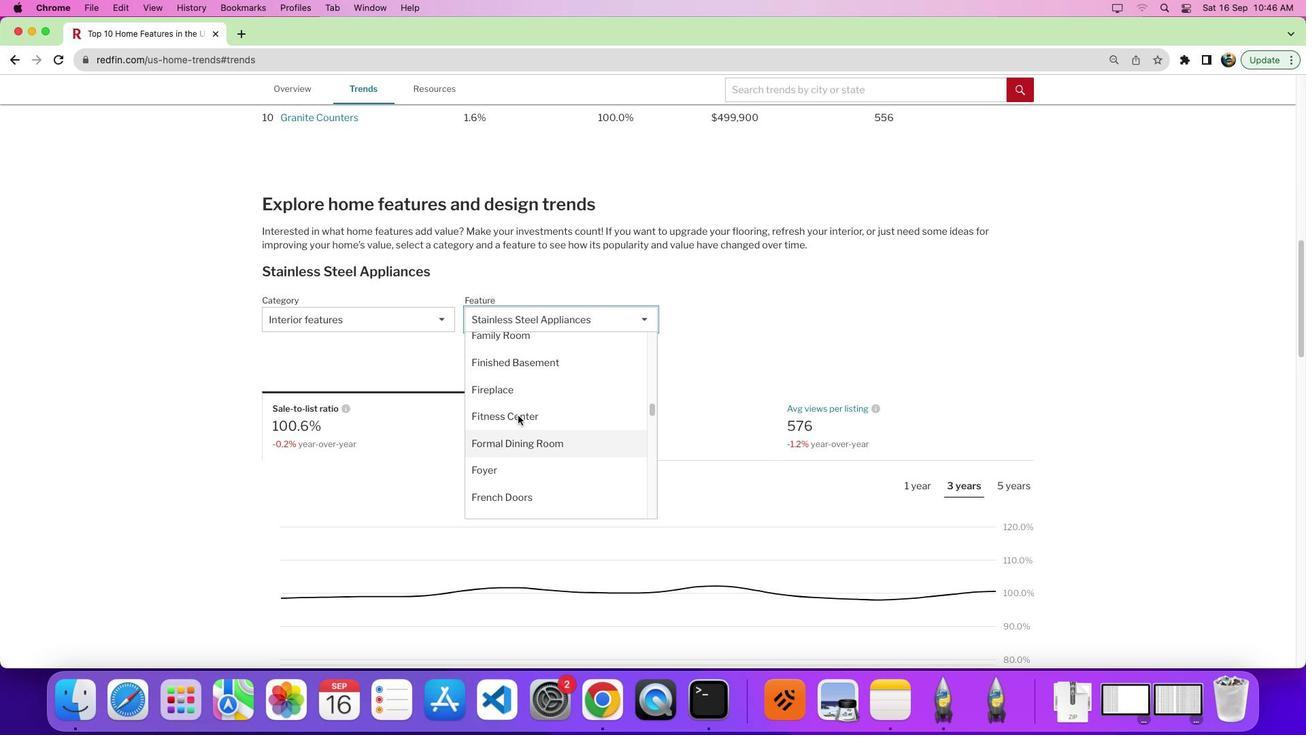
Action: Mouse scrolled (529, 426) with delta (11, 12)
Screenshot: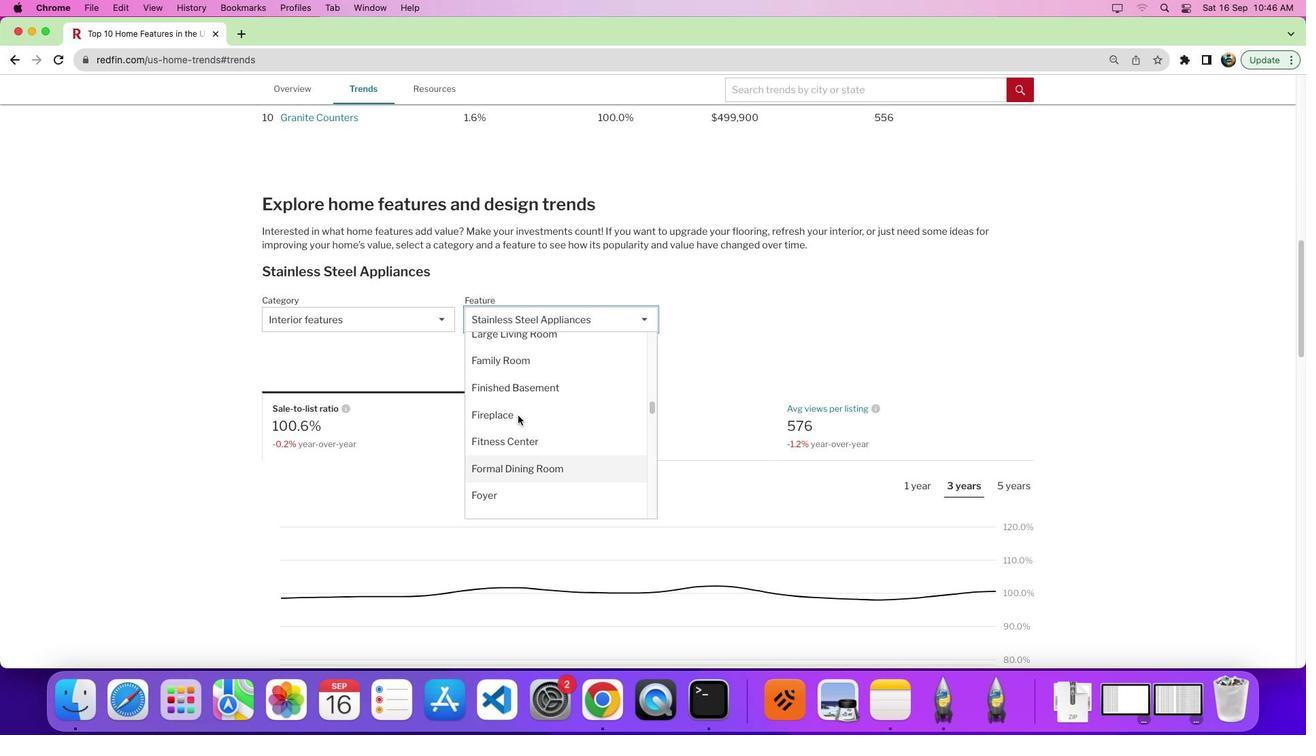
Action: Mouse scrolled (529, 426) with delta (11, 12)
Screenshot: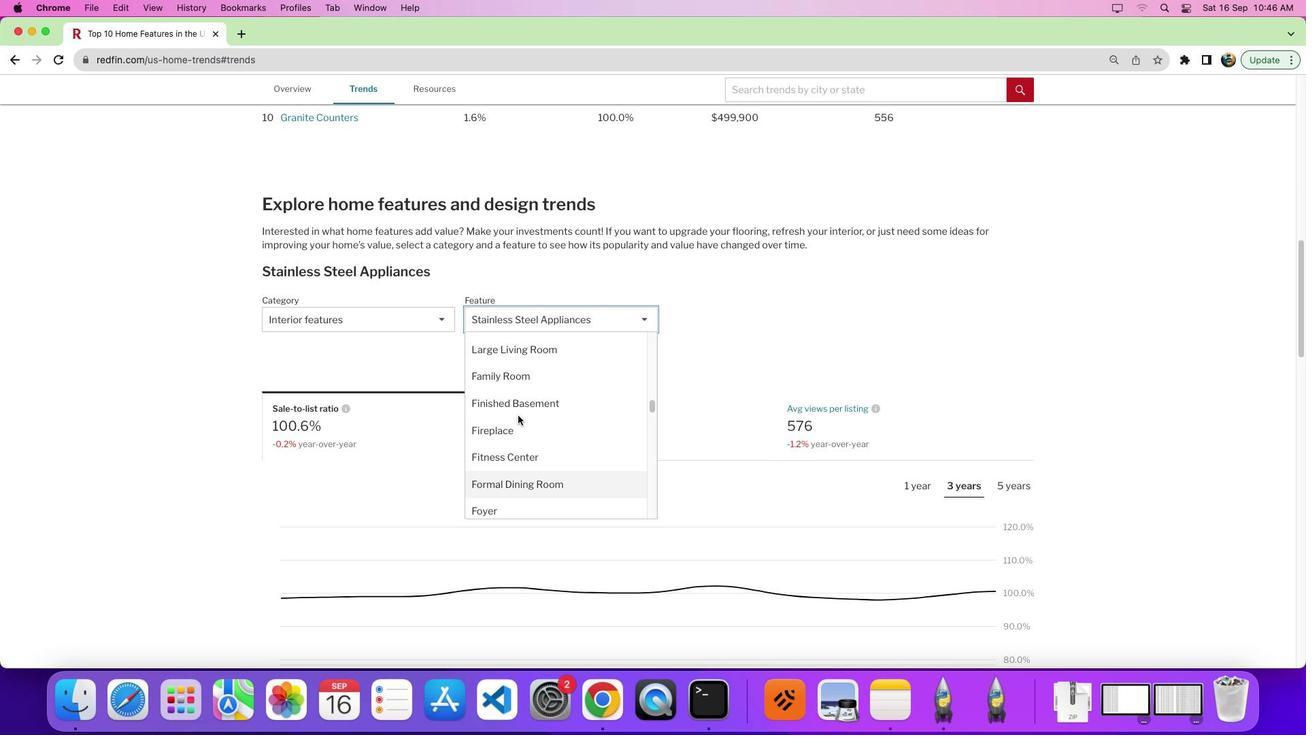 
Action: Mouse scrolled (529, 426) with delta (11, 14)
Screenshot: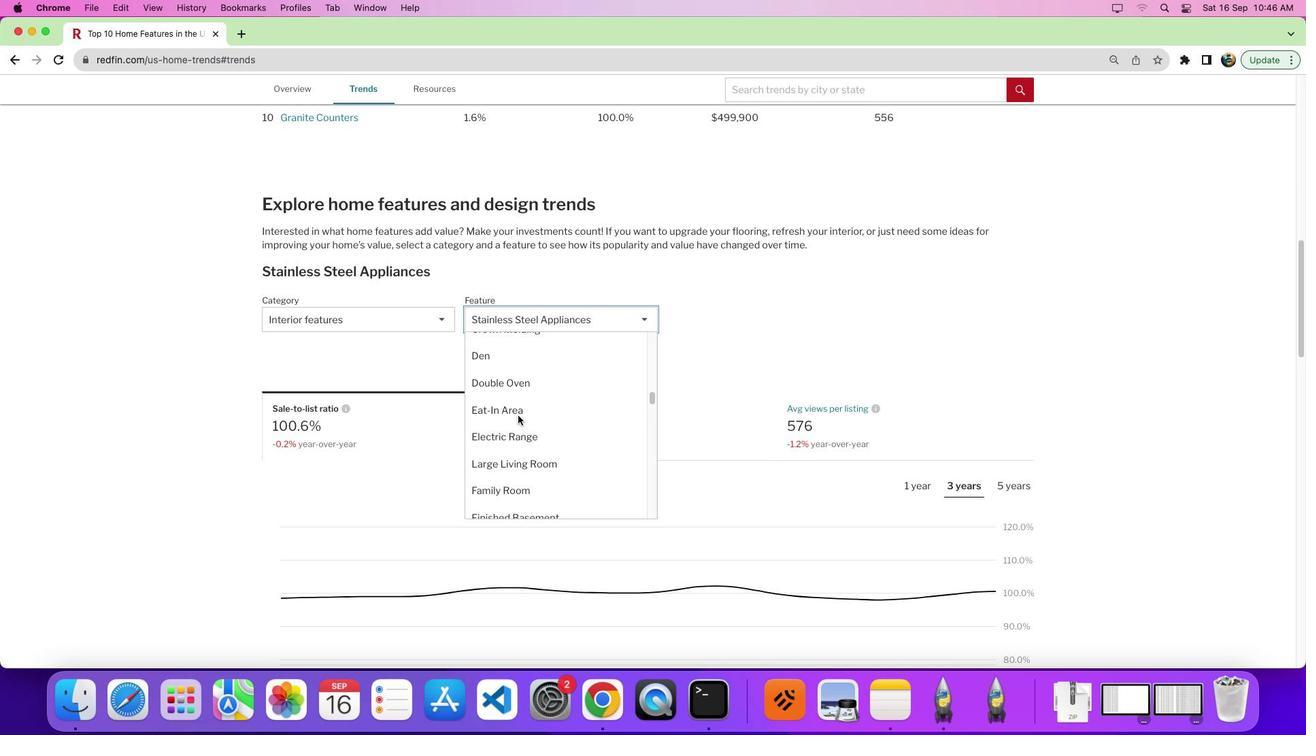 
Action: Mouse moved to (523, 464)
Screenshot: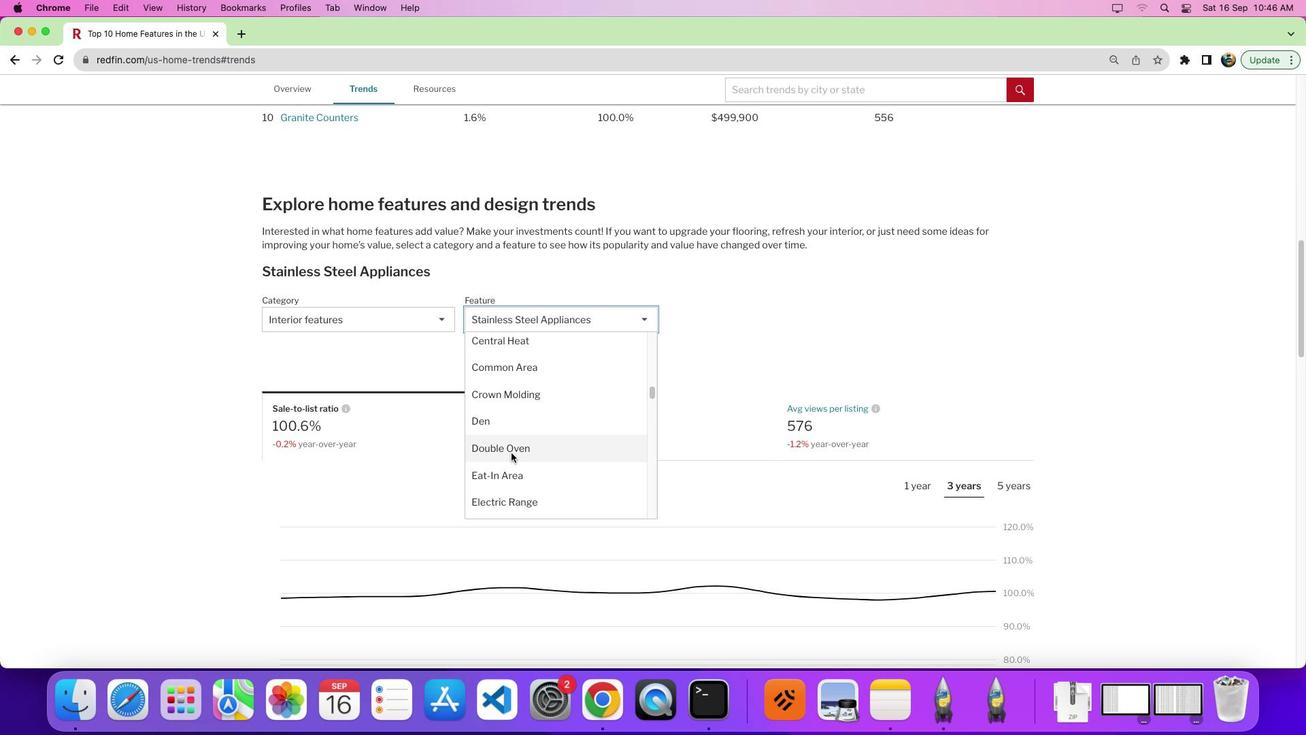 
Action: Mouse pressed left at (523, 464)
Screenshot: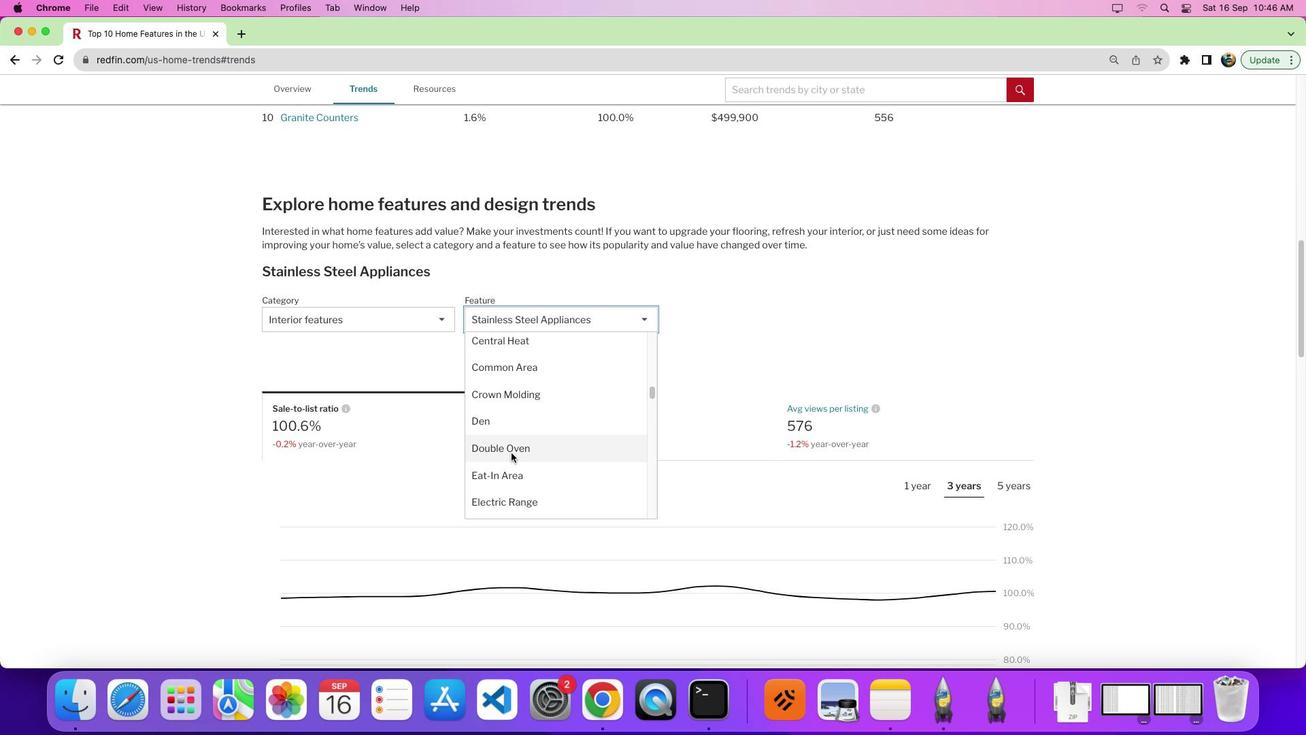 
Action: Mouse moved to (794, 411)
Screenshot: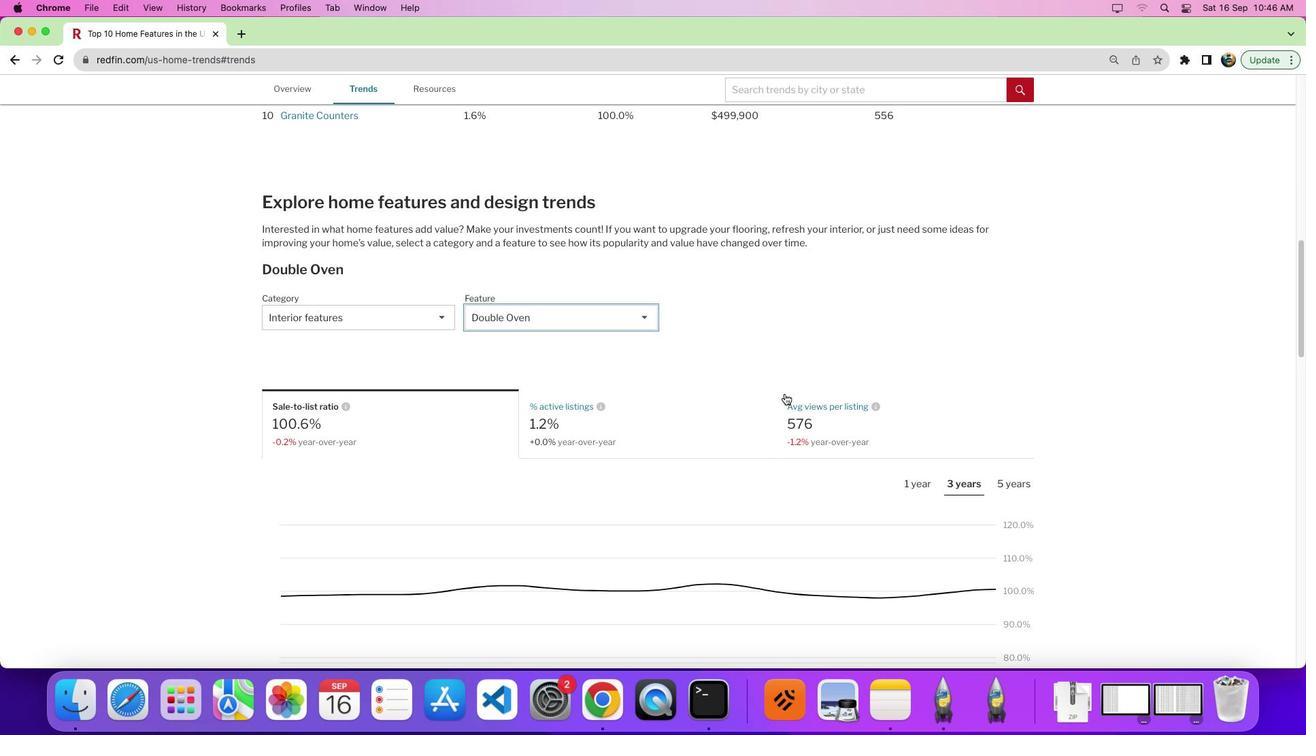 
Action: Mouse scrolled (794, 411) with delta (11, 10)
Screenshot: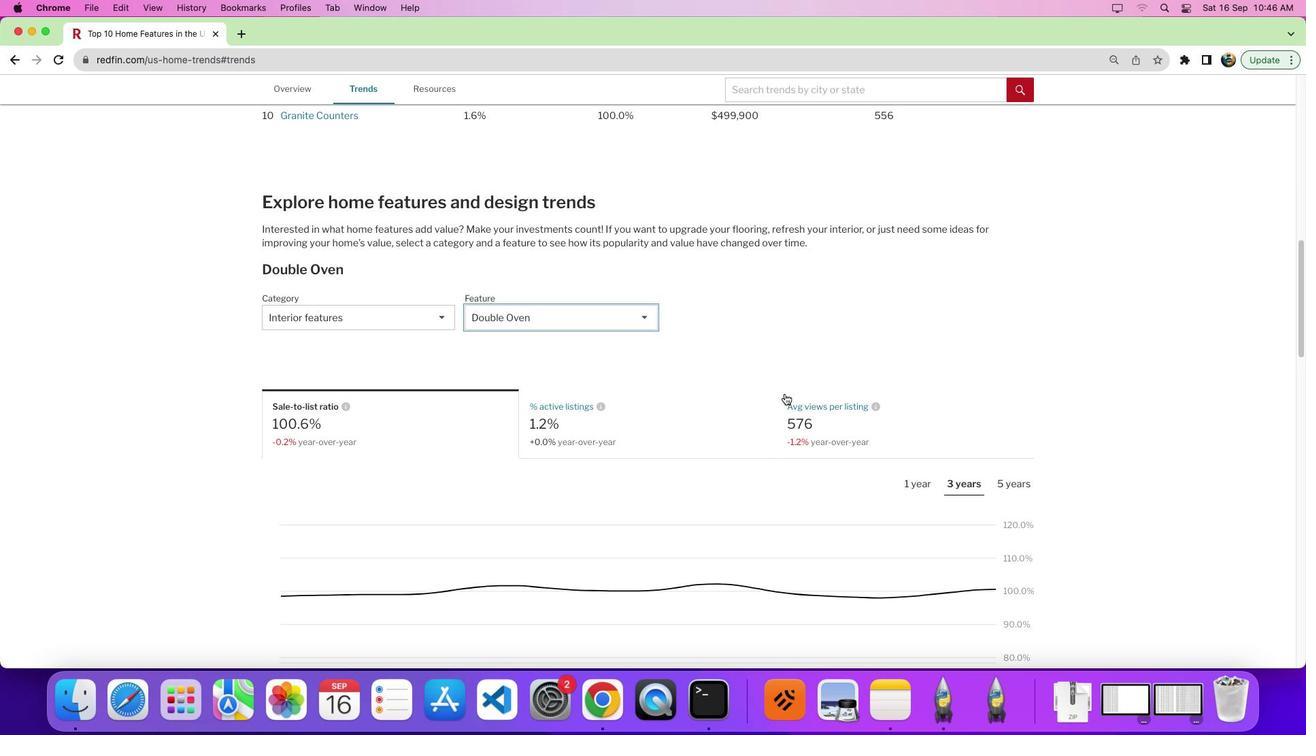 
Action: Mouse moved to (796, 406)
Screenshot: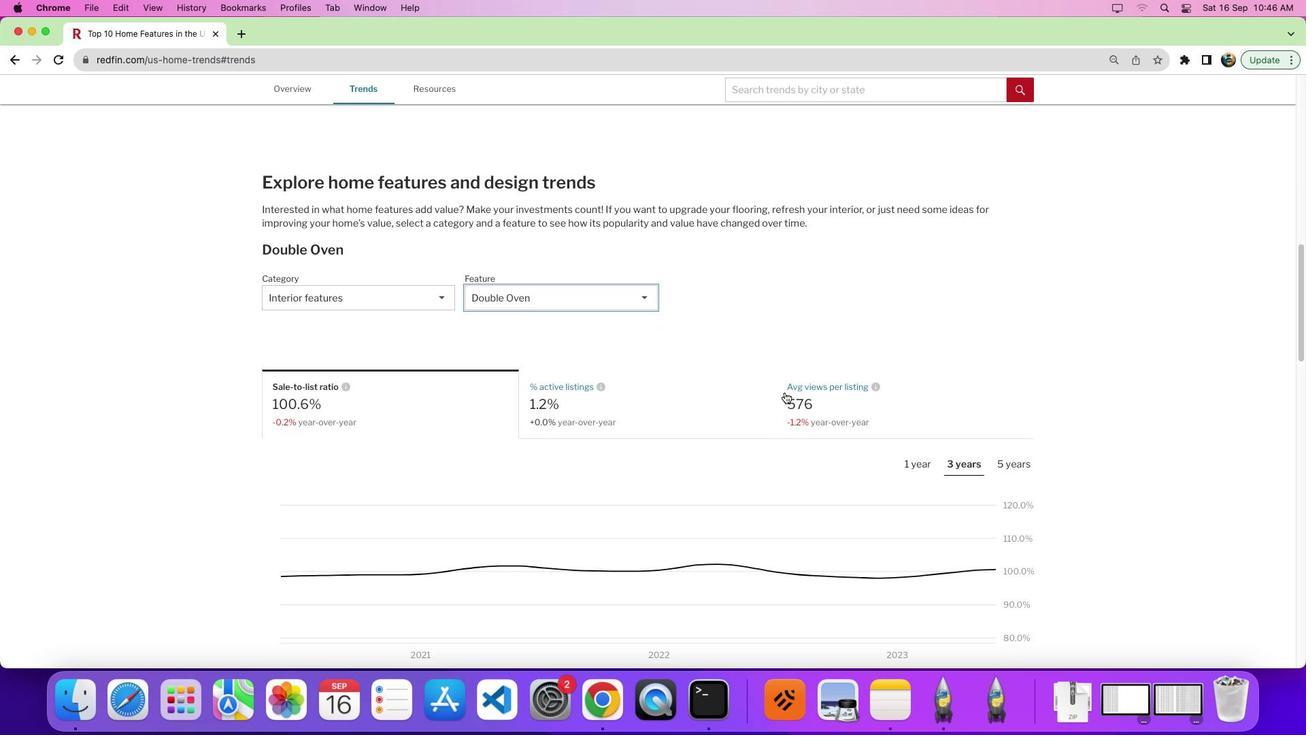 
Action: Mouse scrolled (796, 406) with delta (11, 10)
Screenshot: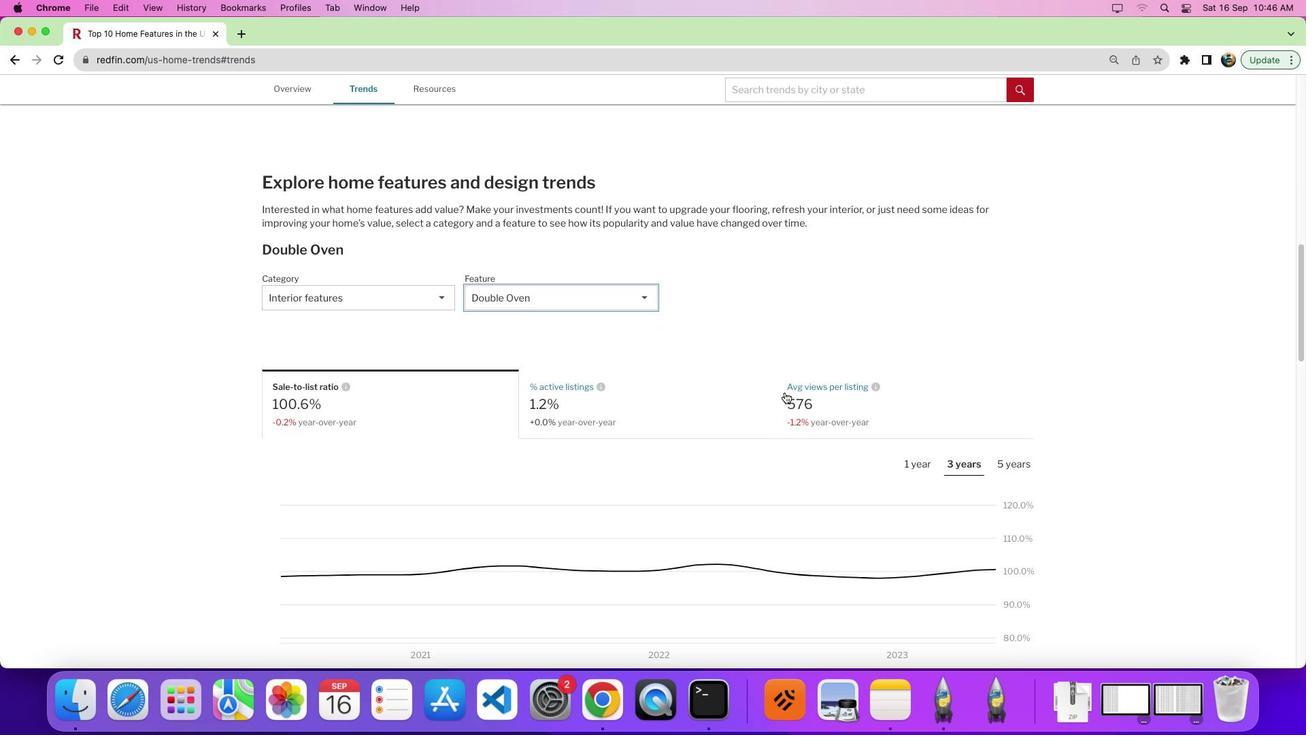 
Action: Mouse moved to (840, 389)
Screenshot: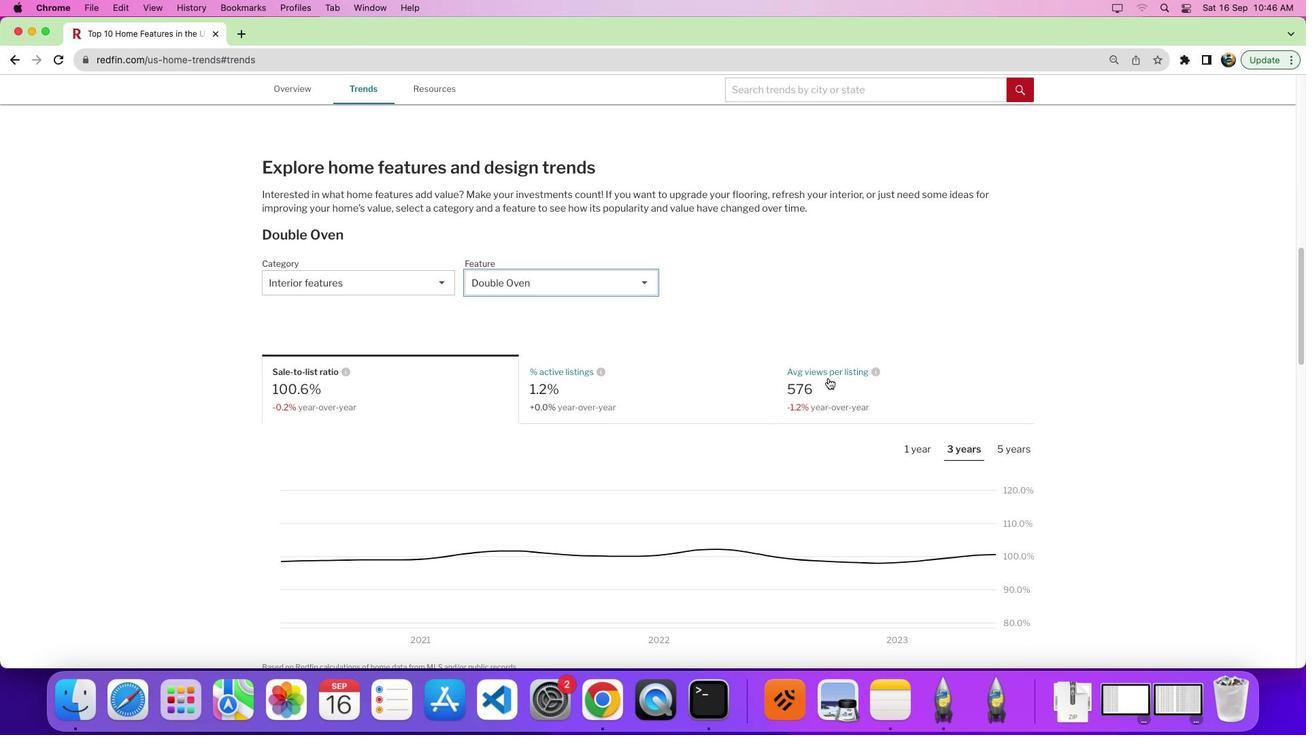 
Action: Mouse pressed left at (840, 389)
Screenshot: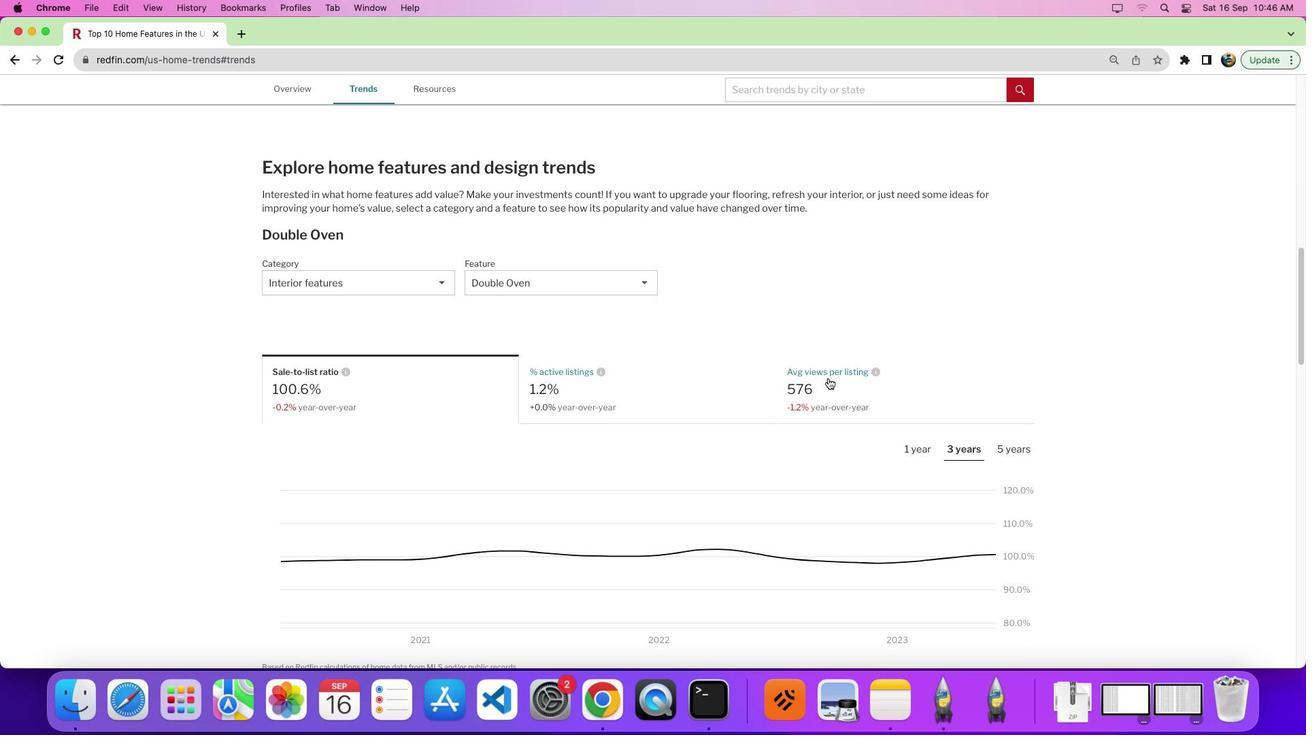 
Action: Mouse moved to (790, 396)
Screenshot: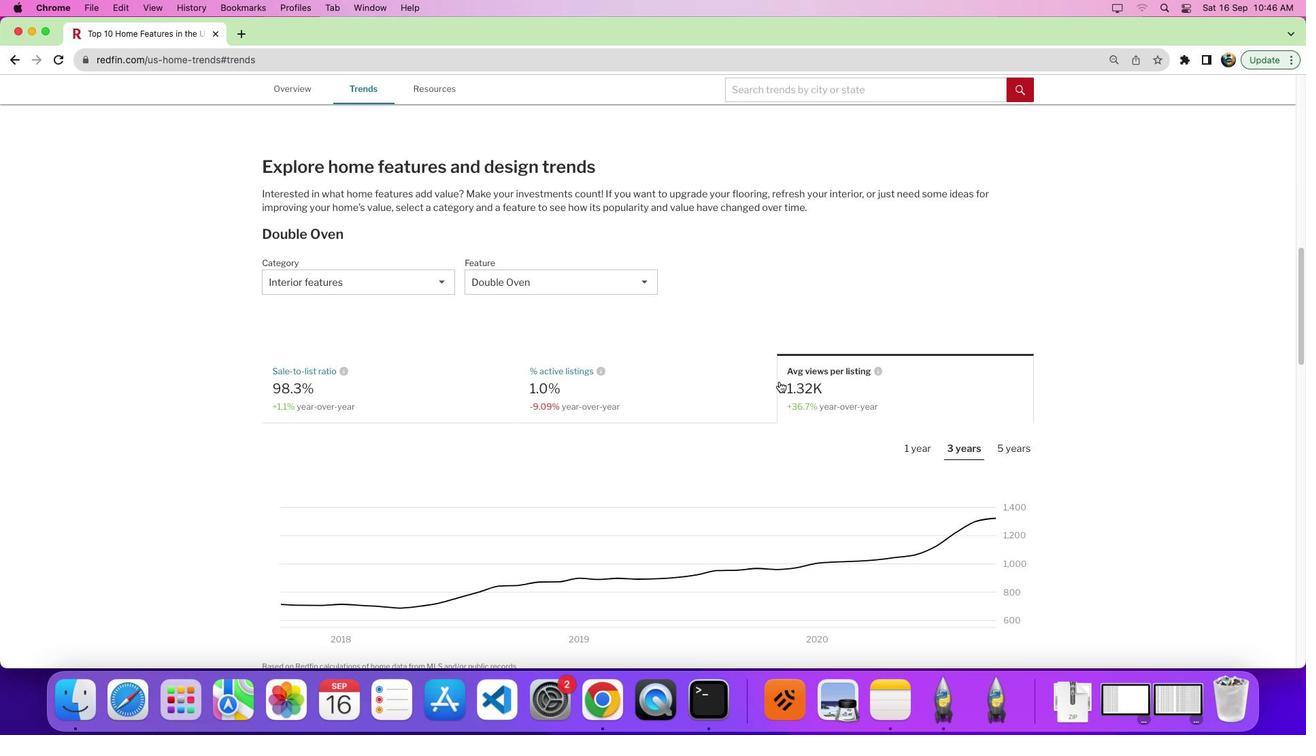 
Action: Mouse scrolled (790, 396) with delta (11, 10)
Screenshot: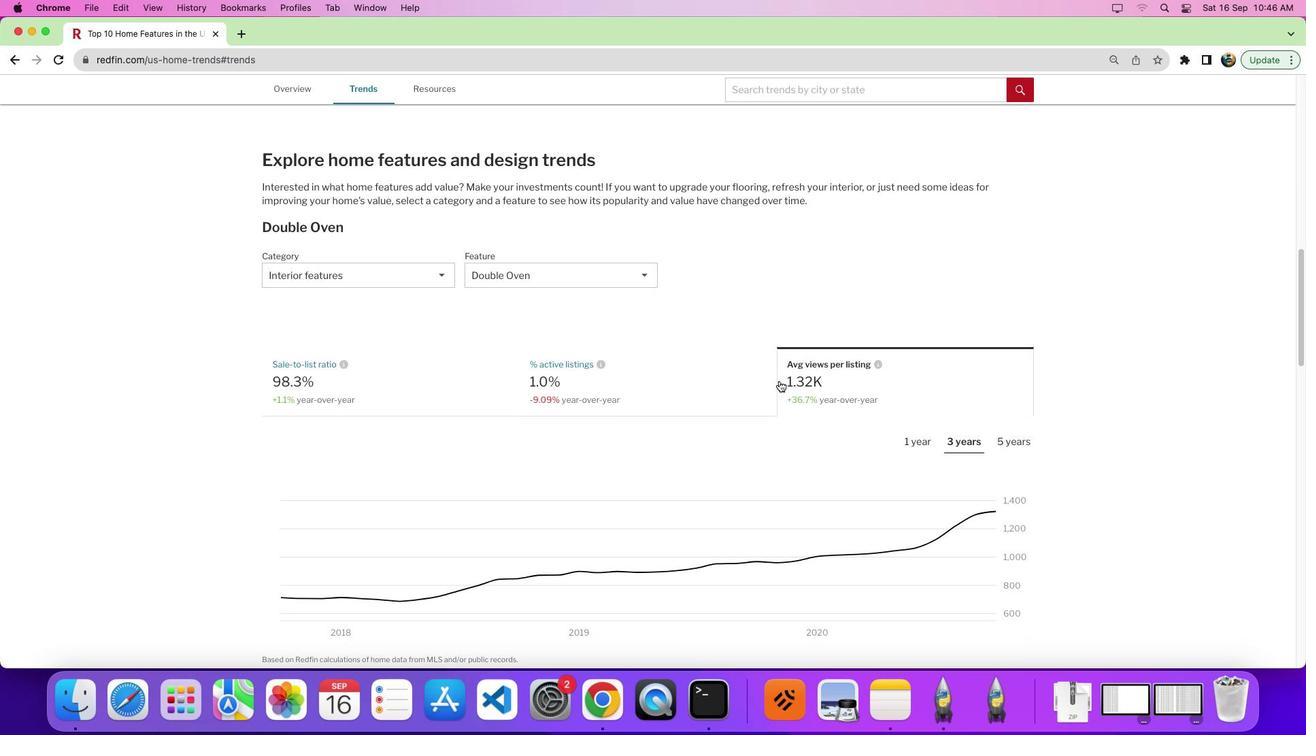 
Action: Mouse moved to (790, 394)
Screenshot: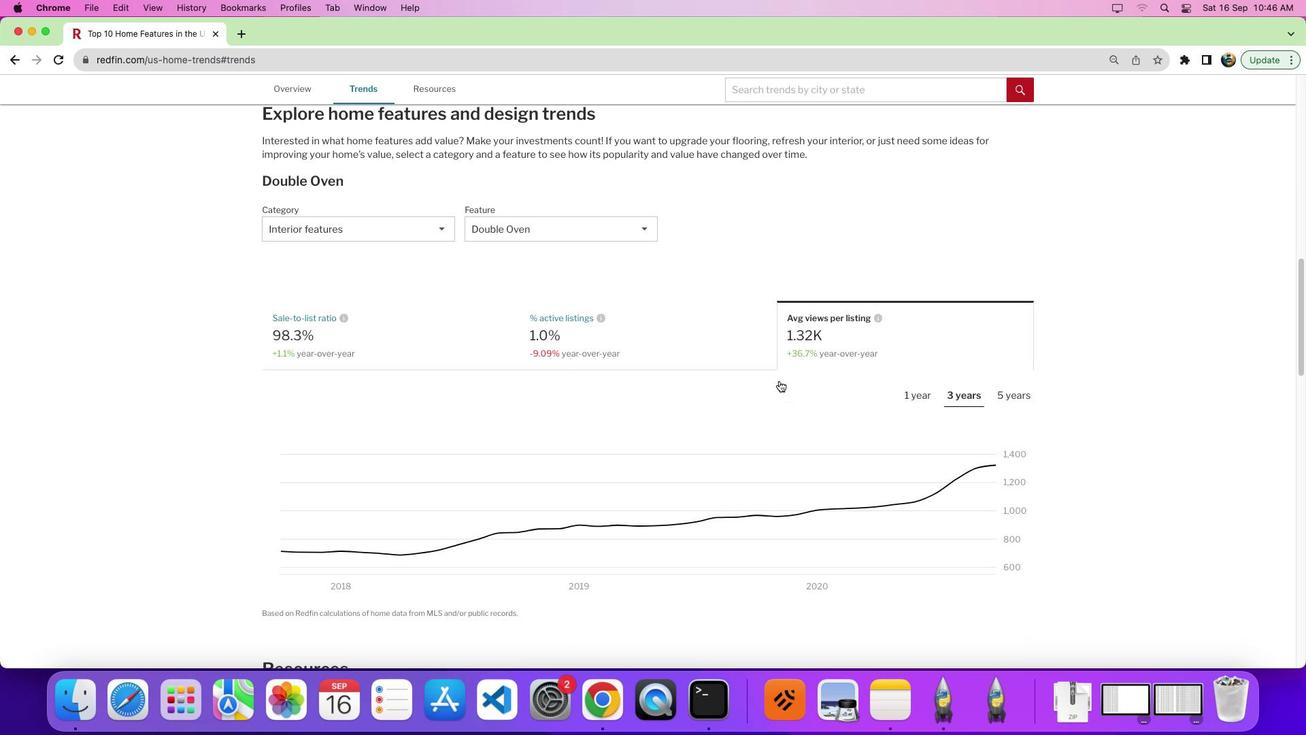 
Action: Mouse scrolled (790, 394) with delta (11, 10)
Screenshot: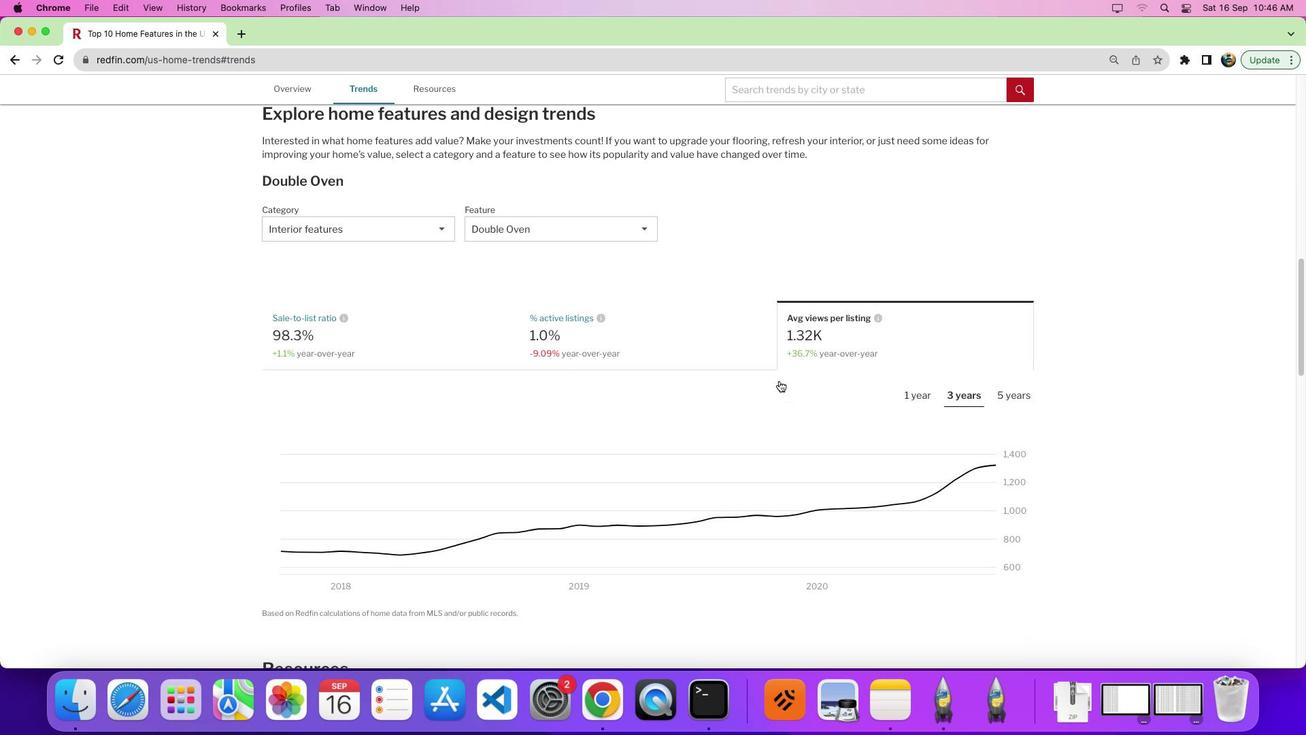 
Action: Mouse moved to (790, 392)
Screenshot: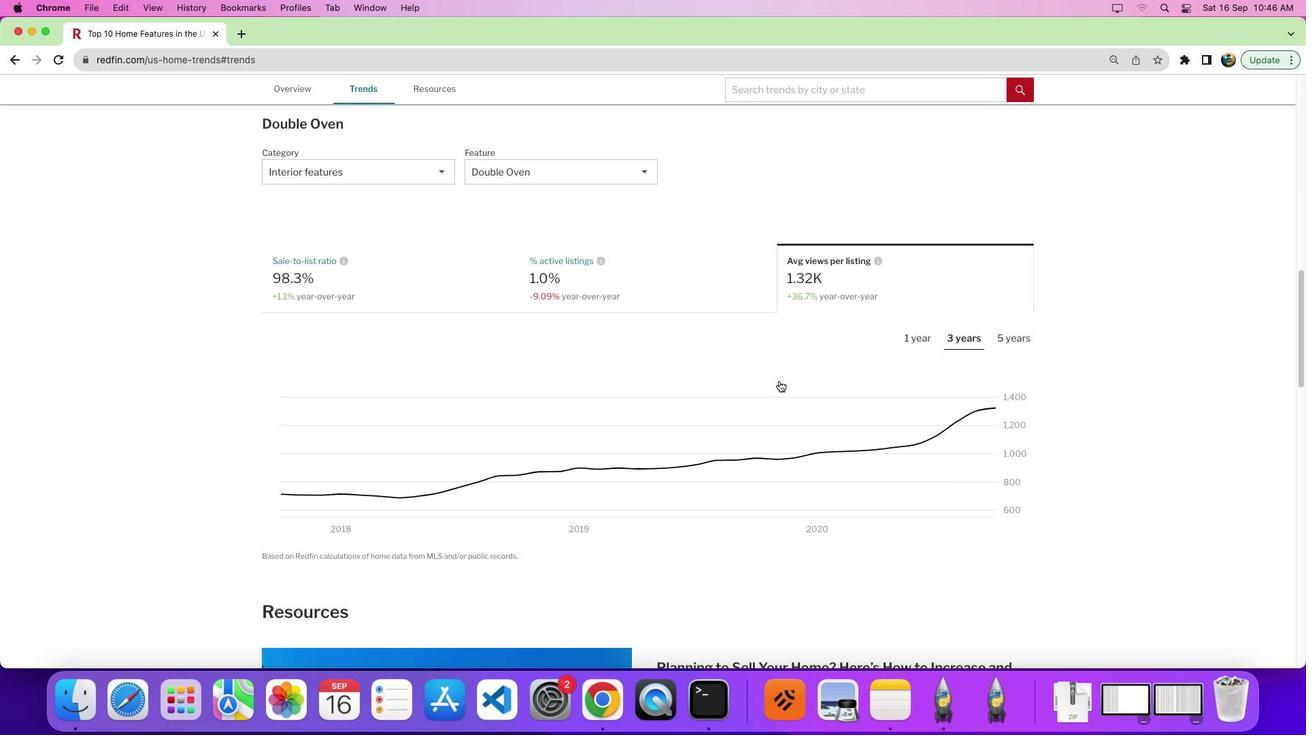 
Action: Mouse scrolled (790, 392) with delta (11, 8)
Screenshot: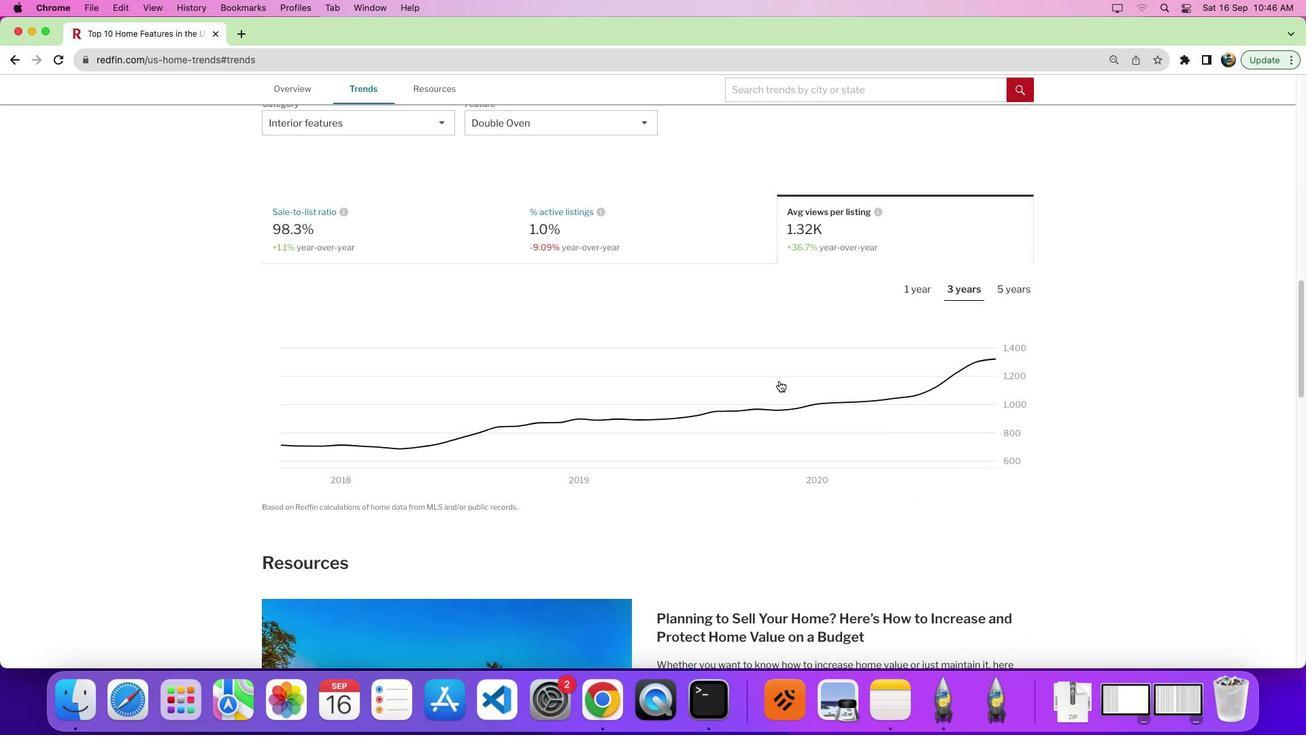 
Action: Mouse moved to (928, 273)
Screenshot: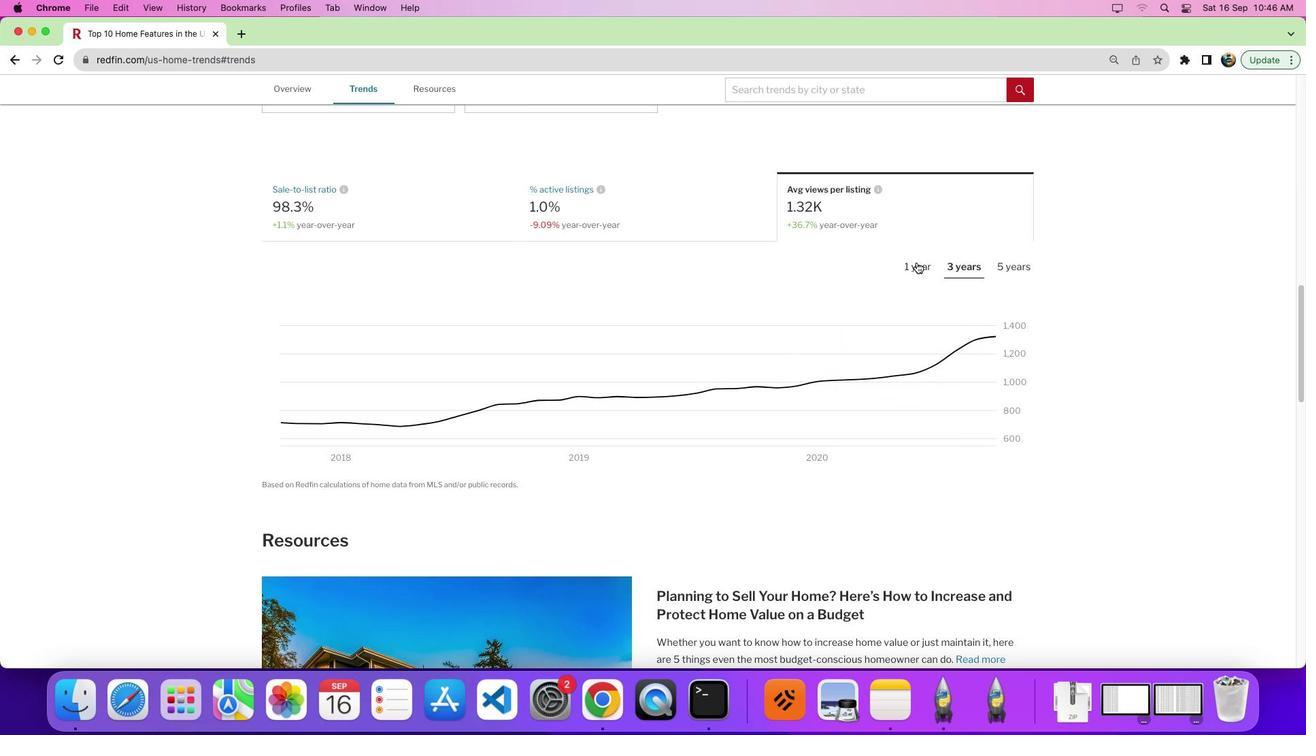 
Action: Mouse pressed left at (928, 273)
Screenshot: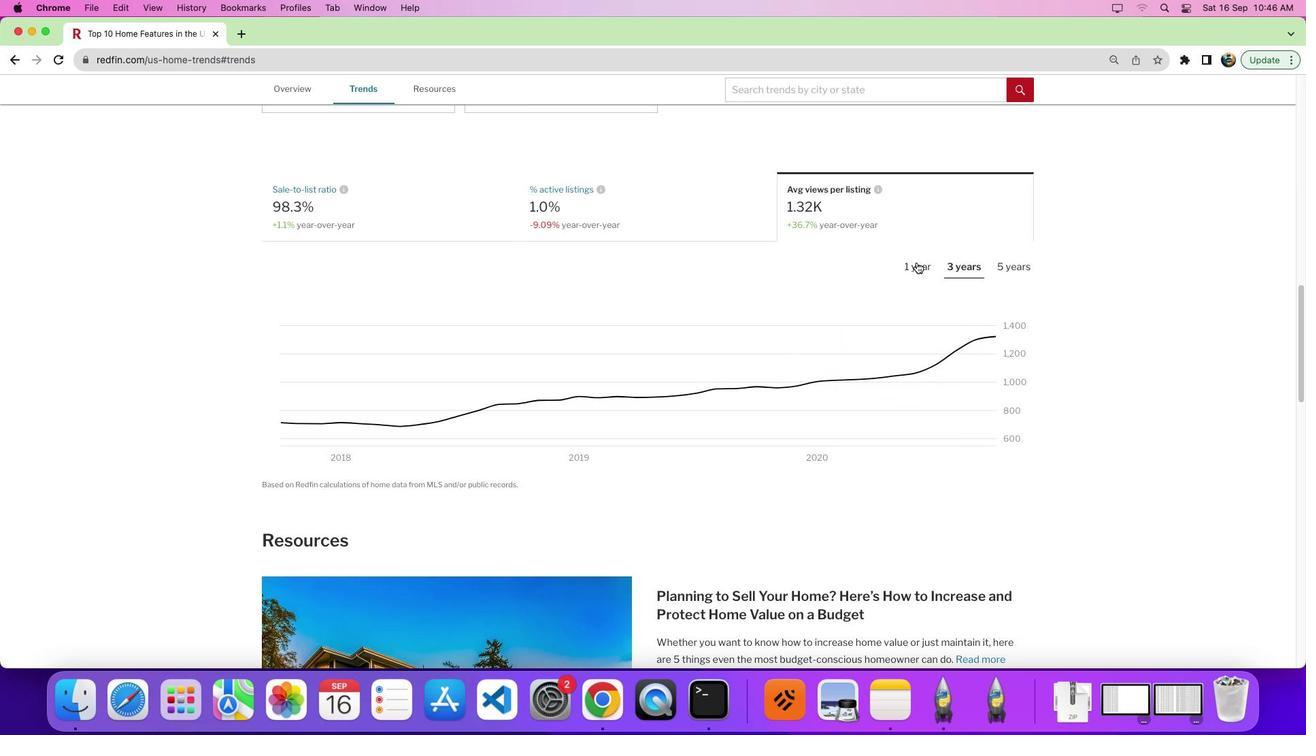 
Action: Mouse scrolled (928, 273) with delta (11, 10)
Screenshot: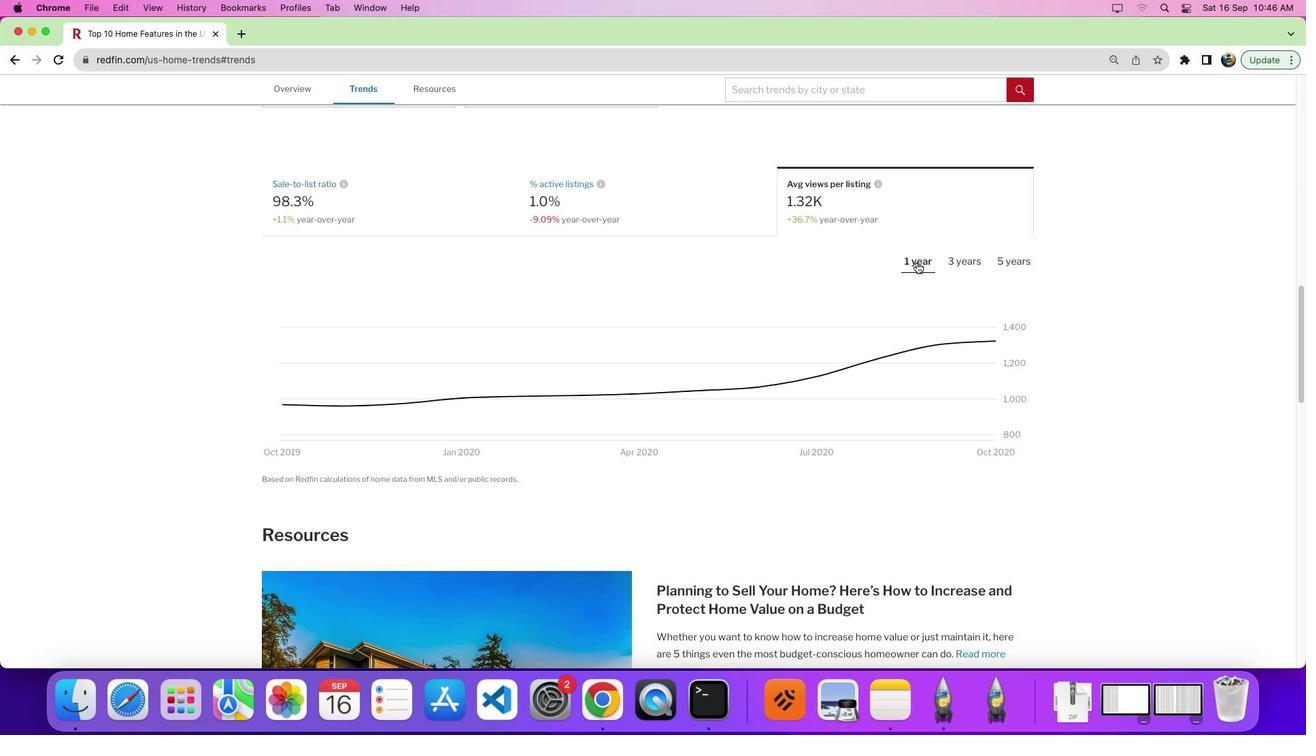 
Action: Mouse scrolled (928, 273) with delta (11, 10)
Screenshot: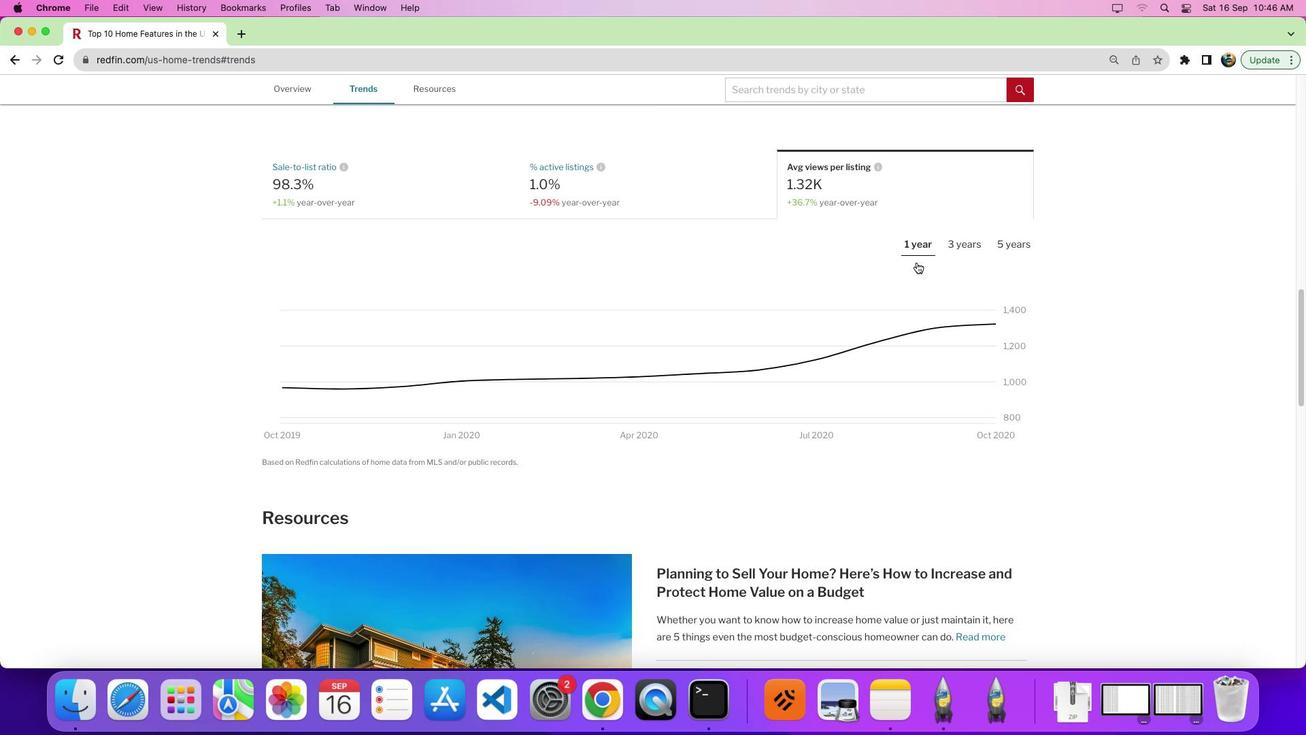 
Action: Mouse moved to (916, 309)
Screenshot: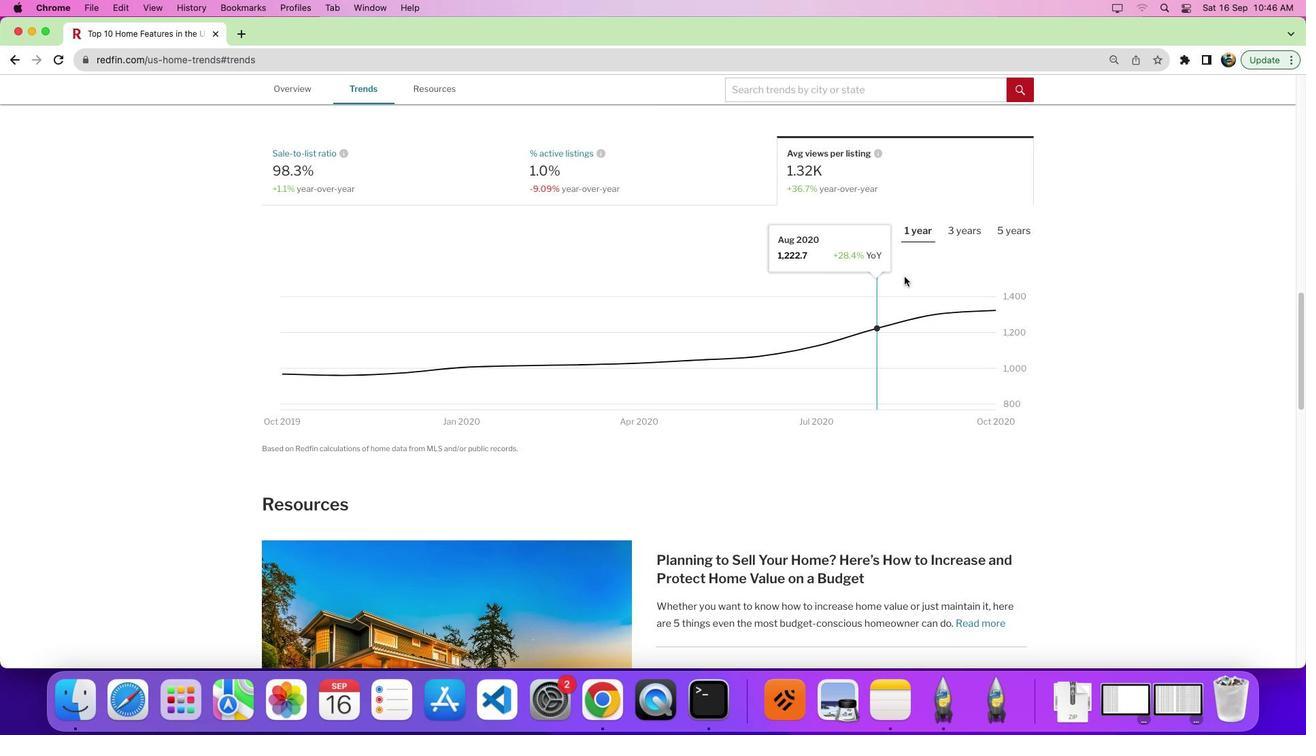 
